Task: Find connections with filter location Gunupur with filter topic #femaleentrepreneurwith filter profile language English with filter current company Arm with filter school Jawahar Education Society's Institute of Technology Management and Research, Address: Servey No-48,Gowardhan, Gangapur Road, Nashik, Taluka: Nashik District: Nashik with filter industry Footwear and Leather Goods Repair with filter service category Administrative with filter keywords title Marketing Director
Action: Mouse moved to (647, 109)
Screenshot: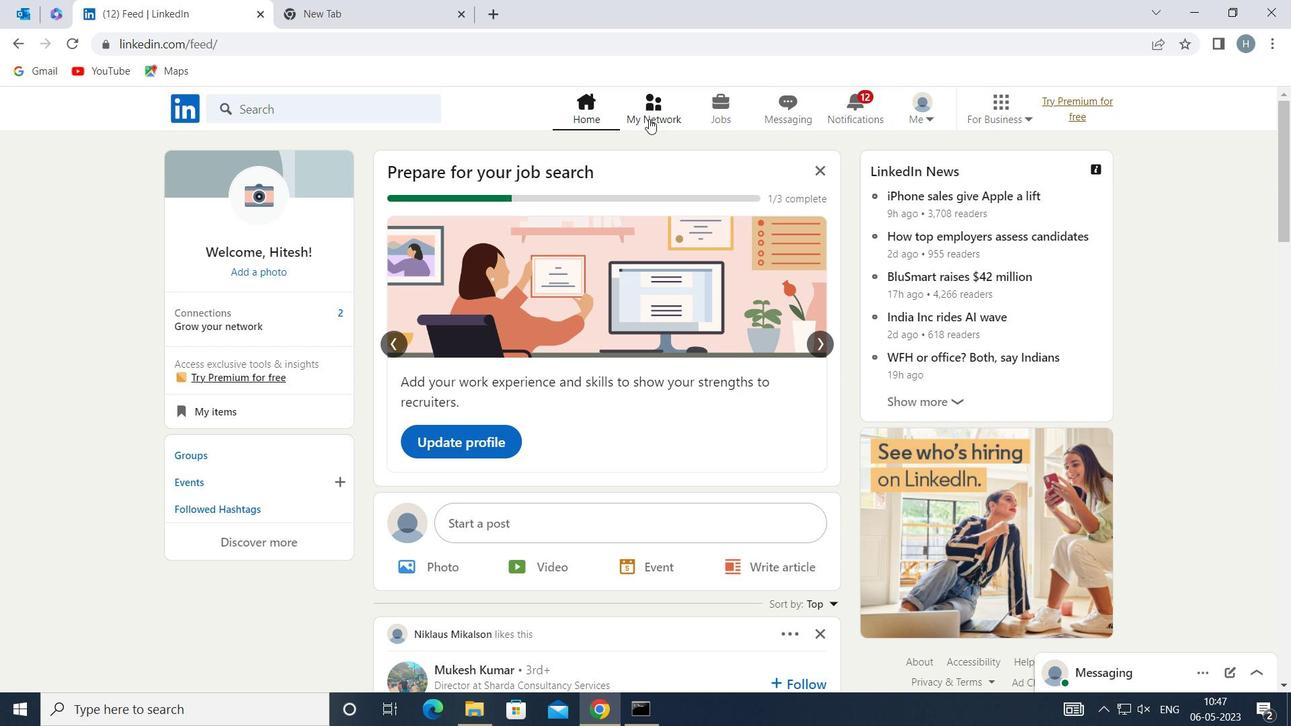
Action: Mouse pressed left at (647, 109)
Screenshot: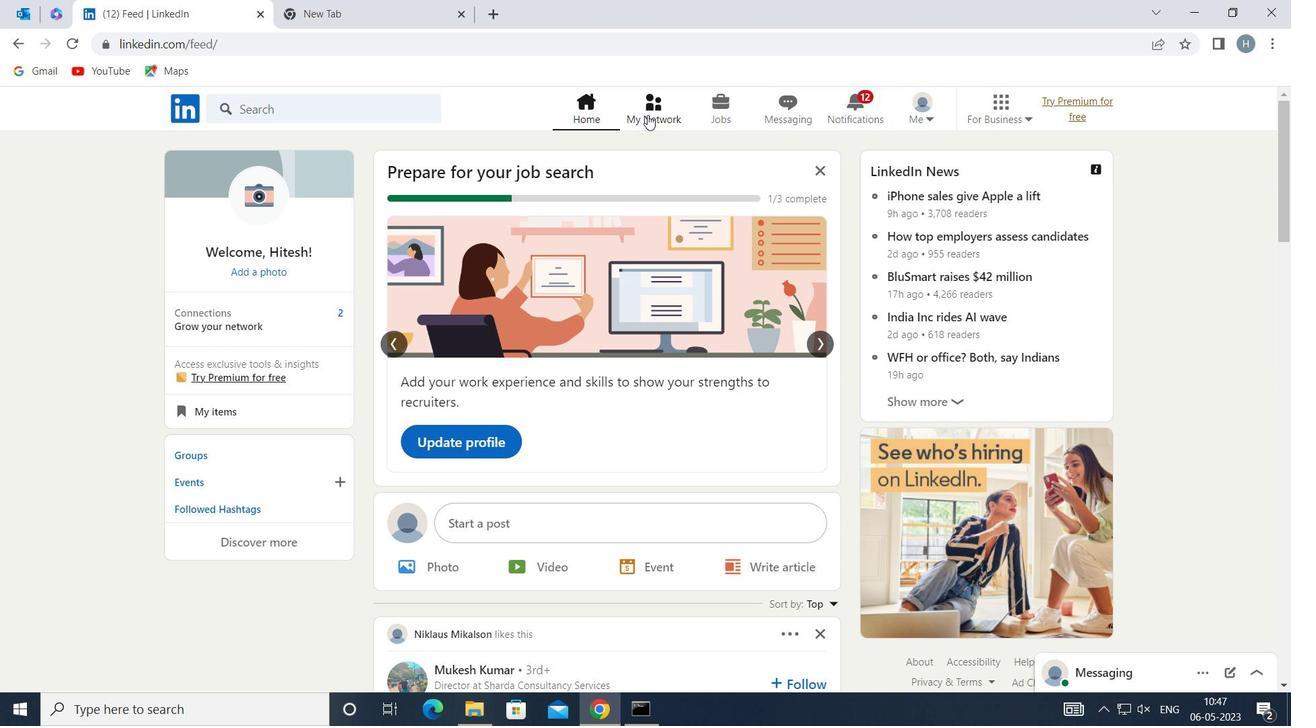 
Action: Mouse moved to (365, 192)
Screenshot: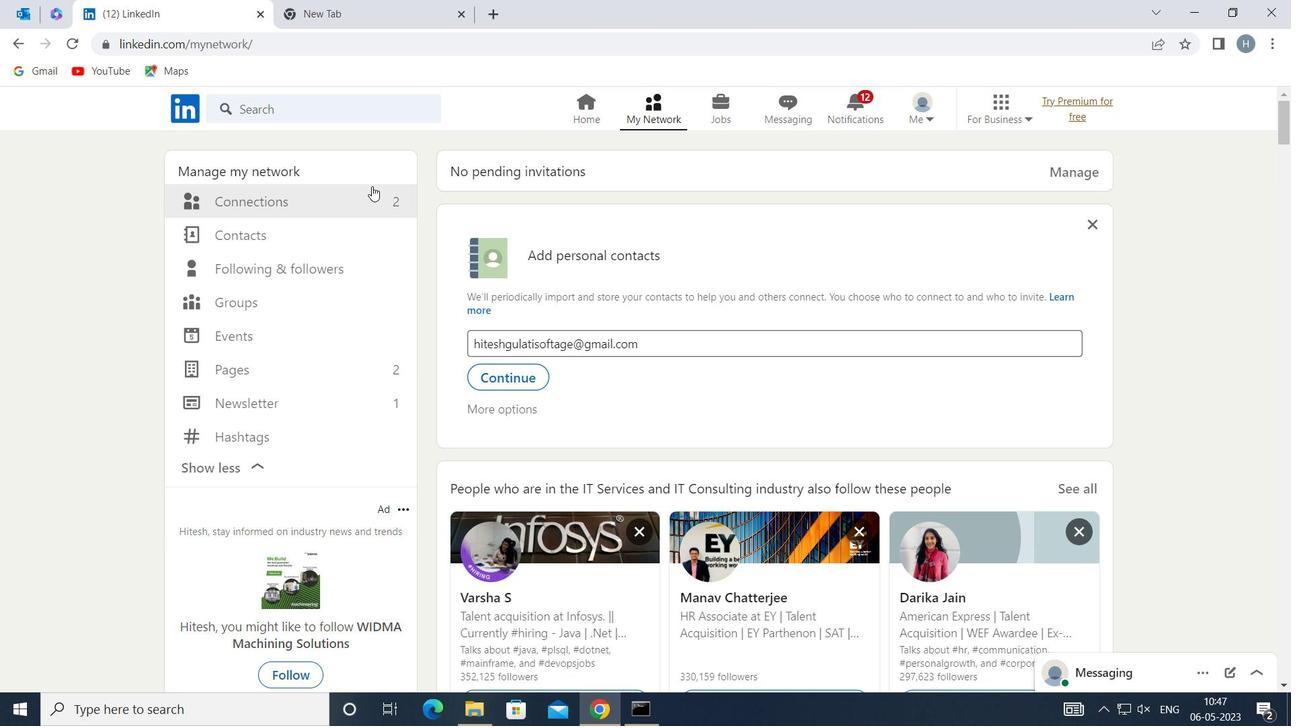 
Action: Mouse pressed left at (365, 192)
Screenshot: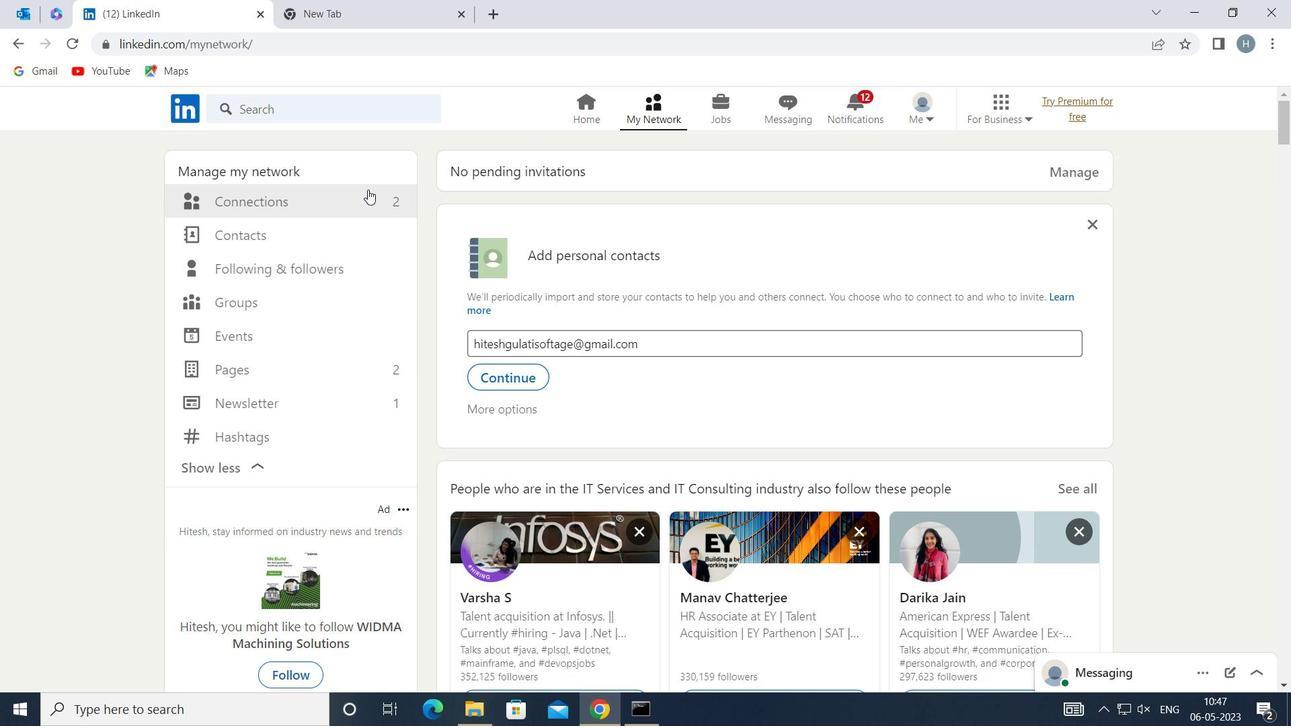 
Action: Mouse moved to (750, 204)
Screenshot: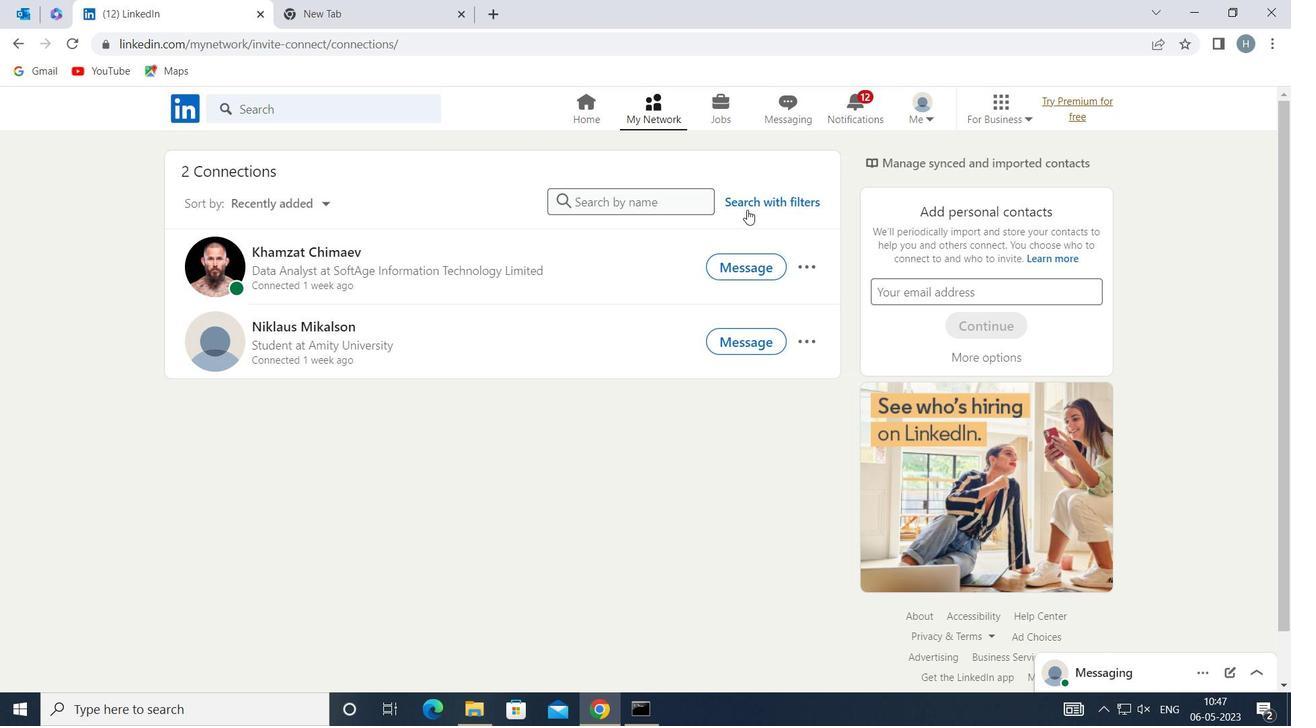 
Action: Mouse pressed left at (750, 204)
Screenshot: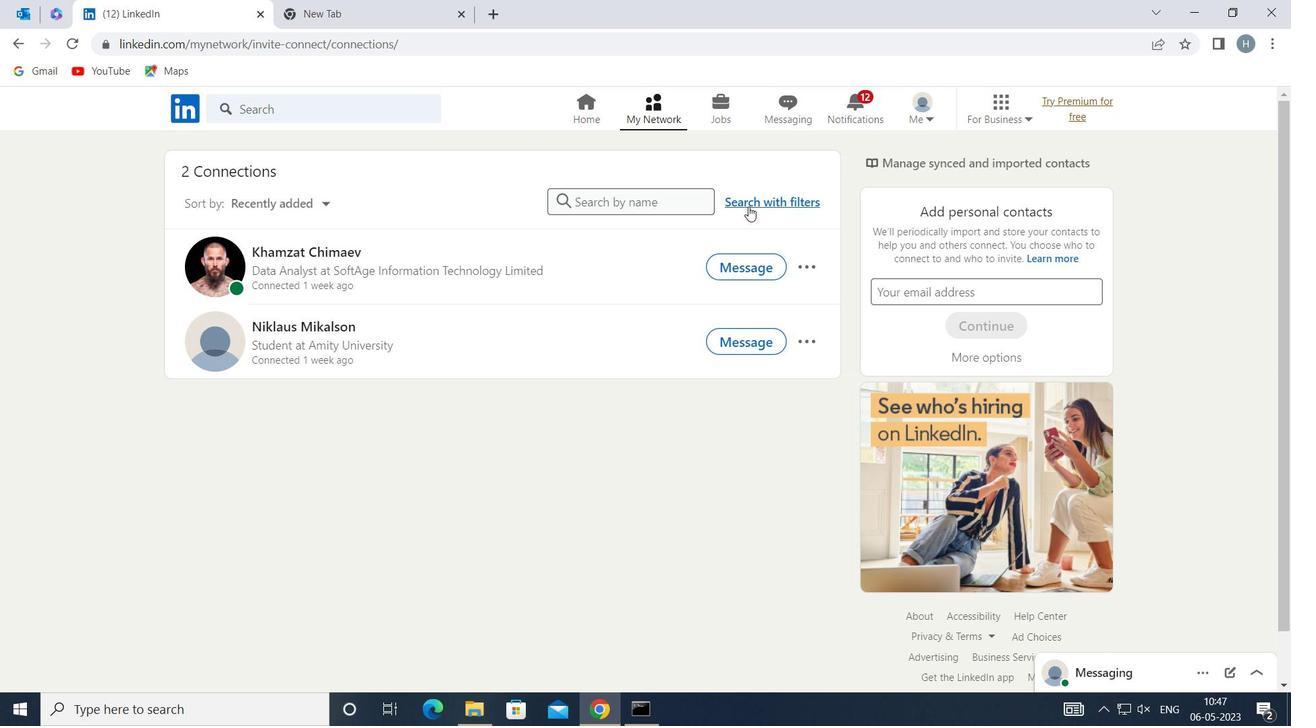 
Action: Mouse moved to (712, 160)
Screenshot: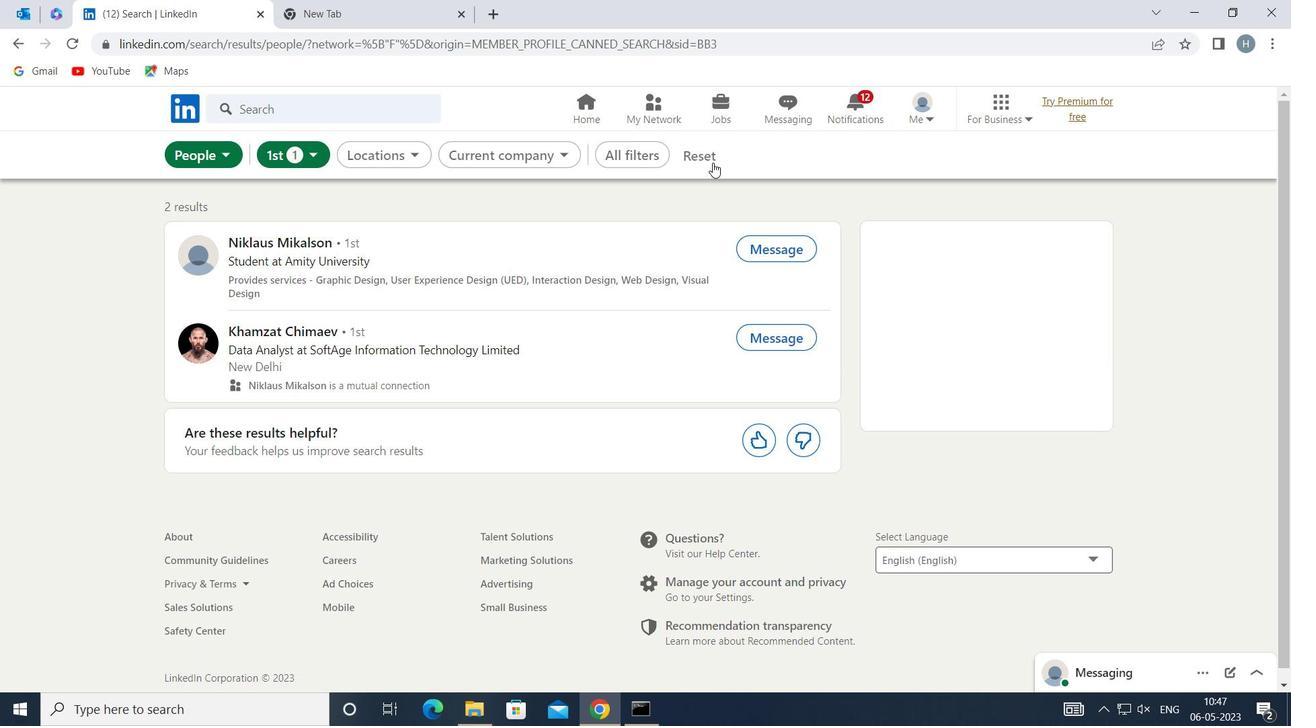 
Action: Mouse pressed left at (712, 160)
Screenshot: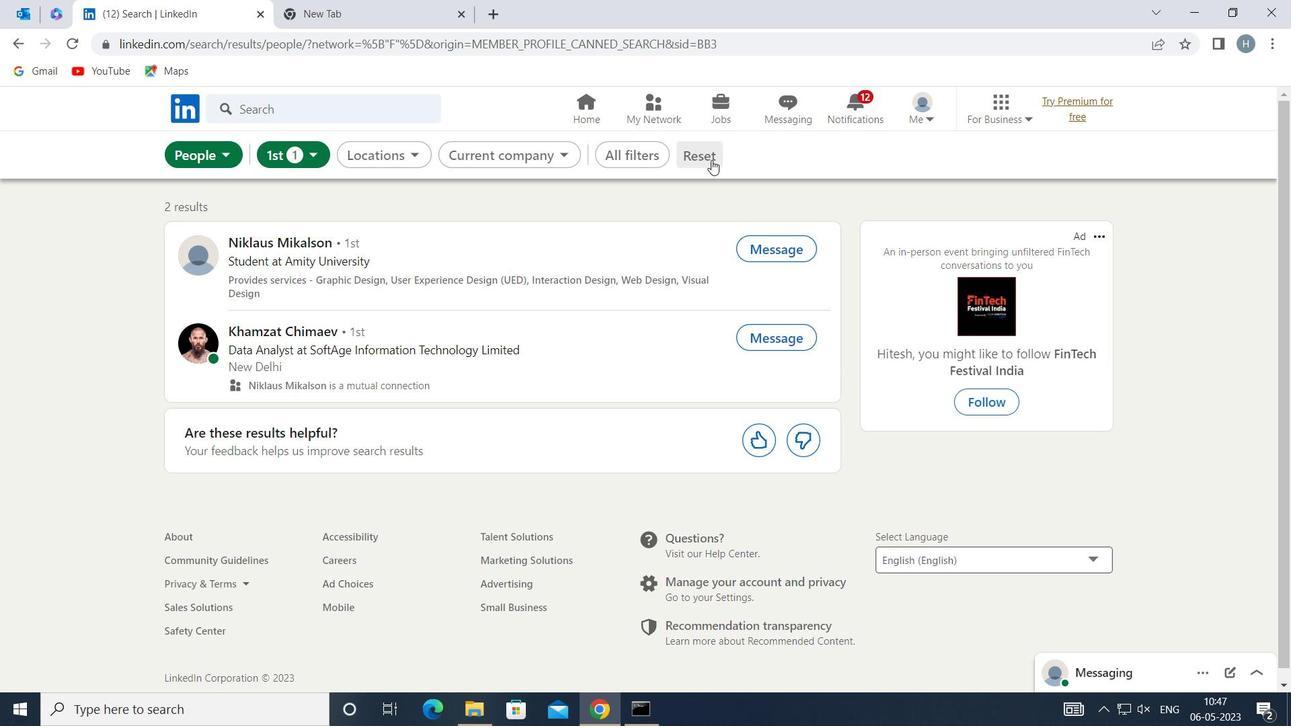 
Action: Mouse moved to (676, 152)
Screenshot: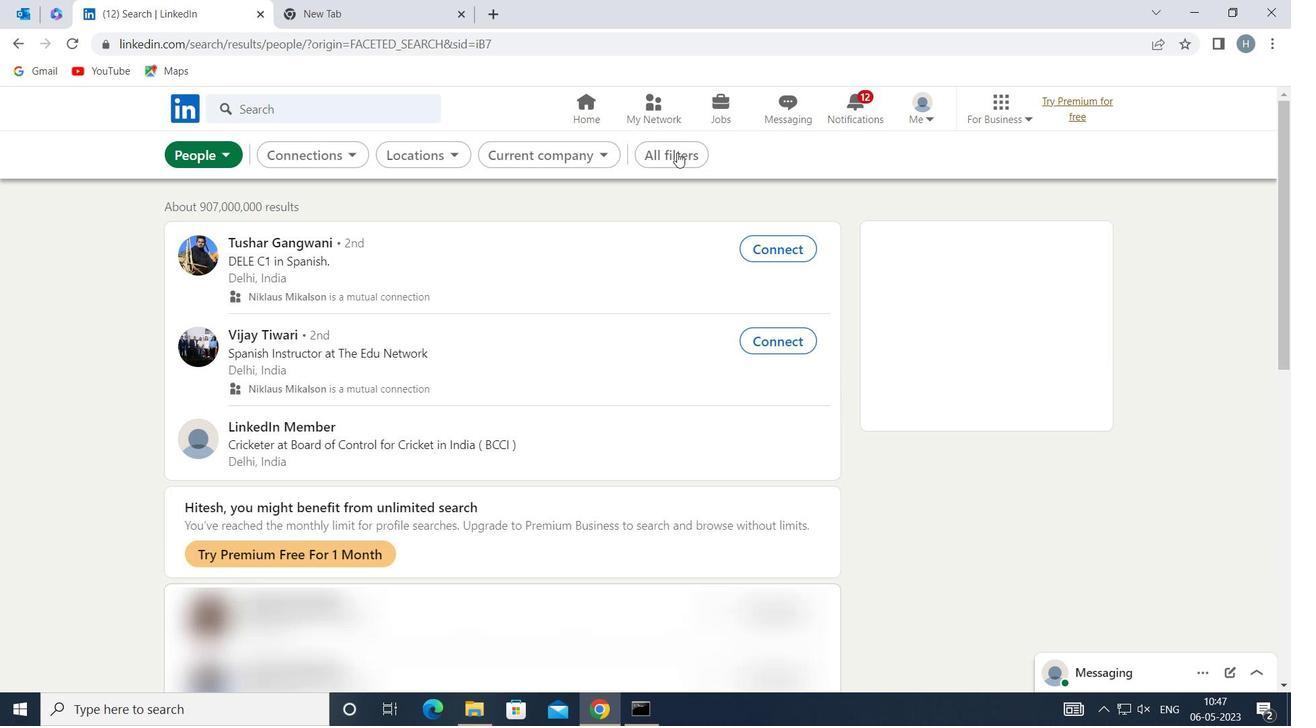 
Action: Mouse pressed left at (676, 152)
Screenshot: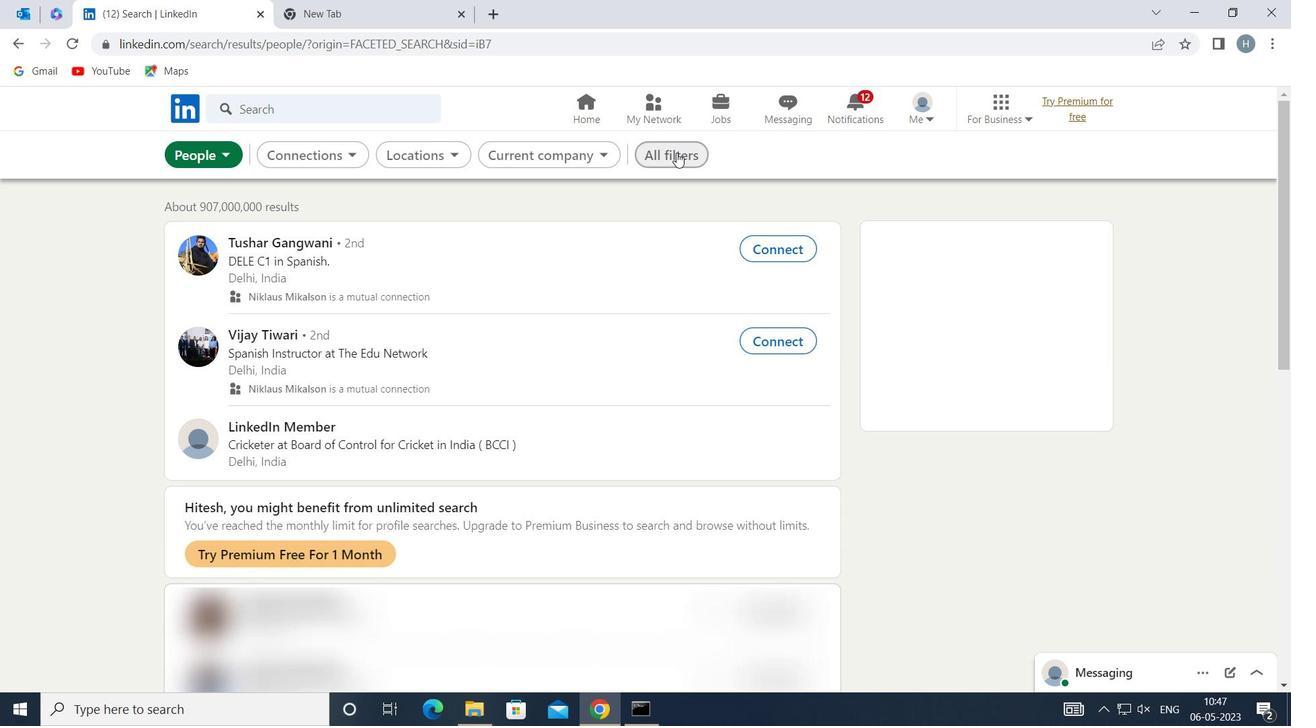 
Action: Mouse moved to (970, 360)
Screenshot: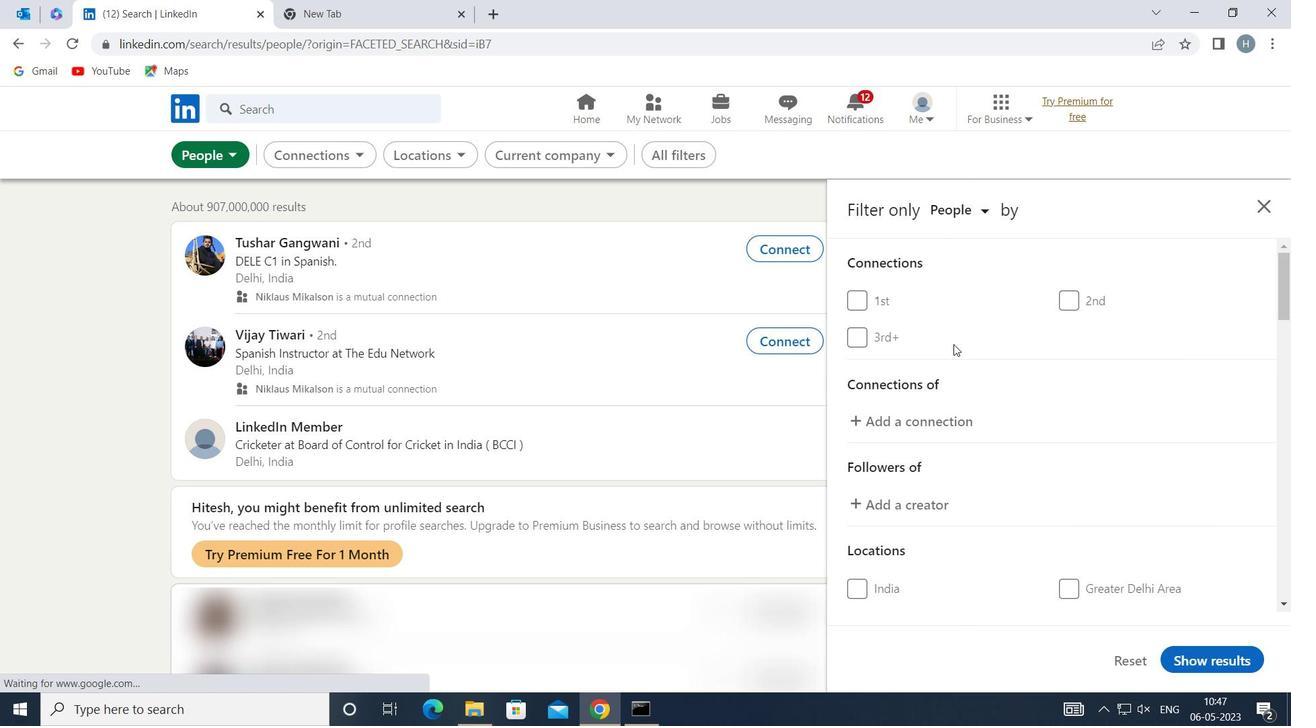 
Action: Mouse scrolled (970, 359) with delta (0, 0)
Screenshot: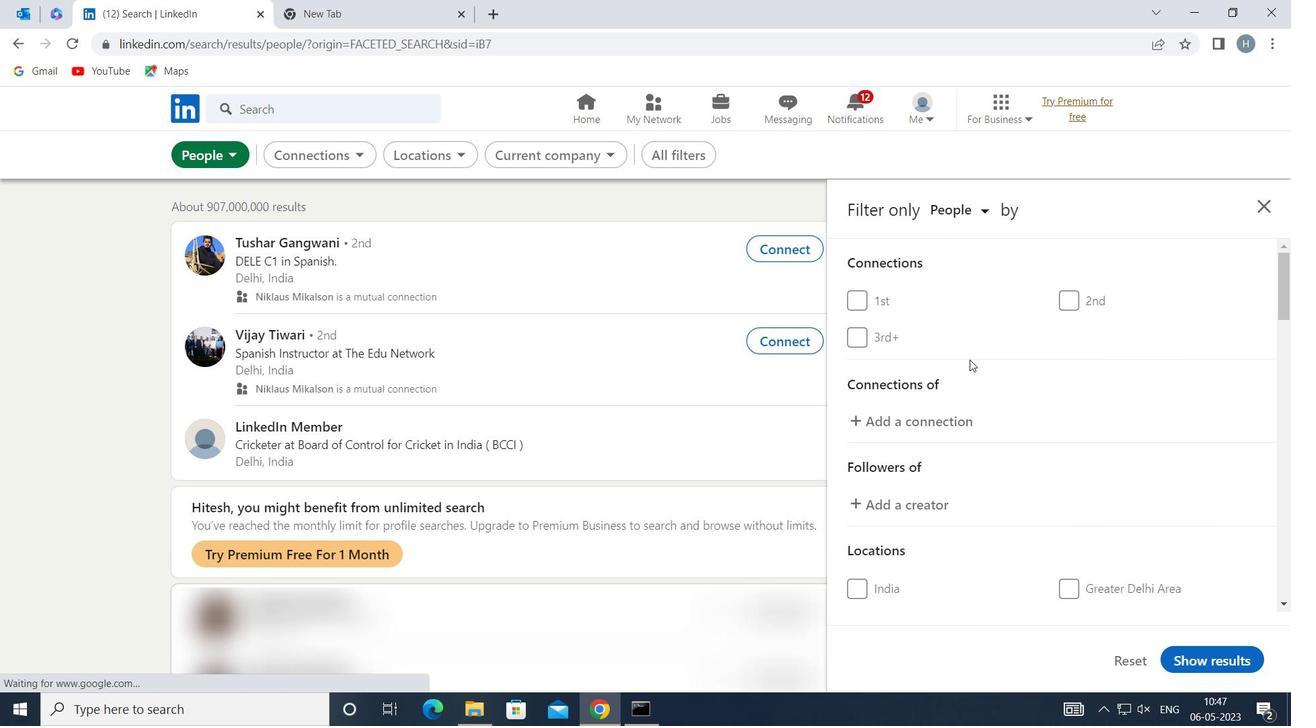 
Action: Mouse scrolled (970, 359) with delta (0, 0)
Screenshot: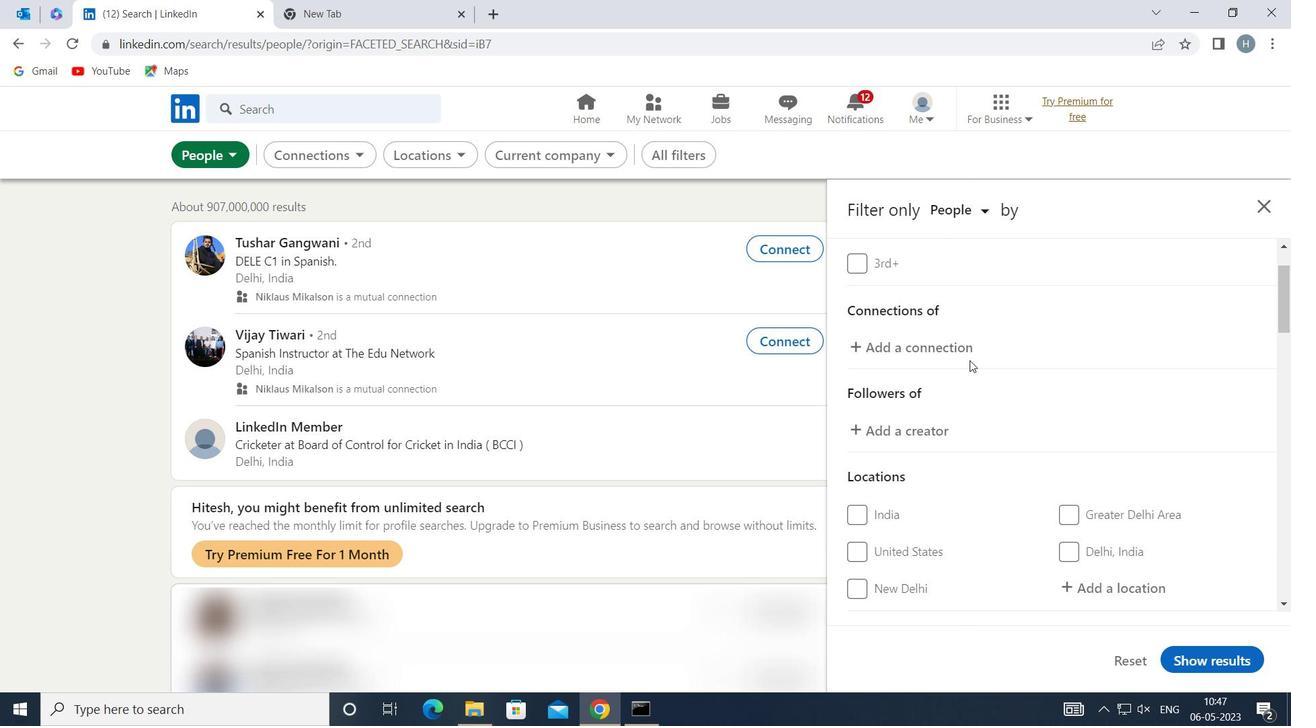 
Action: Mouse moved to (1098, 489)
Screenshot: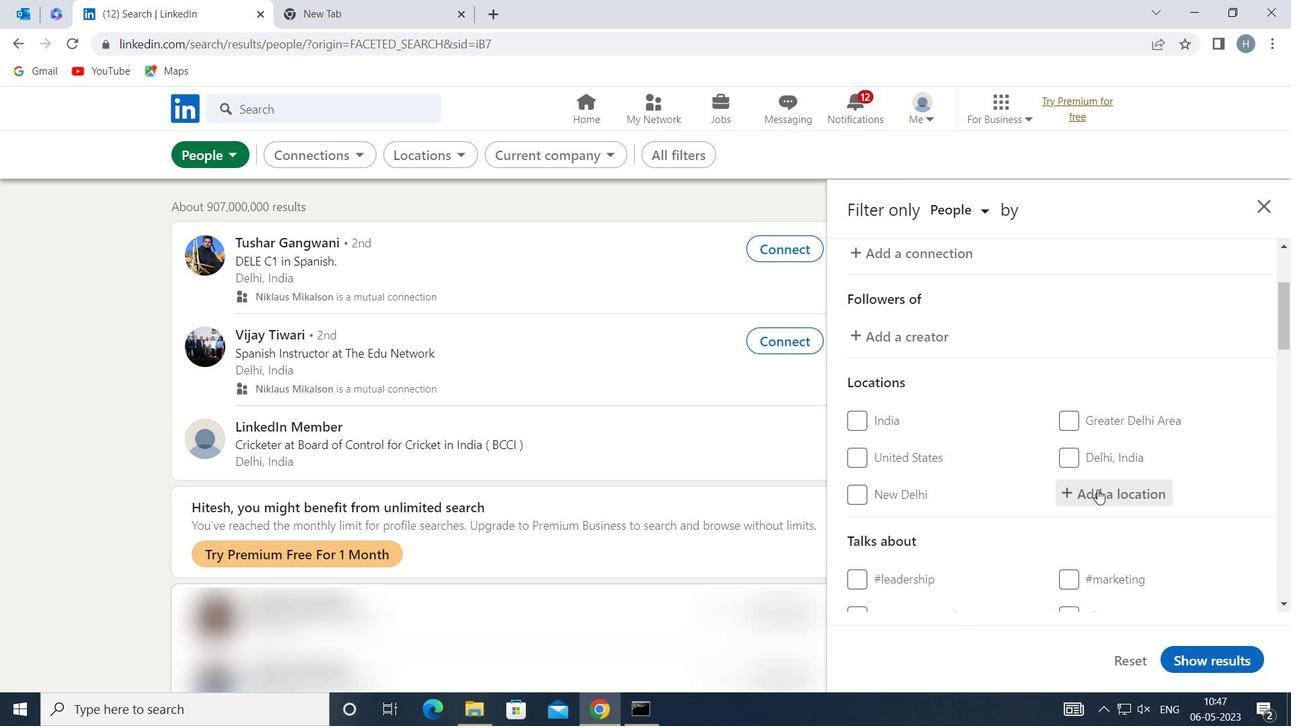 
Action: Mouse pressed left at (1098, 489)
Screenshot: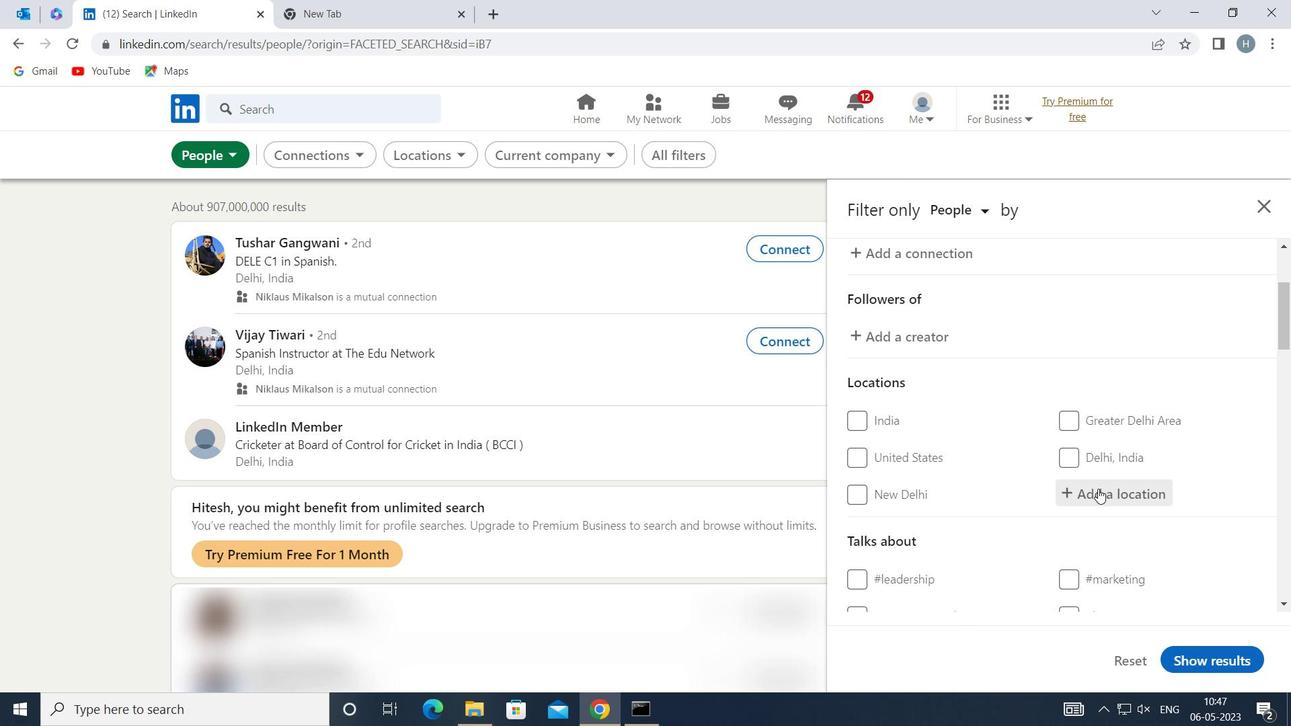 
Action: Key pressed <Key.shift>GUNUPUR
Screenshot: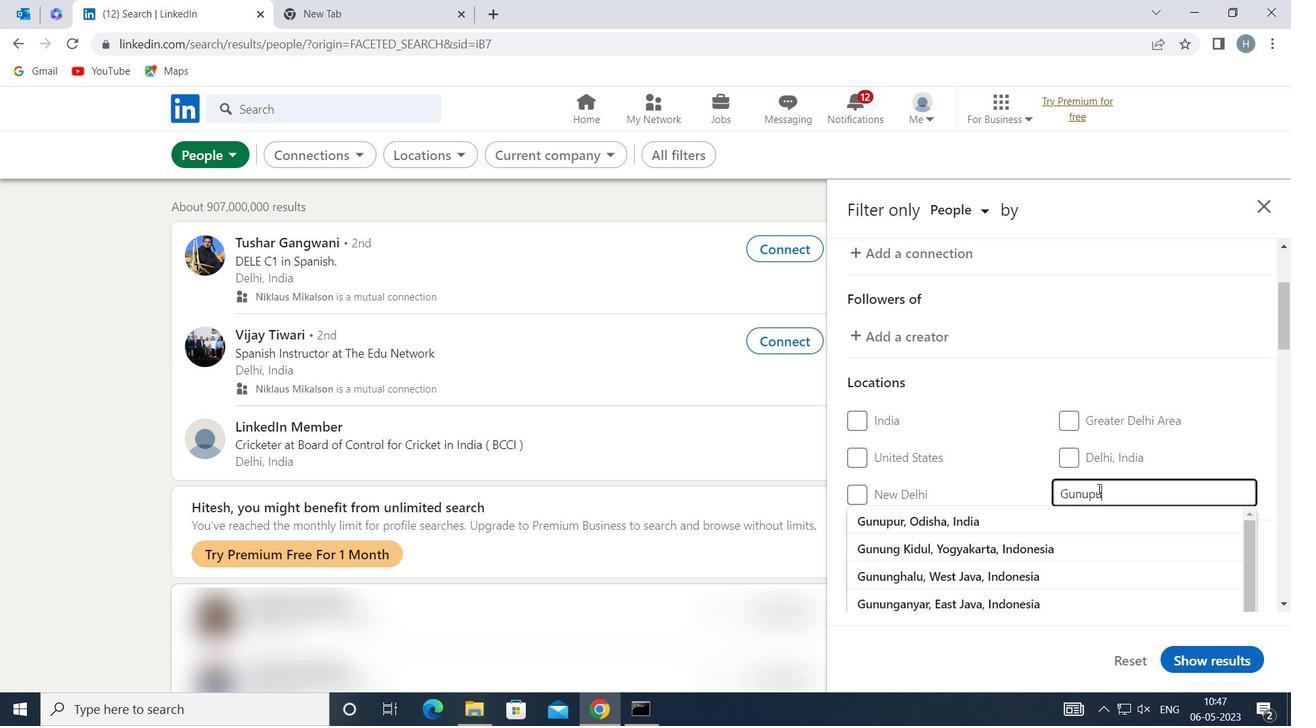 
Action: Mouse moved to (1016, 518)
Screenshot: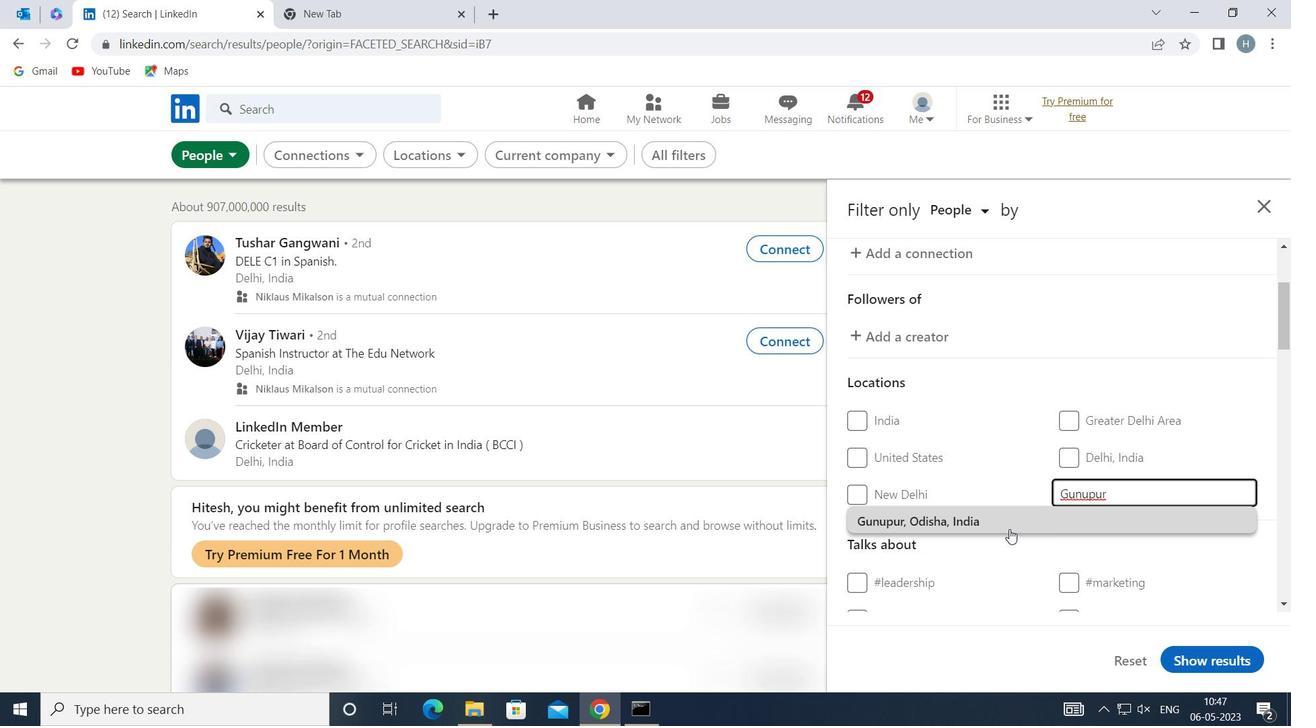 
Action: Mouse pressed left at (1016, 518)
Screenshot: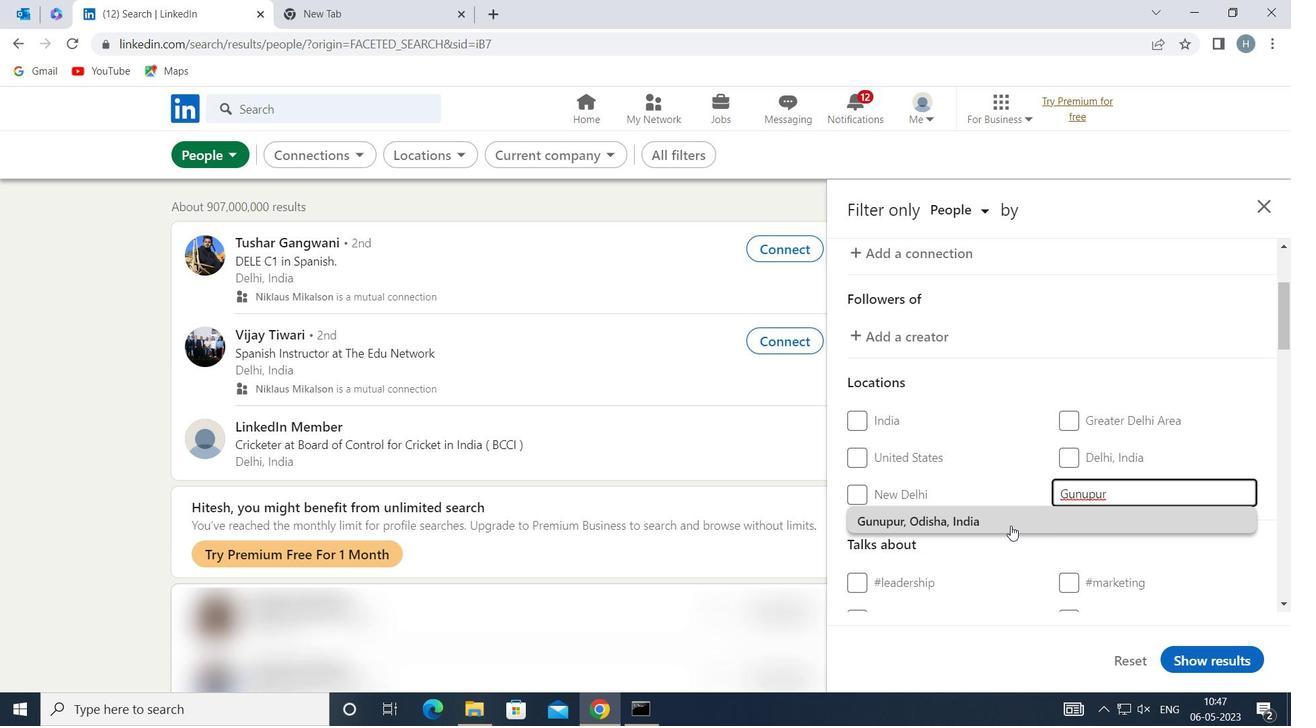 
Action: Mouse moved to (1016, 518)
Screenshot: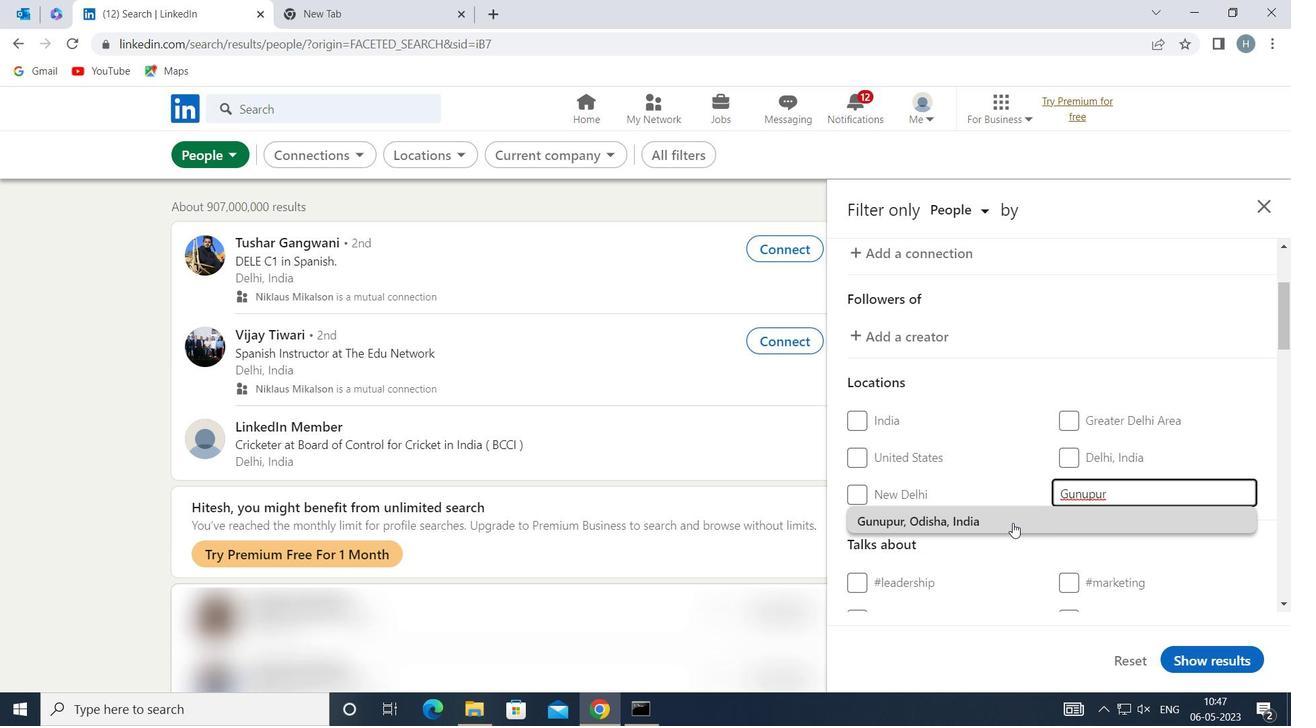 
Action: Mouse scrolled (1016, 517) with delta (0, 0)
Screenshot: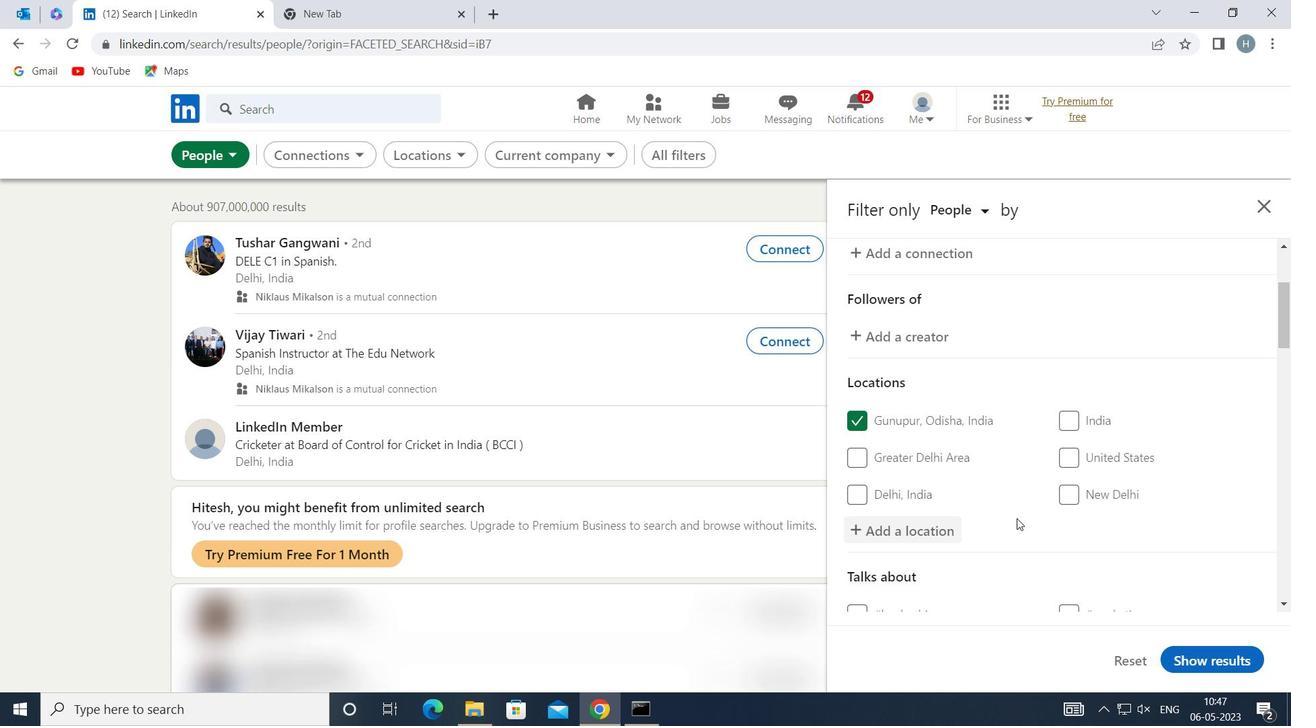 
Action: Mouse scrolled (1016, 517) with delta (0, 0)
Screenshot: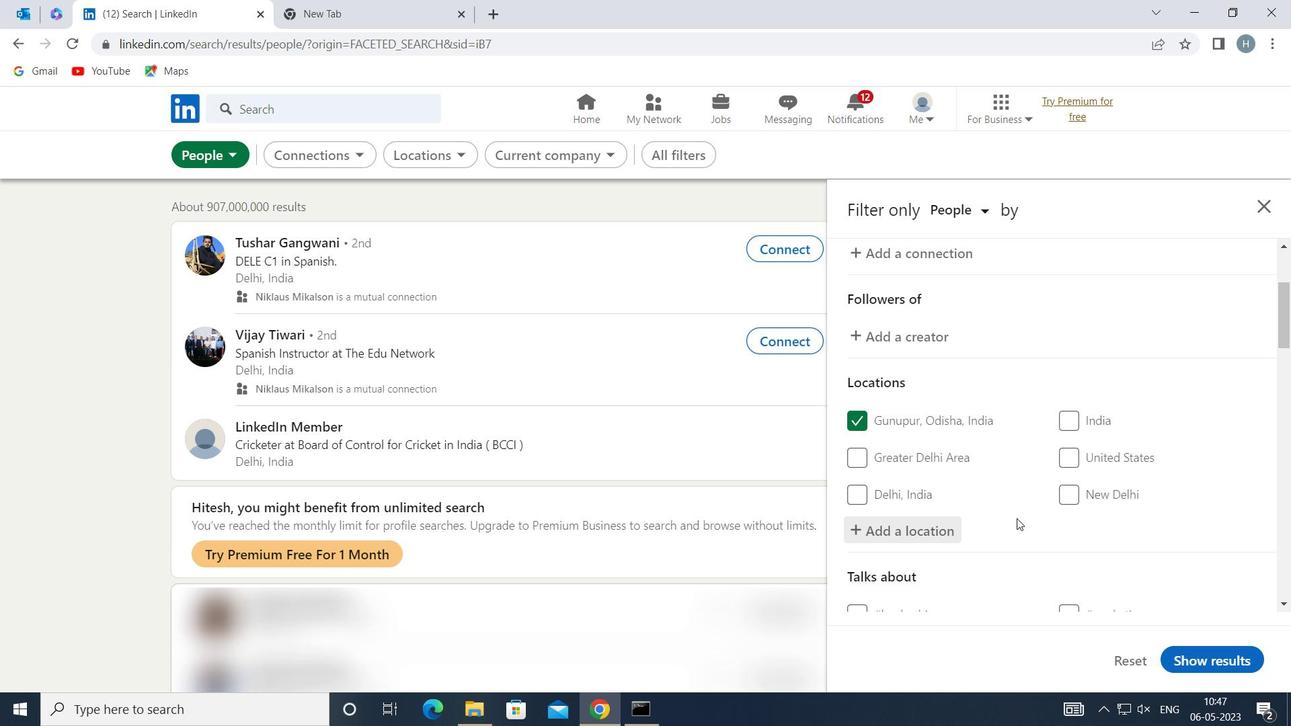
Action: Mouse moved to (1017, 518)
Screenshot: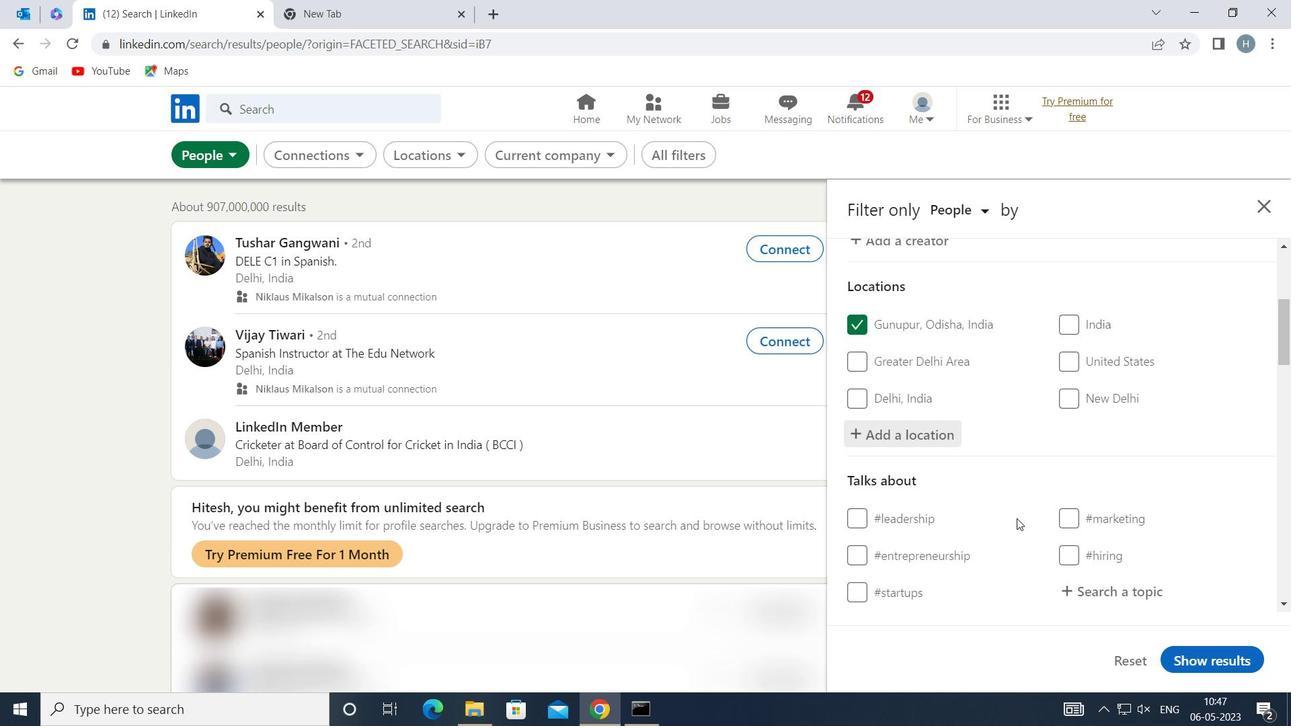 
Action: Mouse scrolled (1017, 517) with delta (0, 0)
Screenshot: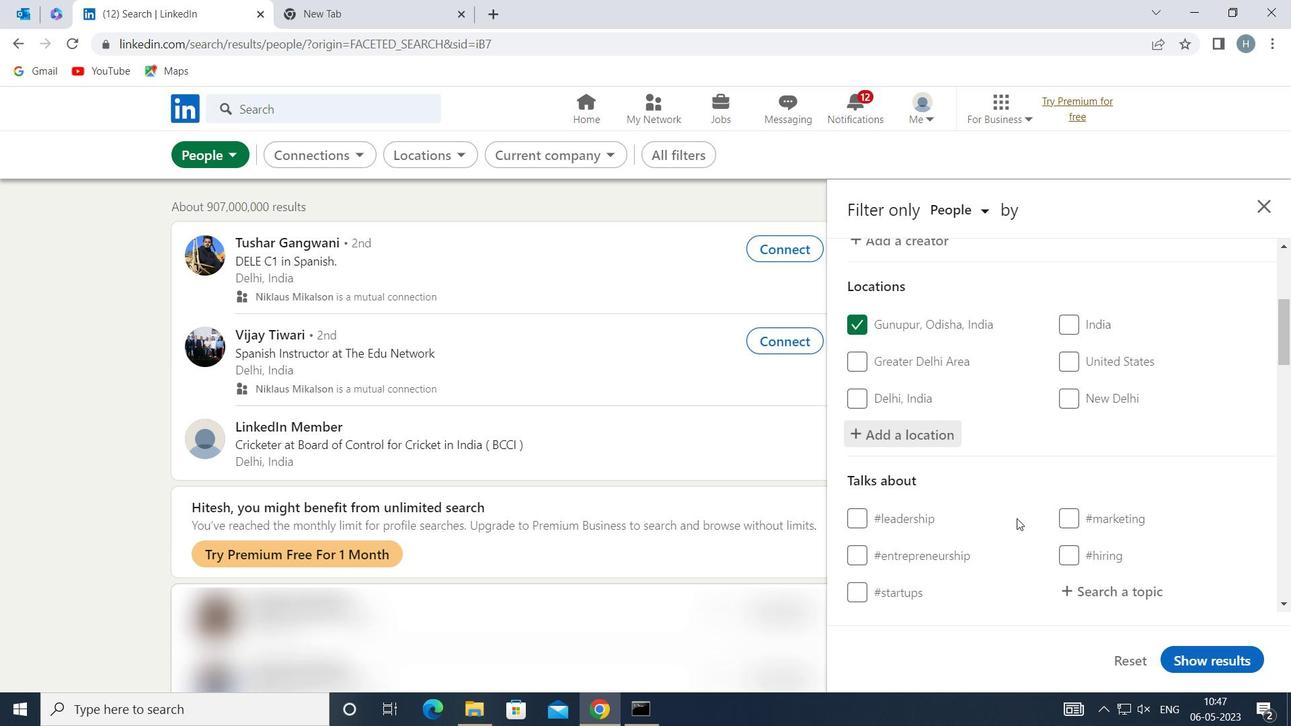 
Action: Mouse moved to (1144, 422)
Screenshot: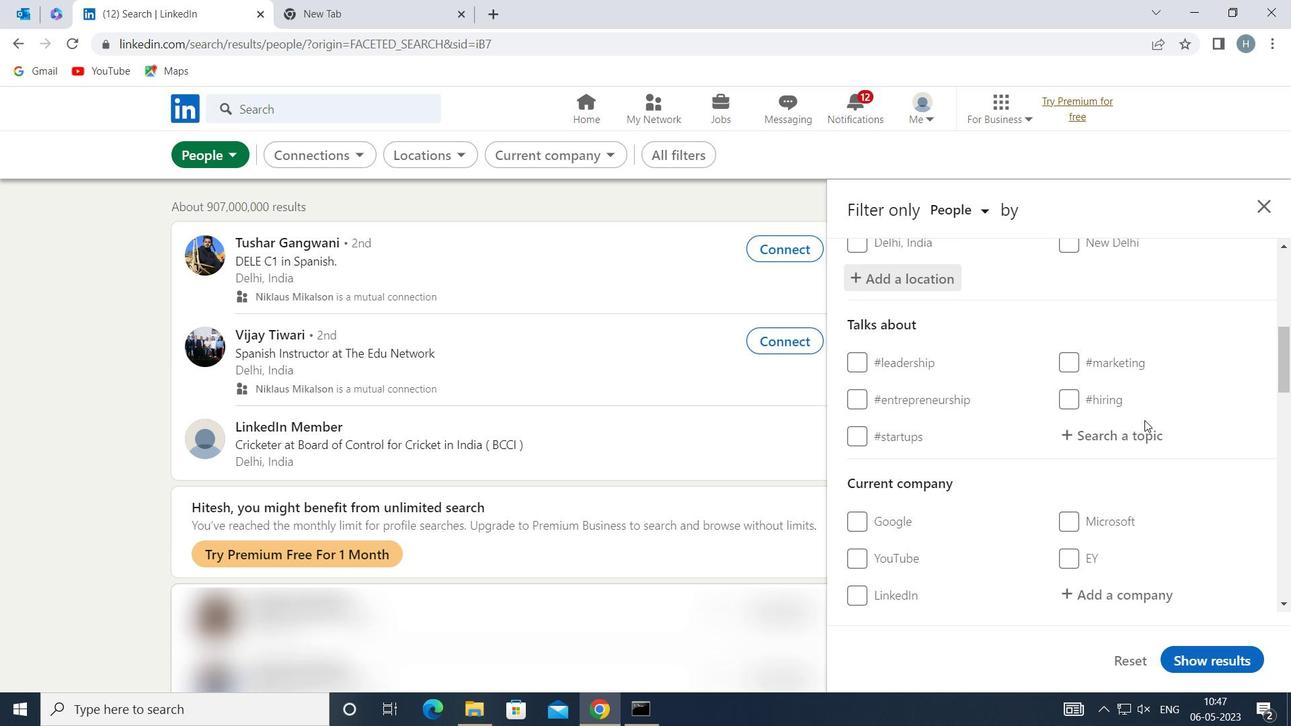 
Action: Mouse pressed left at (1144, 422)
Screenshot: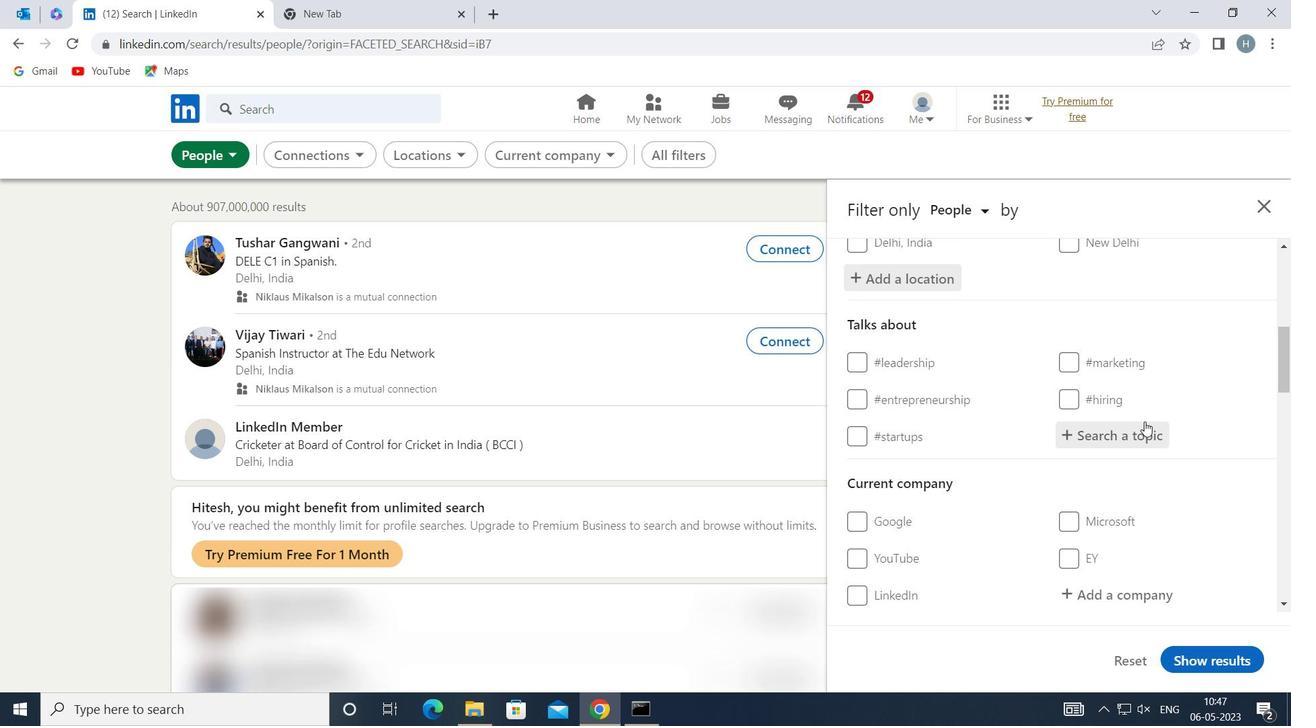 
Action: Key pressed FEMALEENTREPRENE
Screenshot: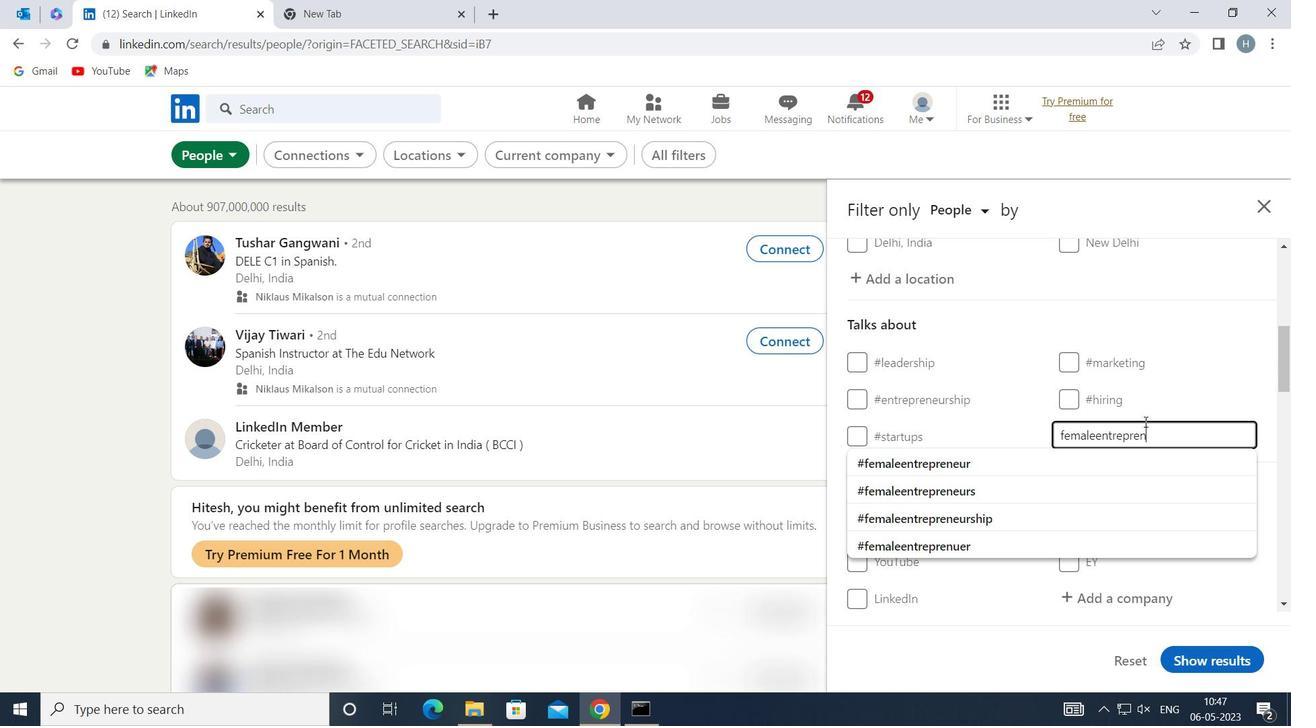
Action: Mouse moved to (1048, 456)
Screenshot: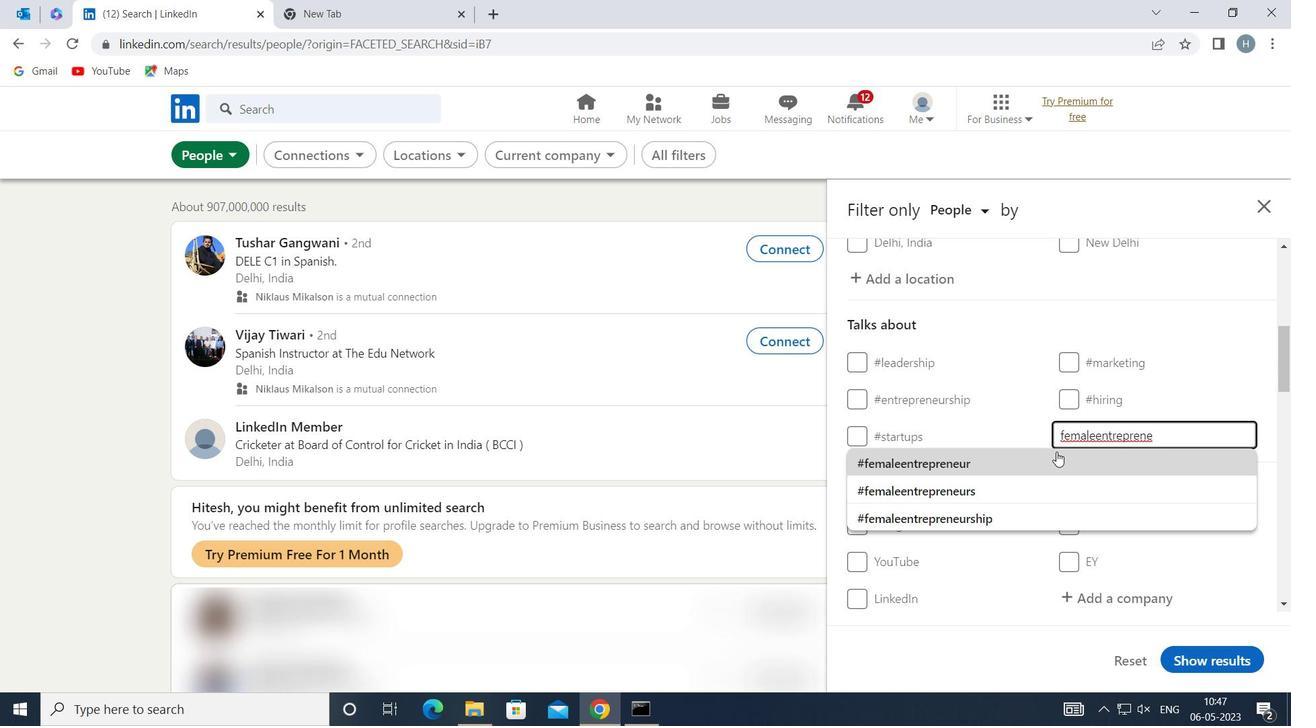 
Action: Mouse pressed left at (1048, 456)
Screenshot: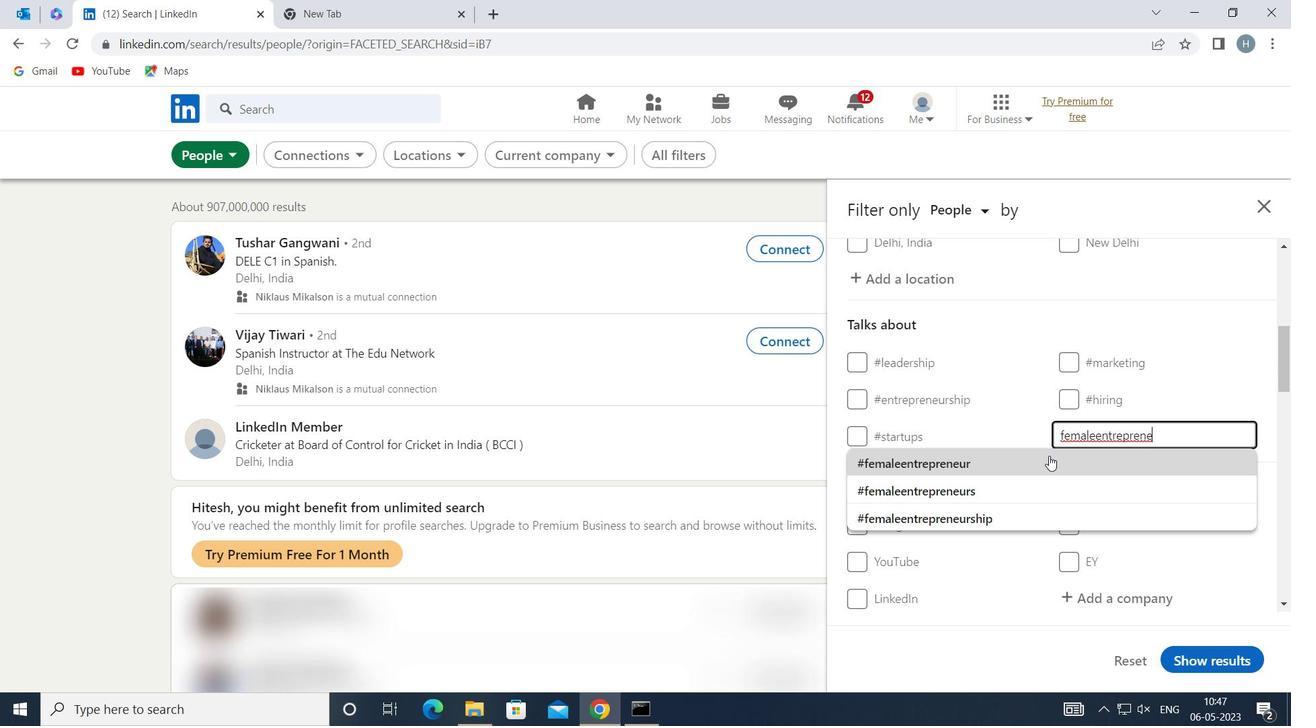 
Action: Mouse moved to (1014, 450)
Screenshot: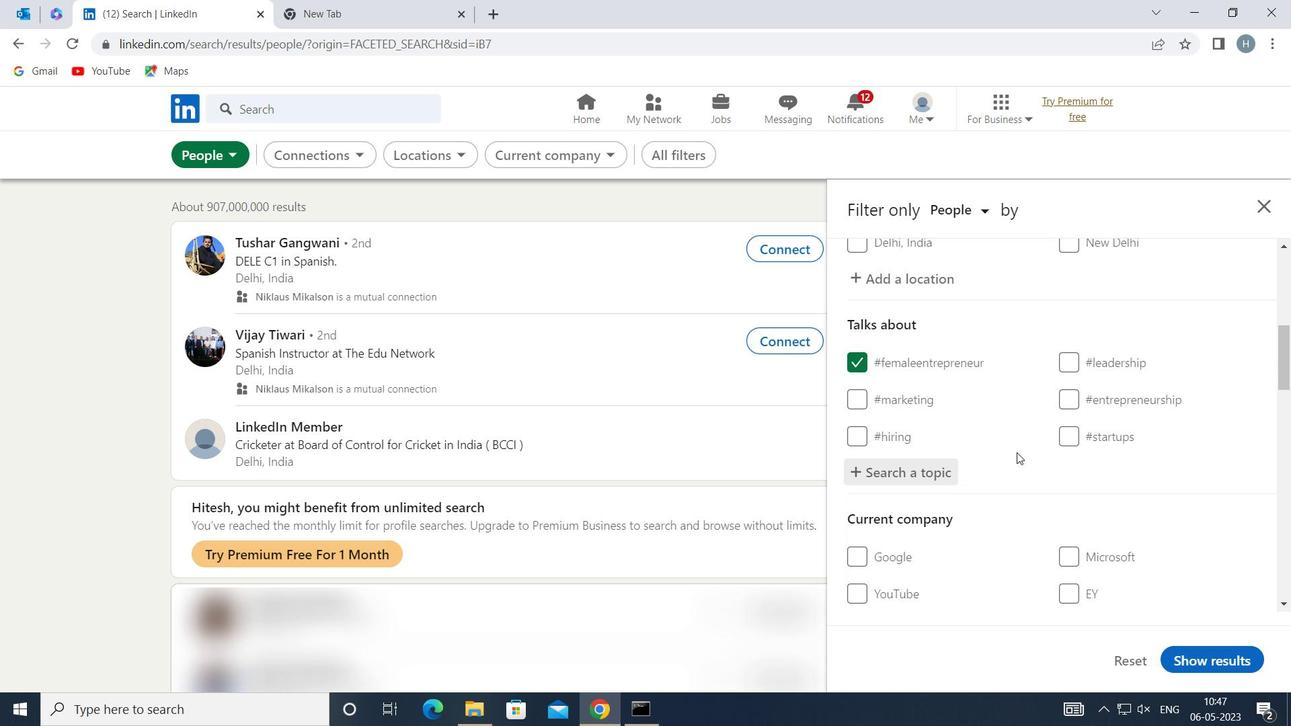 
Action: Mouse scrolled (1014, 449) with delta (0, 0)
Screenshot: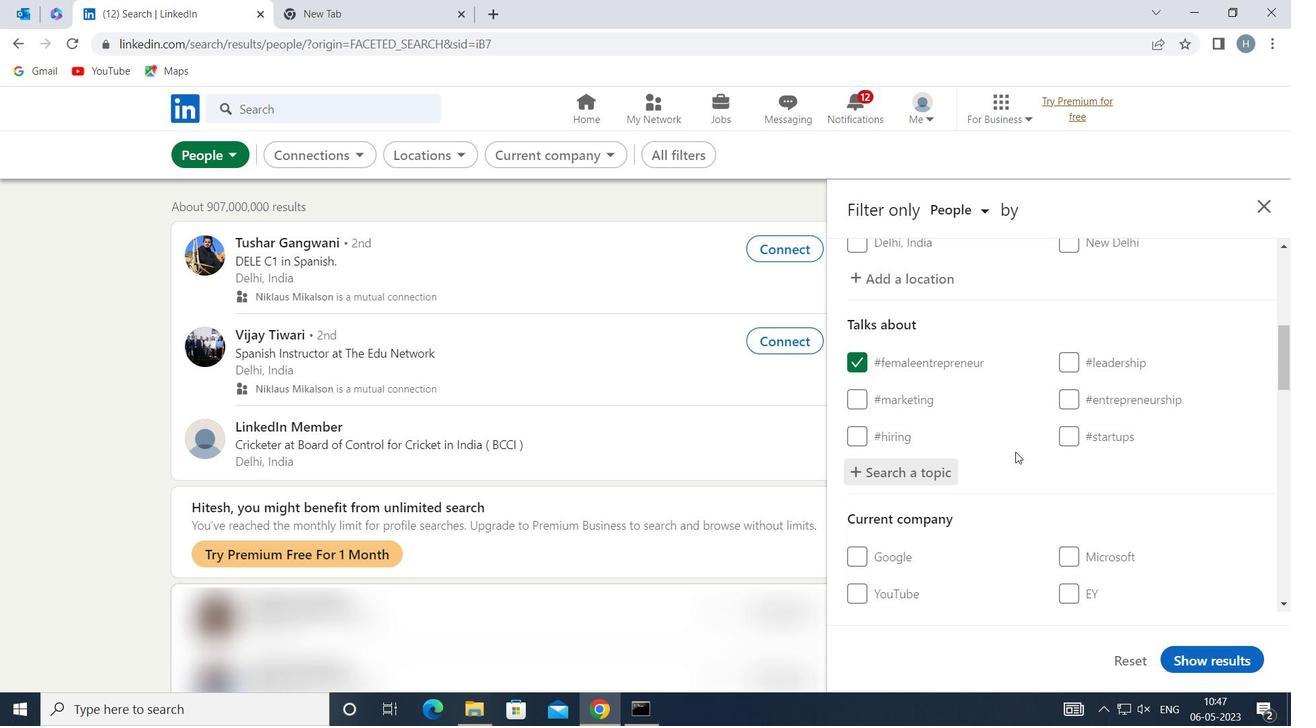 
Action: Mouse scrolled (1014, 449) with delta (0, 0)
Screenshot: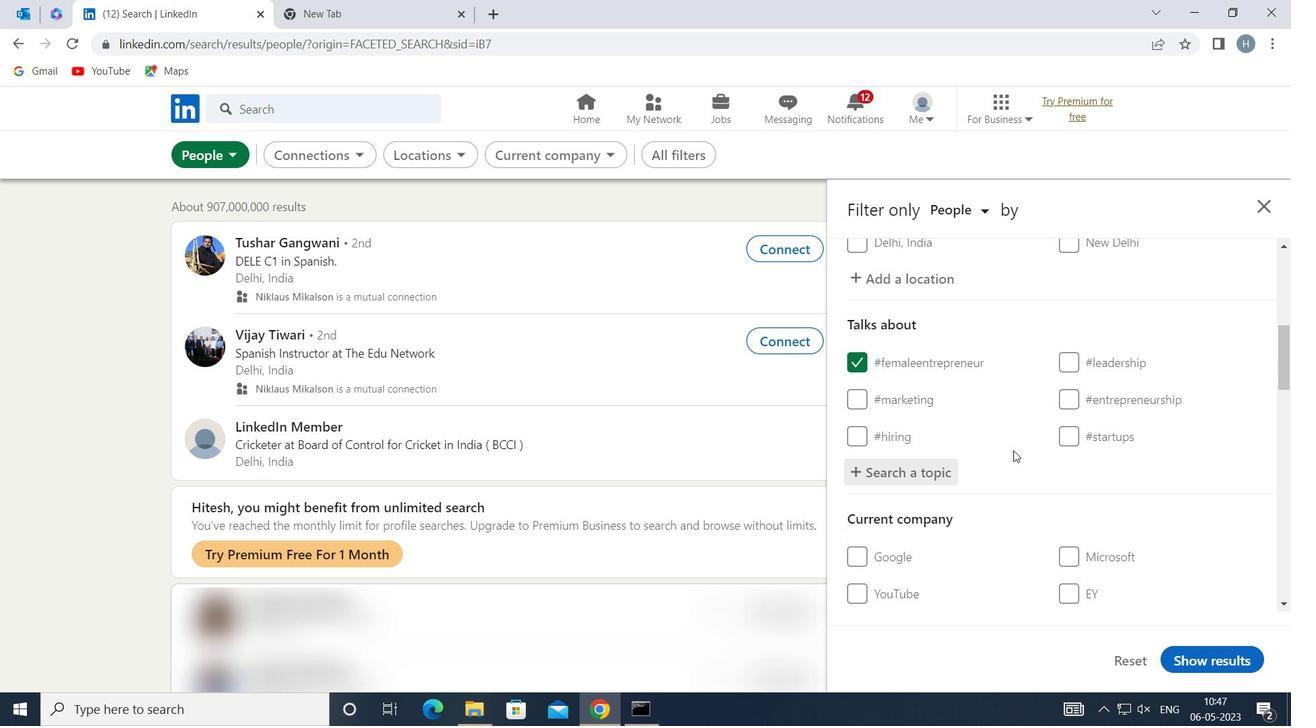 
Action: Mouse moved to (1014, 449)
Screenshot: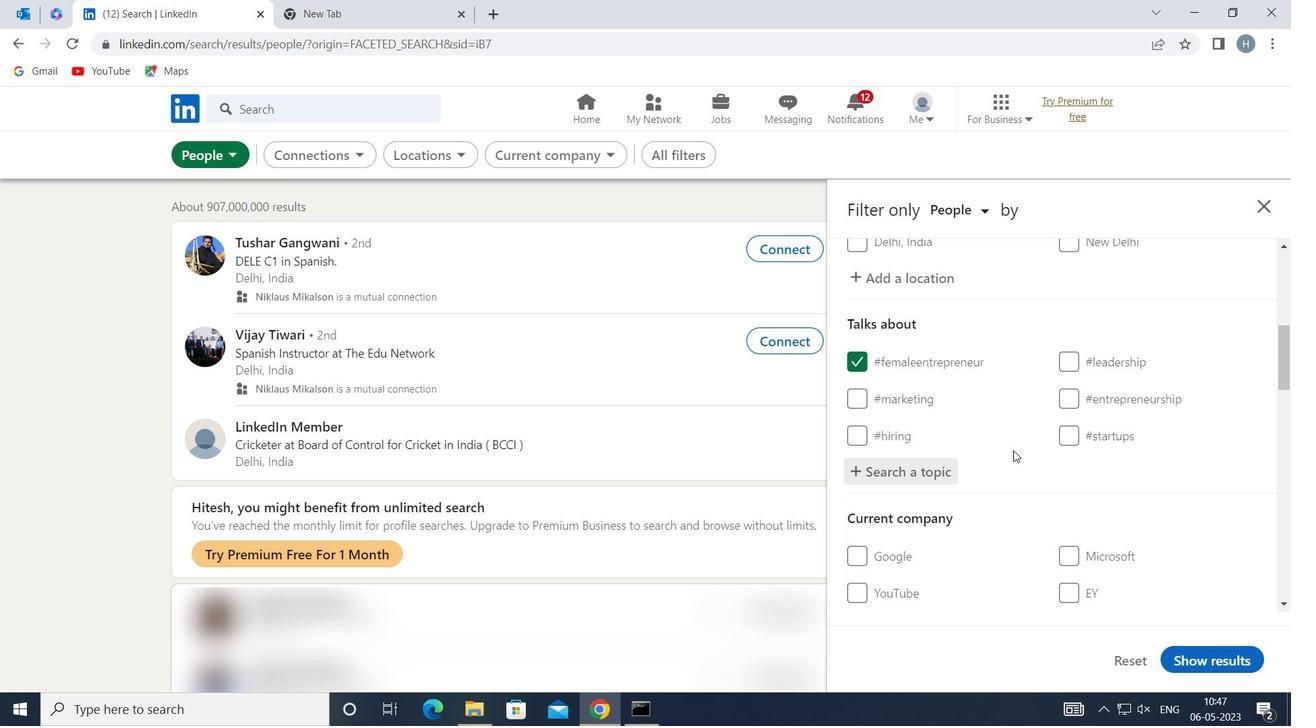 
Action: Mouse scrolled (1014, 449) with delta (0, 0)
Screenshot: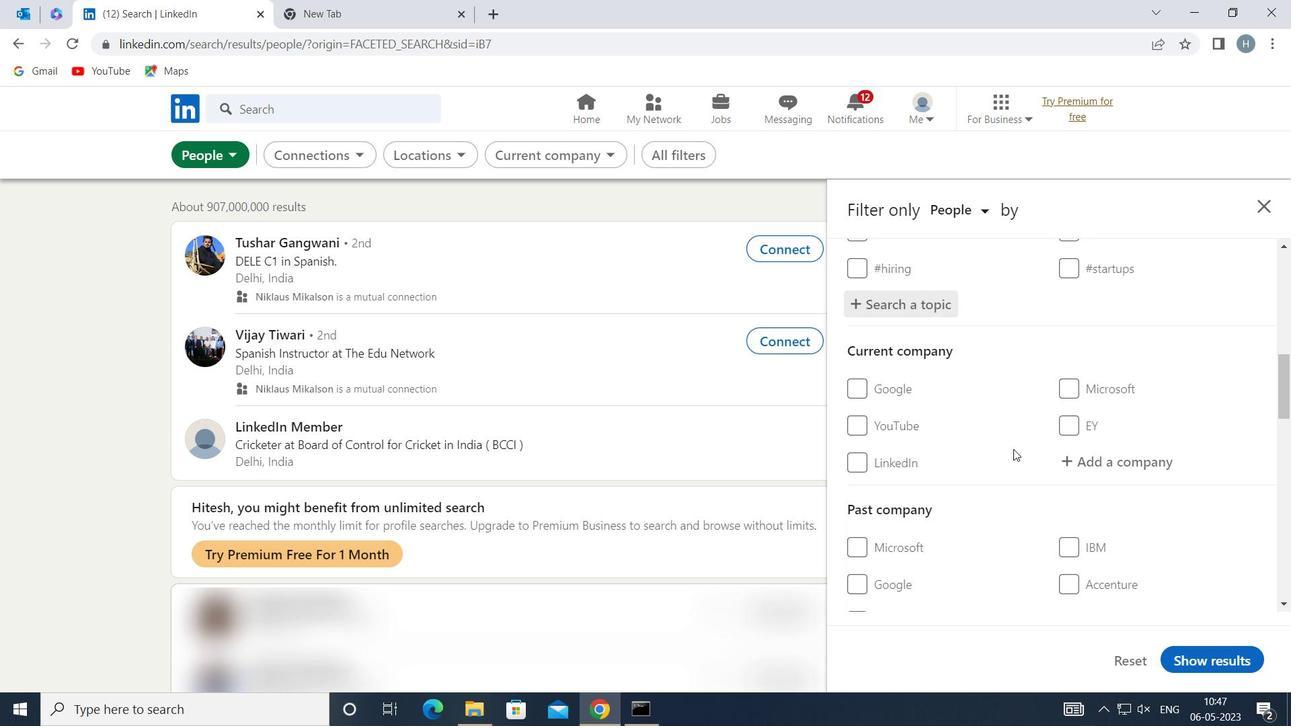 
Action: Mouse scrolled (1014, 449) with delta (0, 0)
Screenshot: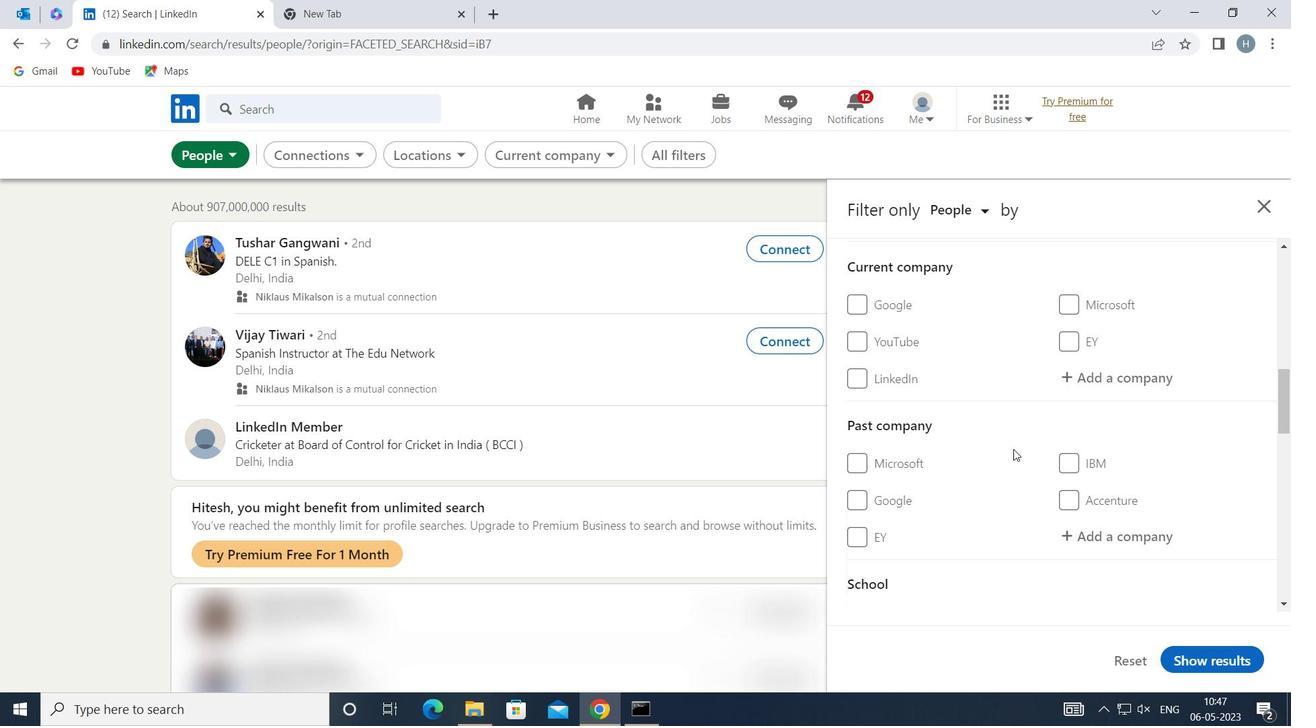 
Action: Mouse scrolled (1014, 449) with delta (0, 0)
Screenshot: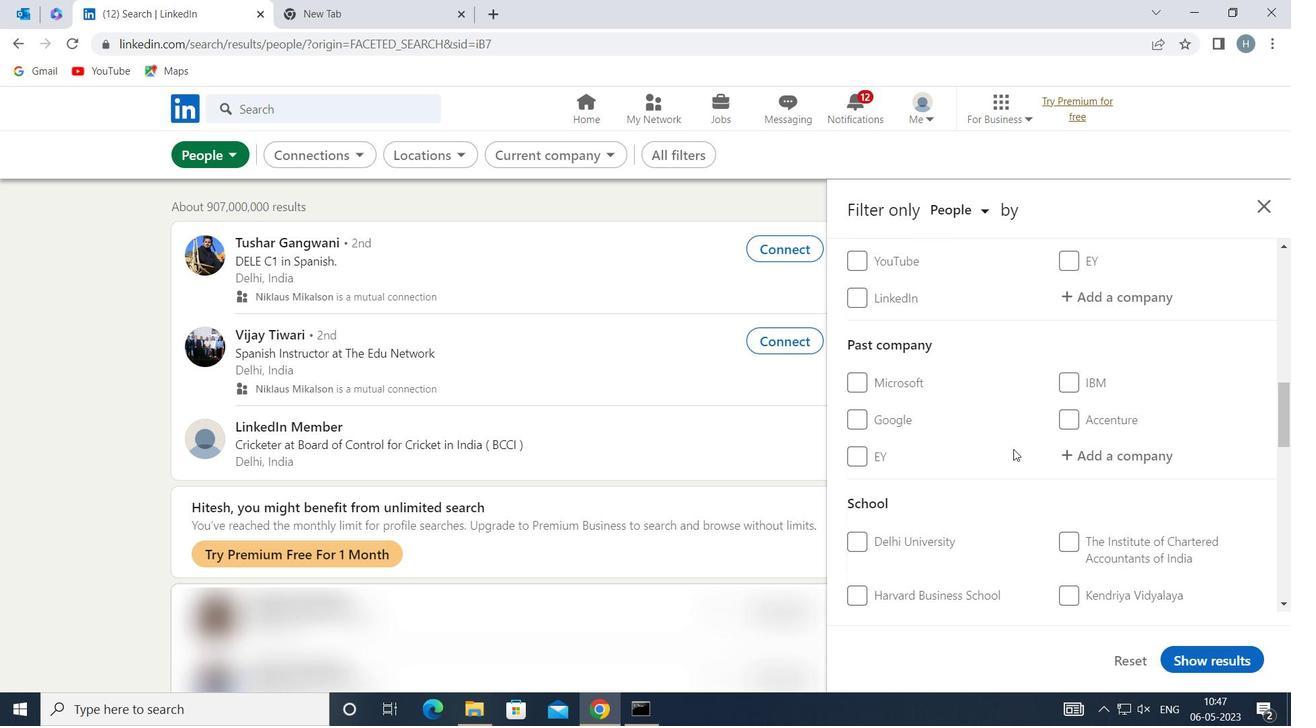 
Action: Mouse scrolled (1014, 449) with delta (0, 0)
Screenshot: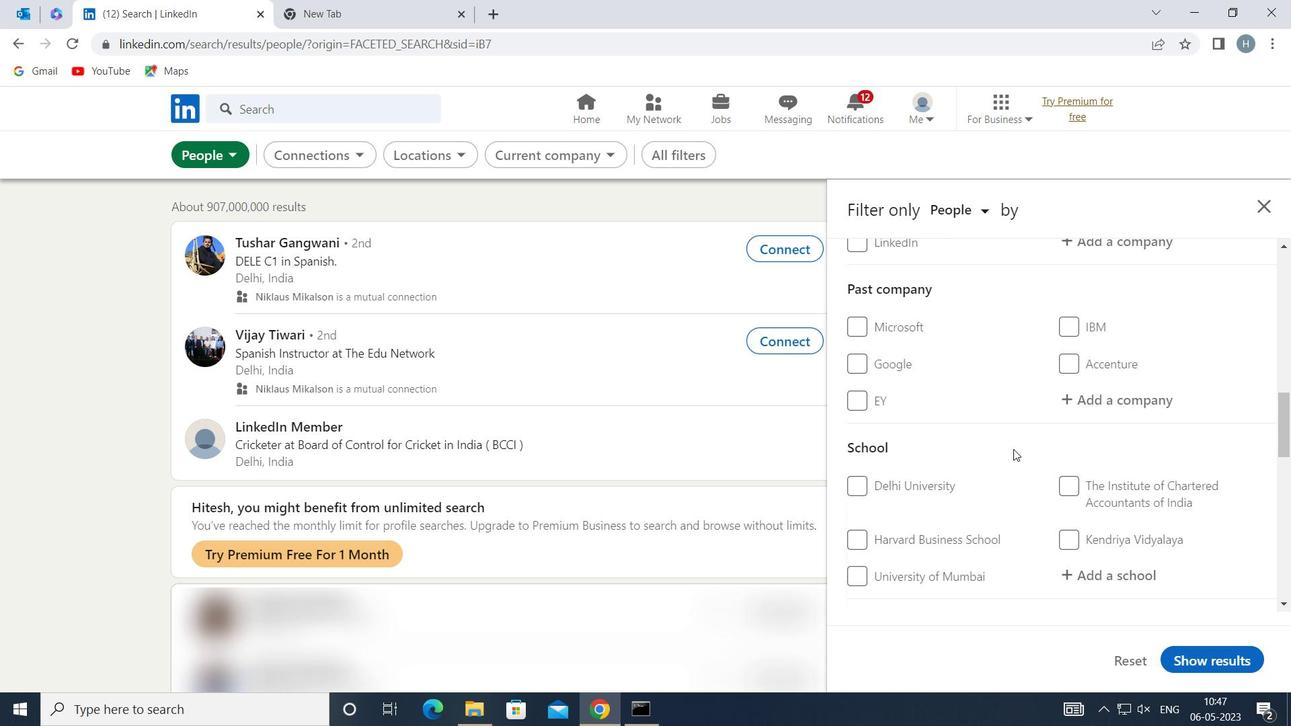 
Action: Mouse scrolled (1014, 449) with delta (0, 0)
Screenshot: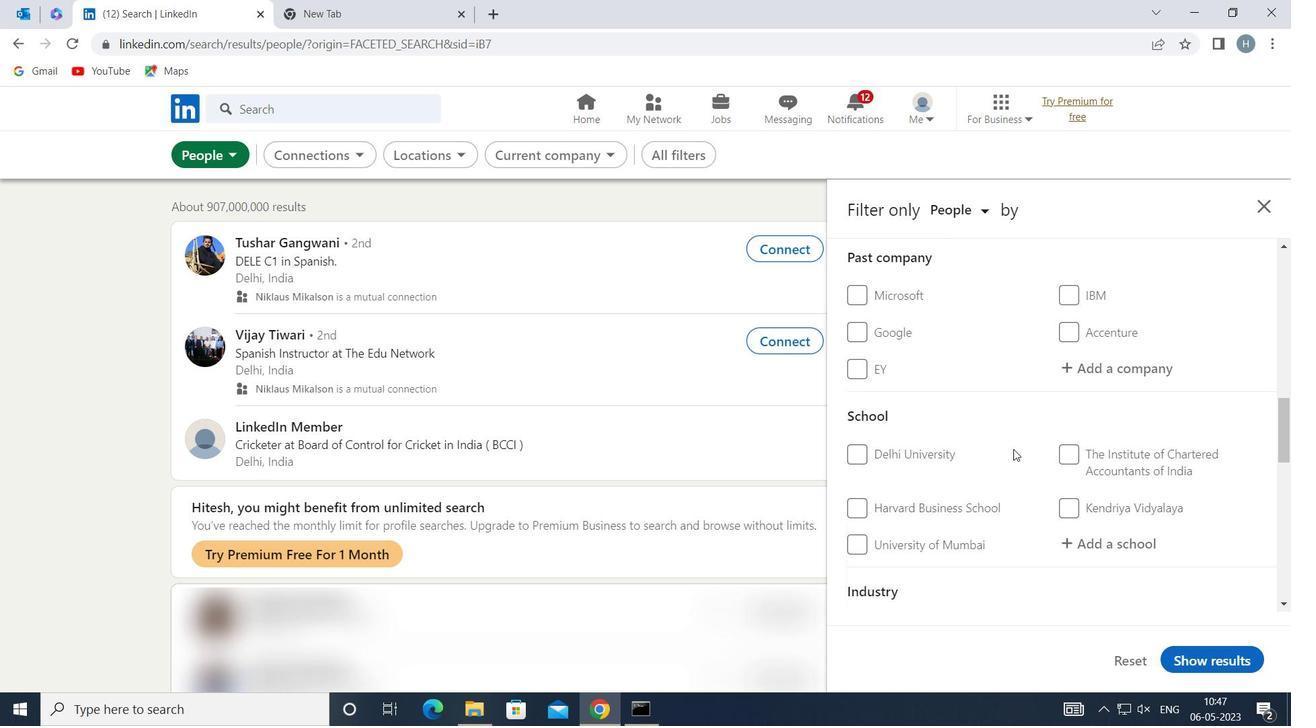 
Action: Mouse scrolled (1014, 449) with delta (0, 0)
Screenshot: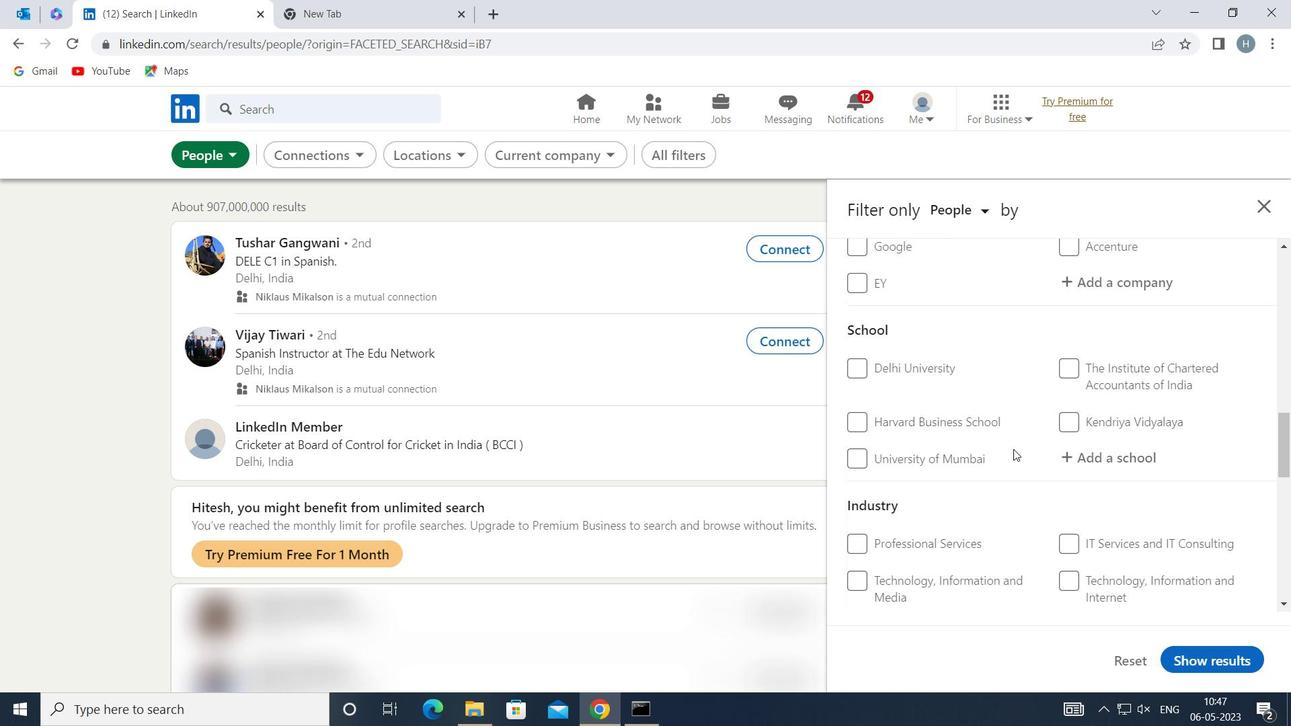 
Action: Mouse scrolled (1014, 449) with delta (0, 0)
Screenshot: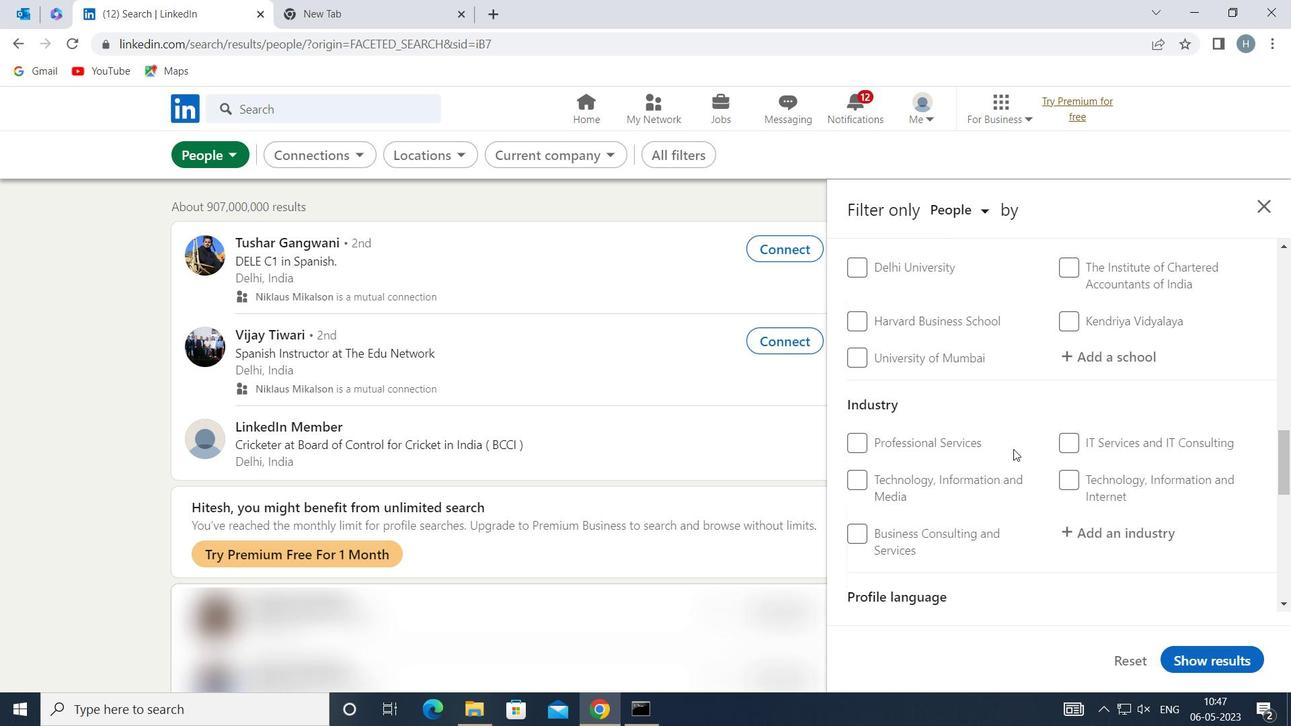 
Action: Mouse moved to (885, 478)
Screenshot: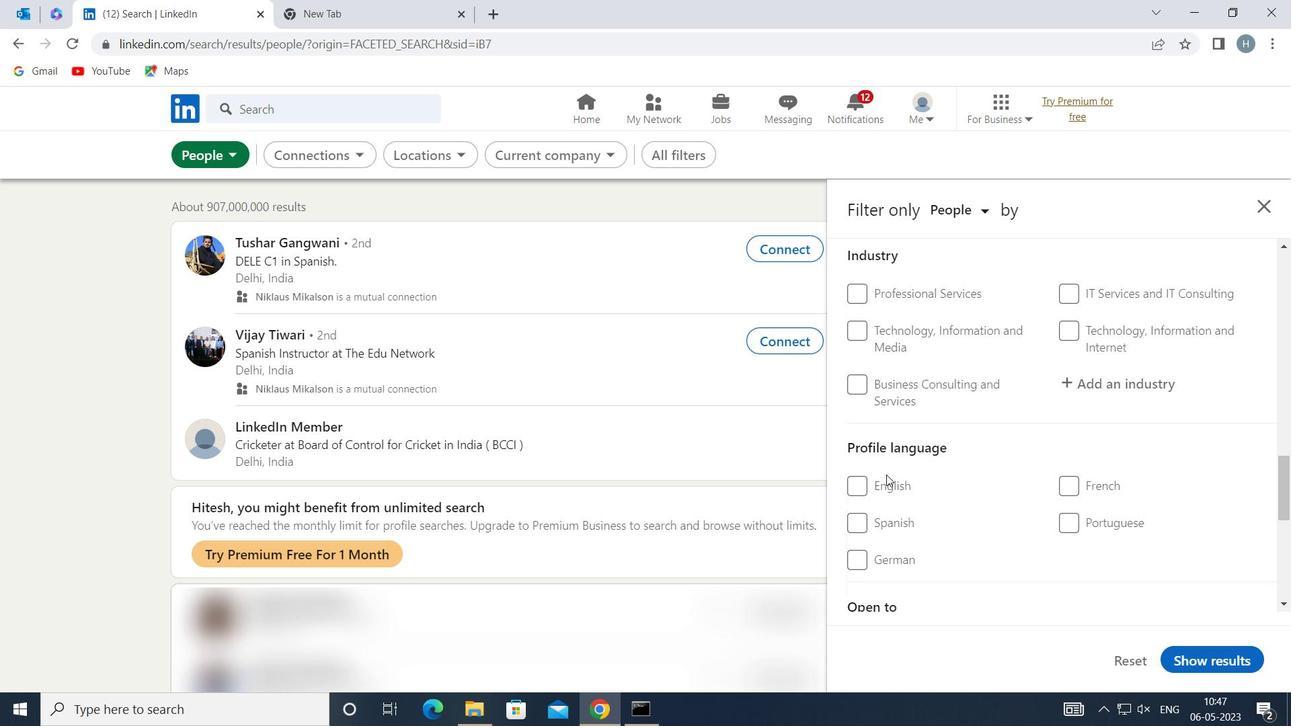 
Action: Mouse pressed left at (885, 478)
Screenshot: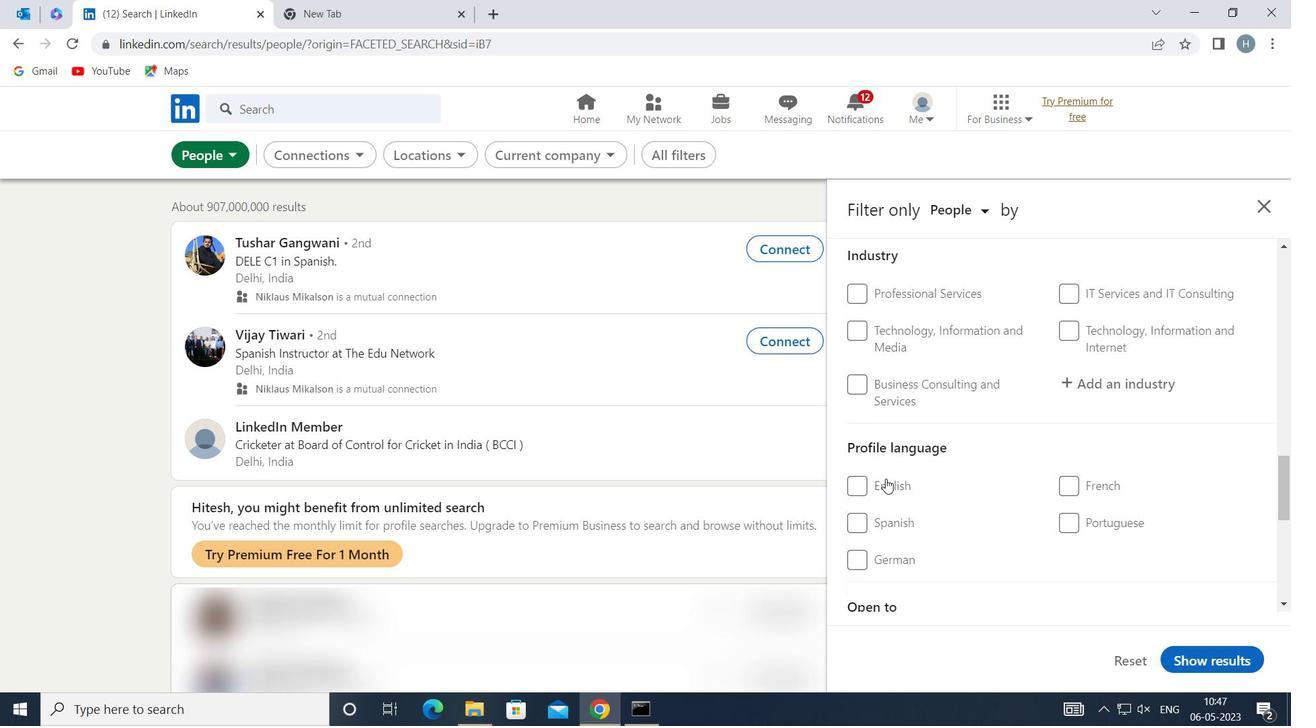 
Action: Mouse moved to (968, 478)
Screenshot: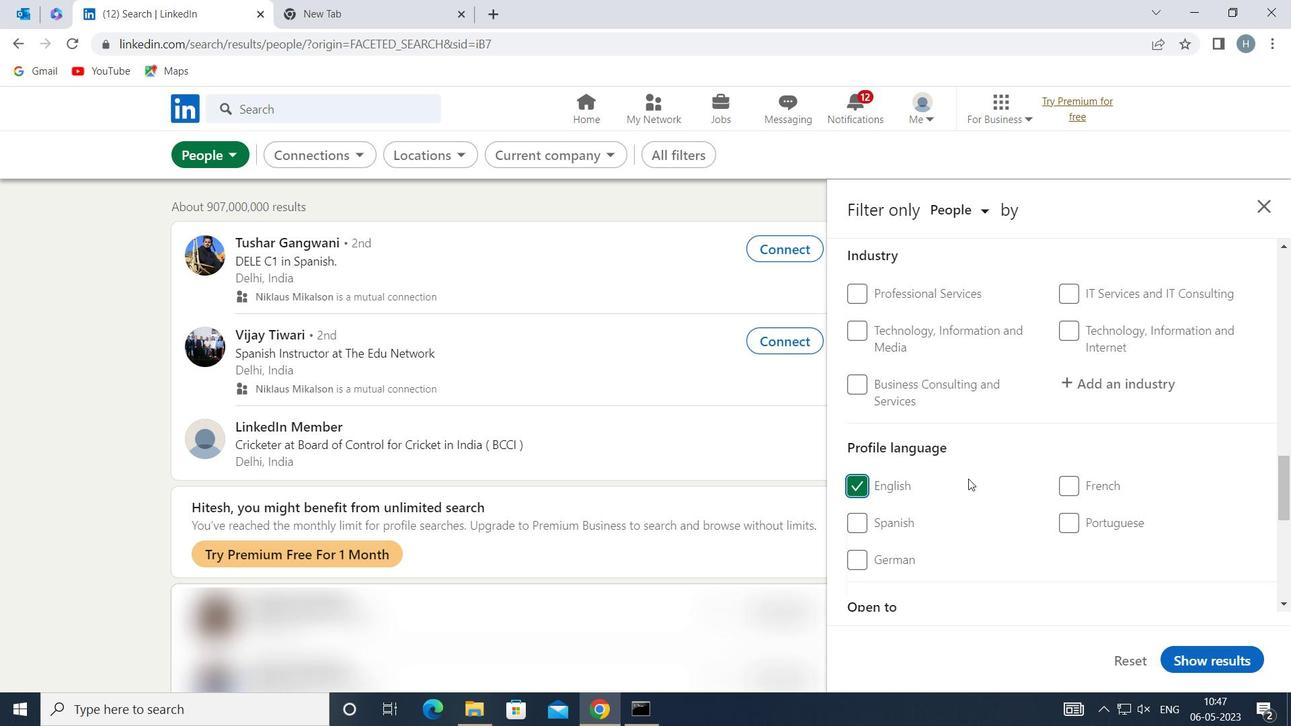 
Action: Mouse scrolled (968, 479) with delta (0, 0)
Screenshot: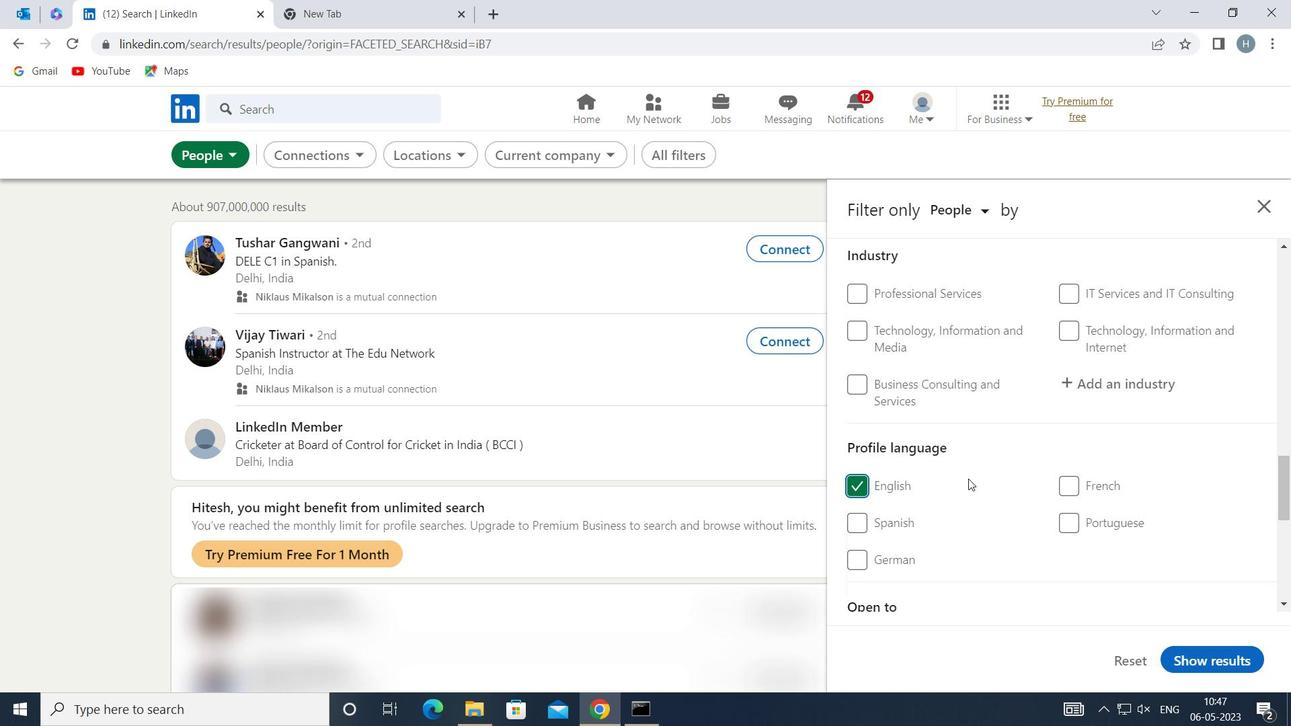 
Action: Mouse moved to (976, 467)
Screenshot: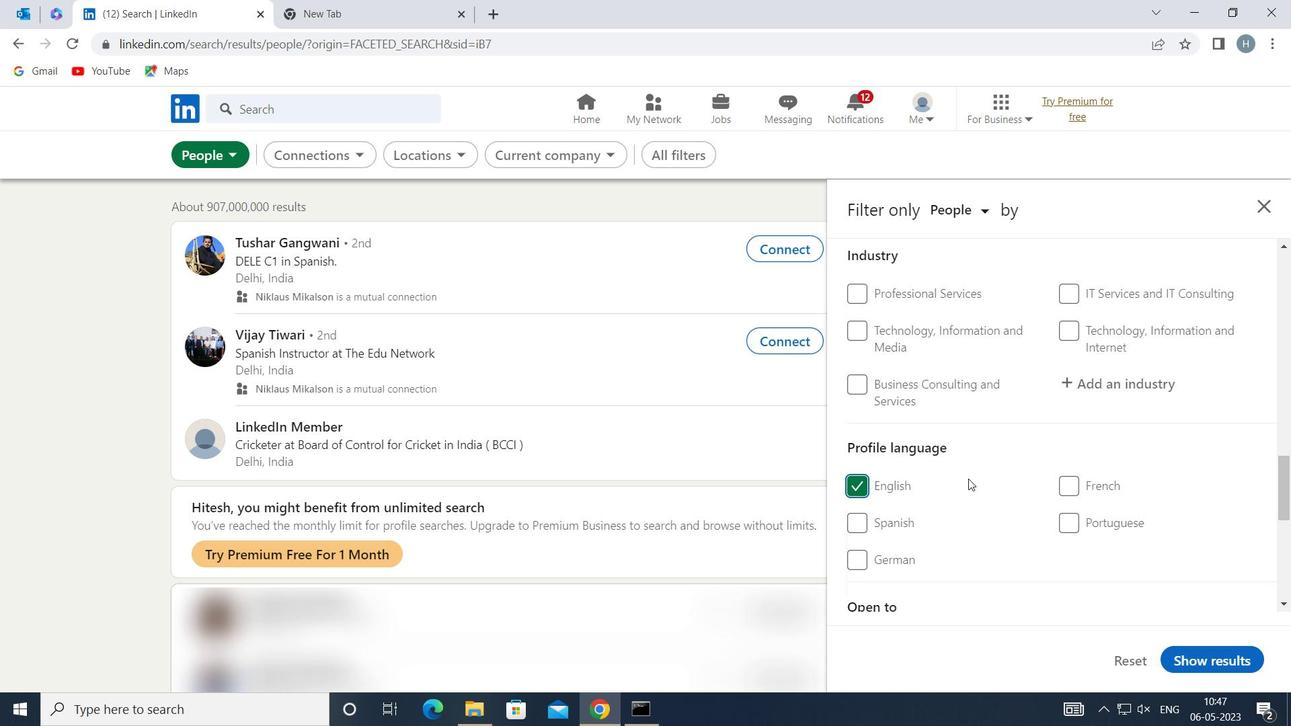 
Action: Mouse scrolled (976, 468) with delta (0, 0)
Screenshot: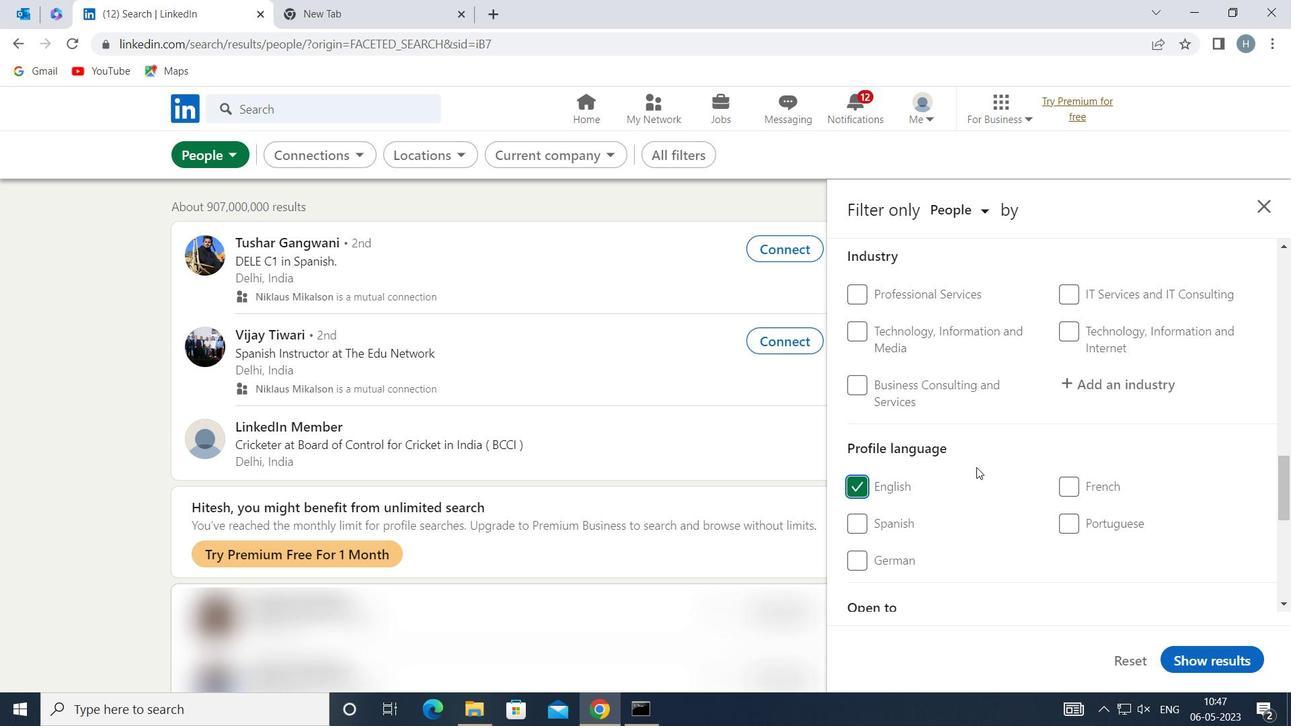 
Action: Mouse scrolled (976, 468) with delta (0, 0)
Screenshot: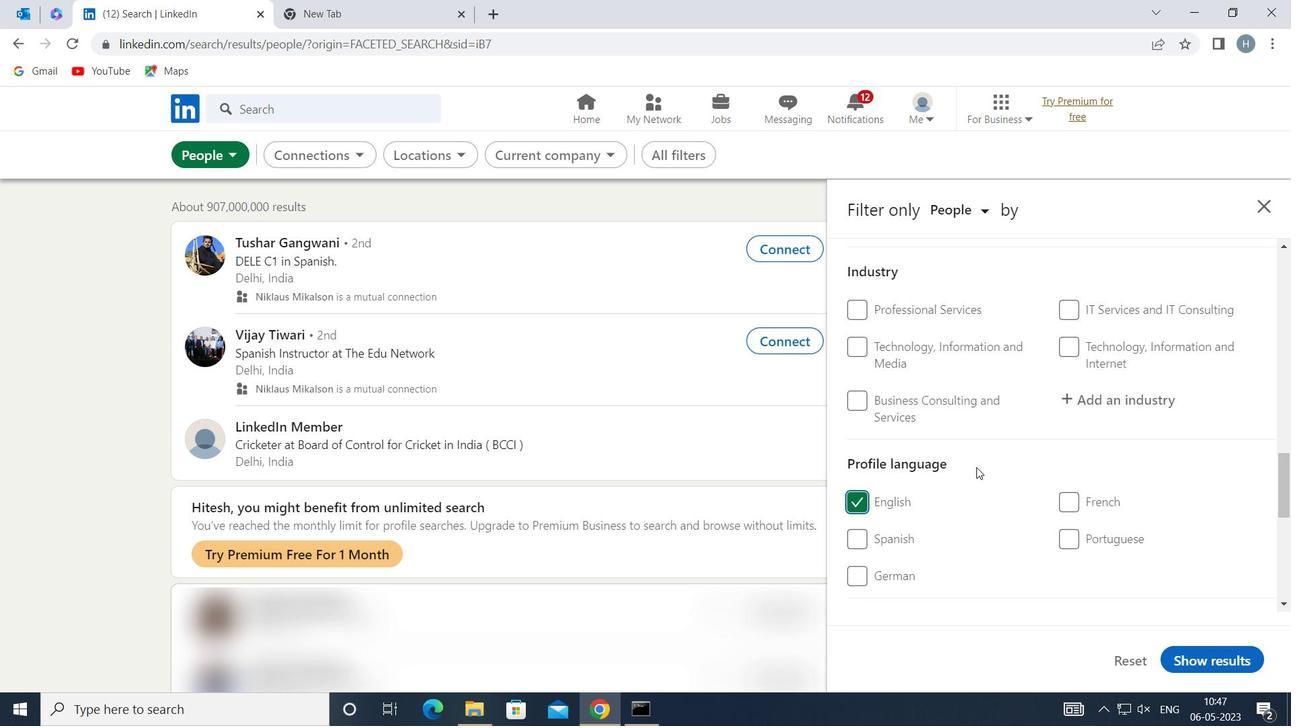 
Action: Mouse scrolled (976, 468) with delta (0, 0)
Screenshot: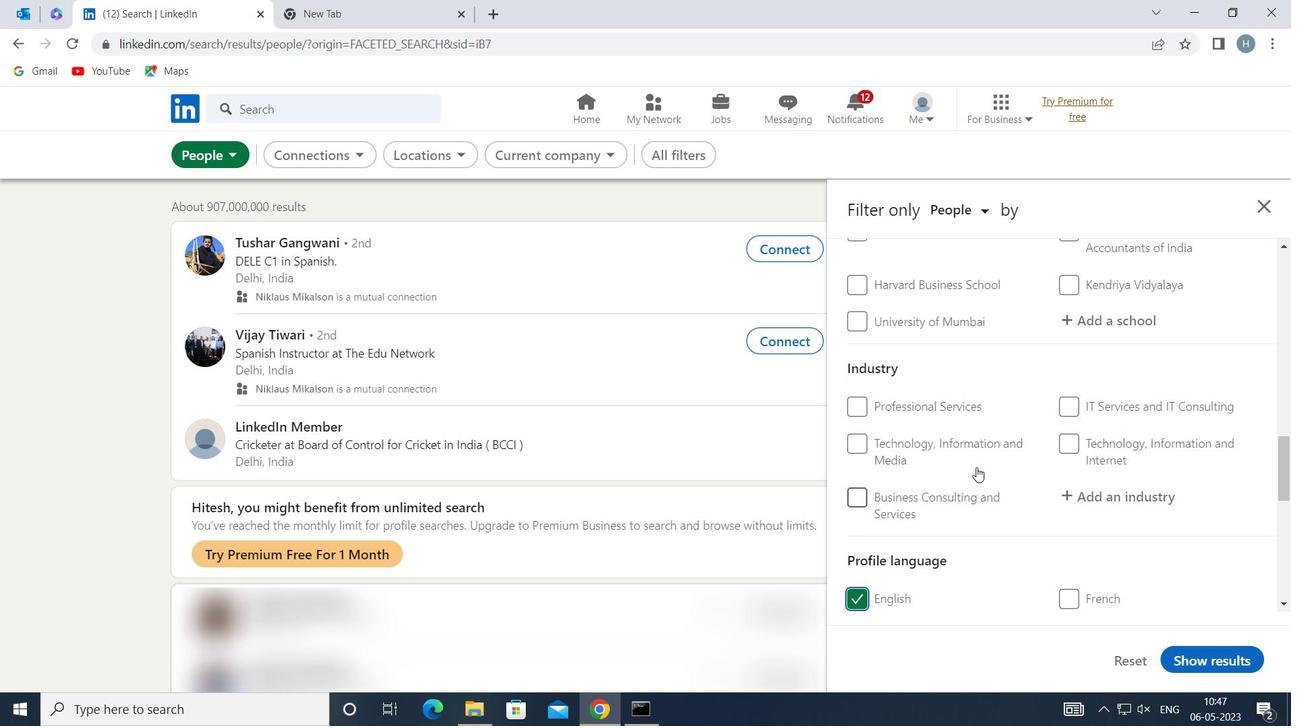 
Action: Mouse scrolled (976, 468) with delta (0, 0)
Screenshot: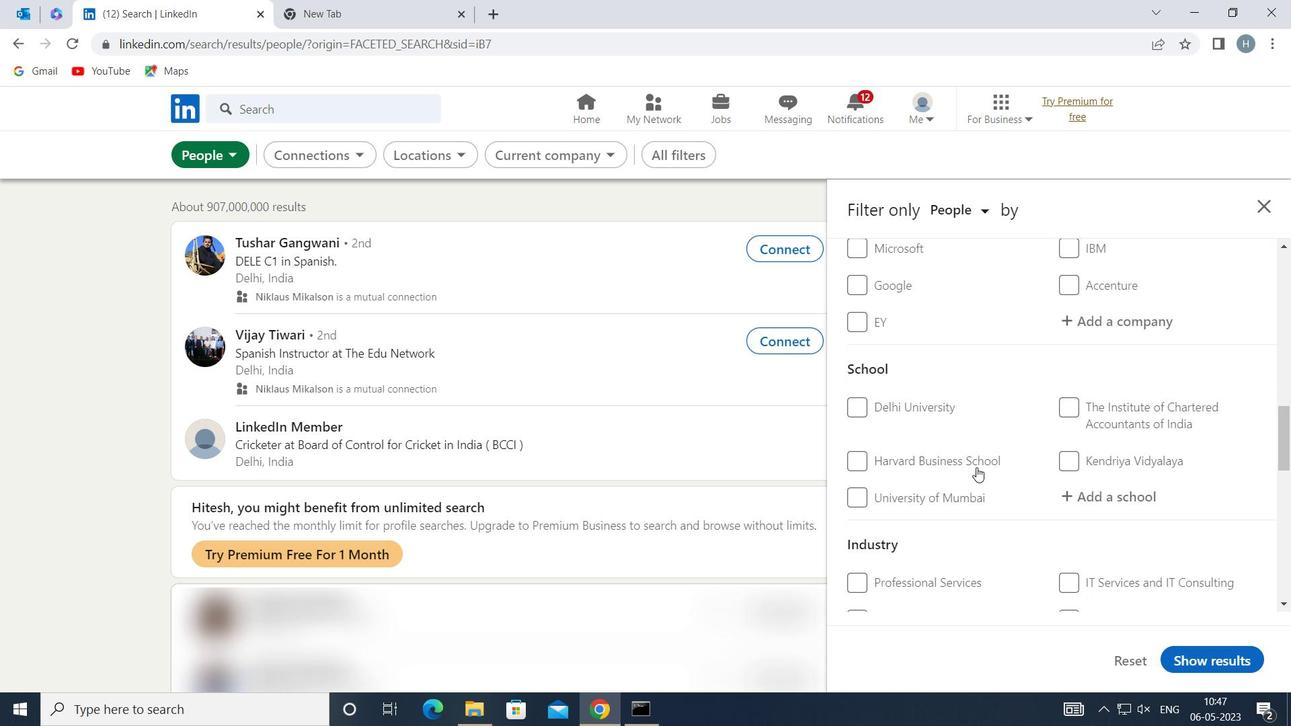 
Action: Mouse scrolled (976, 468) with delta (0, 0)
Screenshot: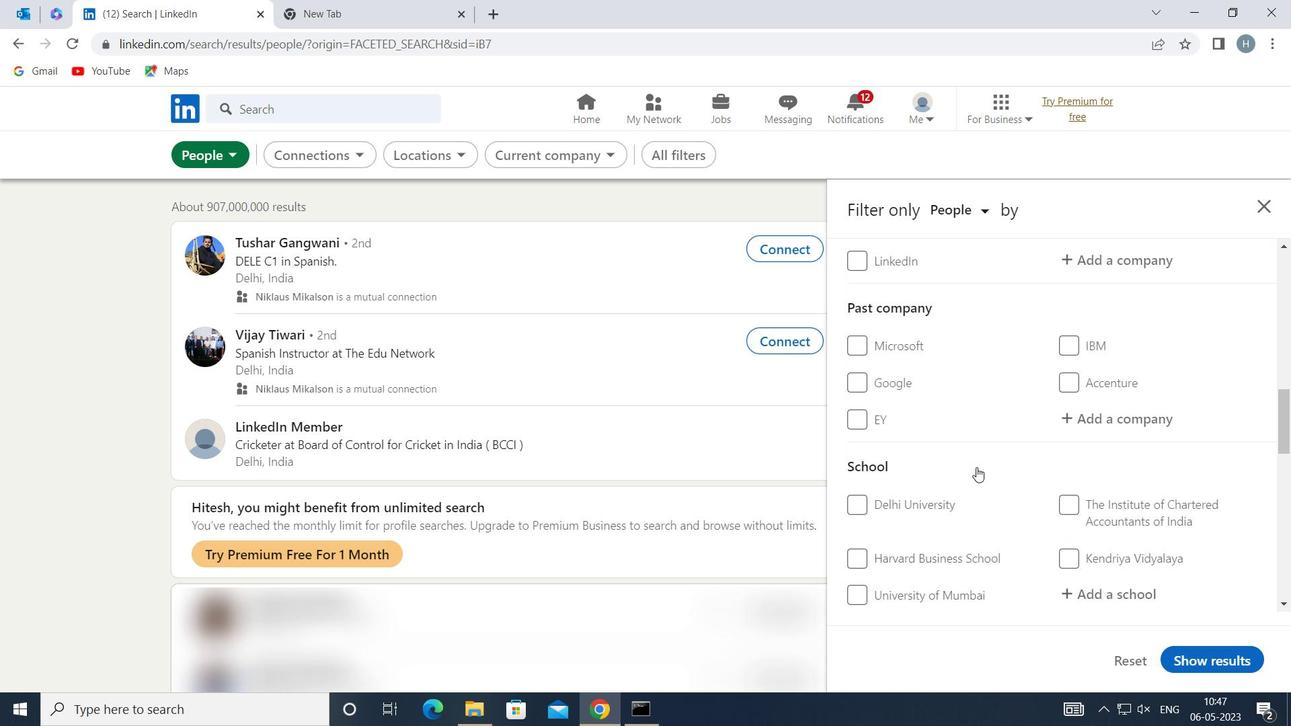 
Action: Mouse scrolled (976, 468) with delta (0, 0)
Screenshot: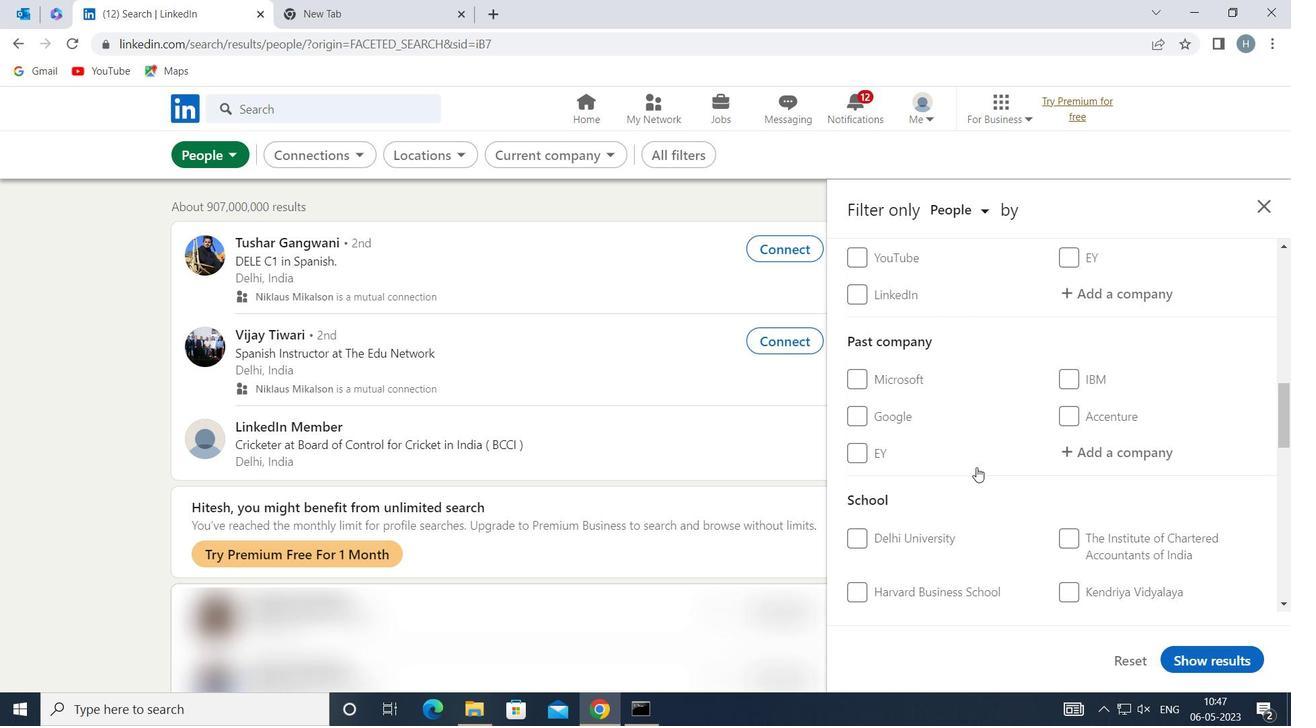 
Action: Mouse moved to (1071, 461)
Screenshot: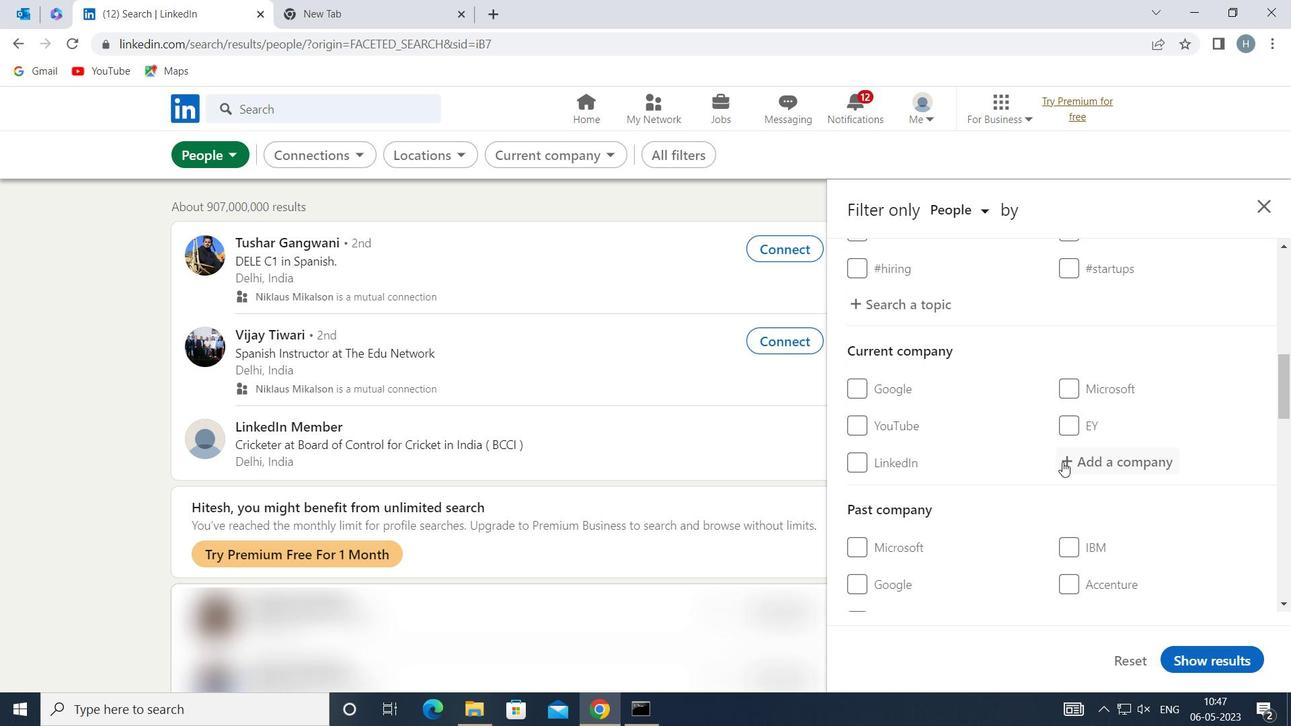 
Action: Mouse pressed left at (1071, 461)
Screenshot: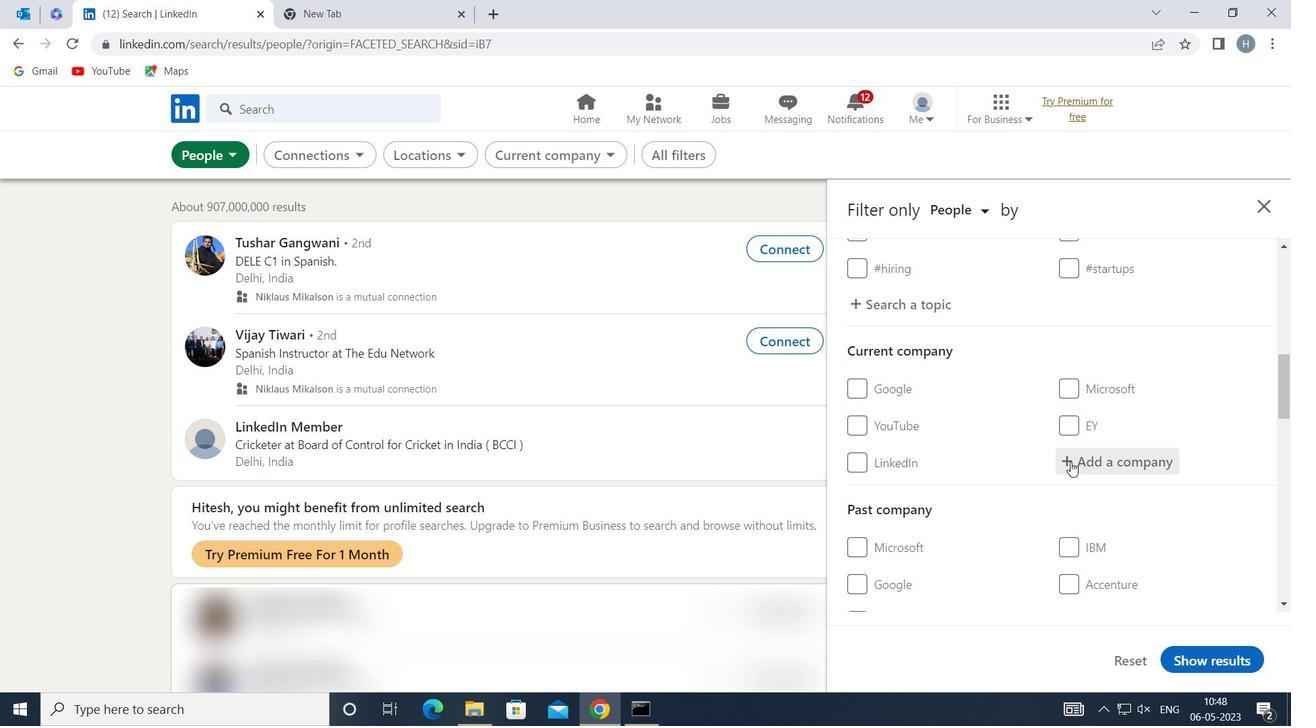 
Action: Key pressed <Key.shift>ARM
Screenshot: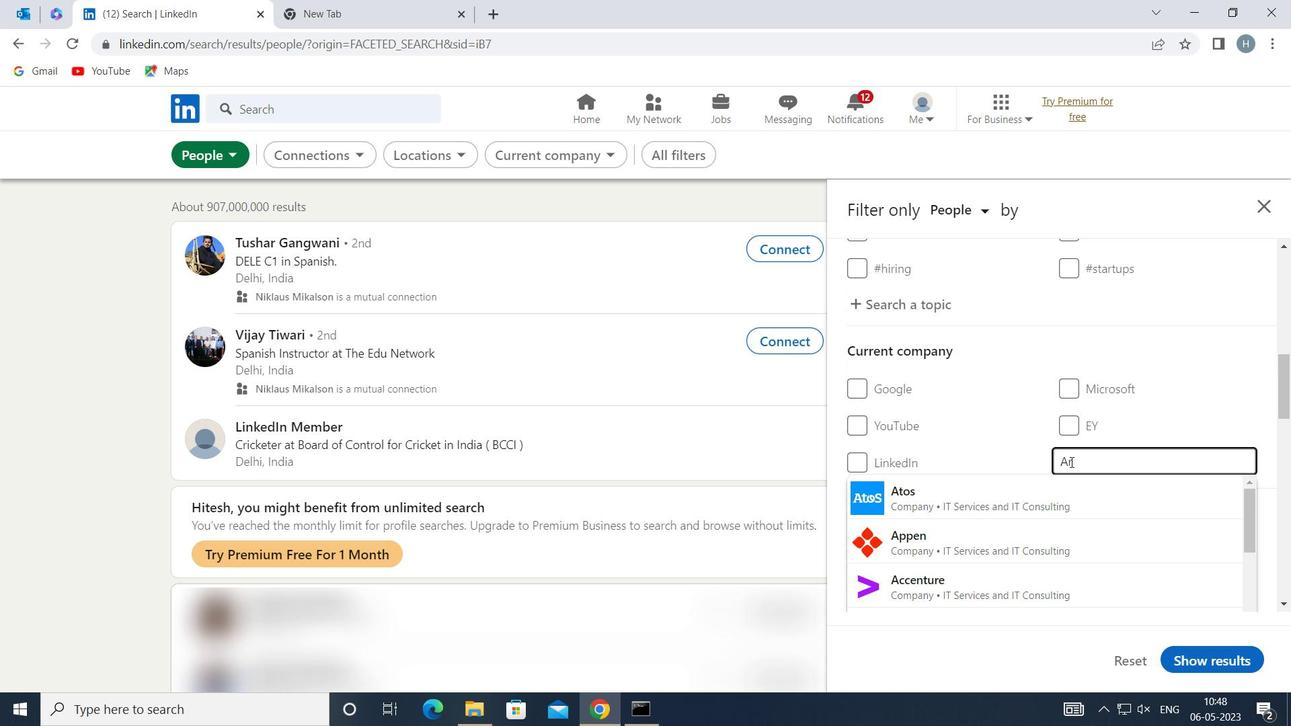 
Action: Mouse moved to (1018, 492)
Screenshot: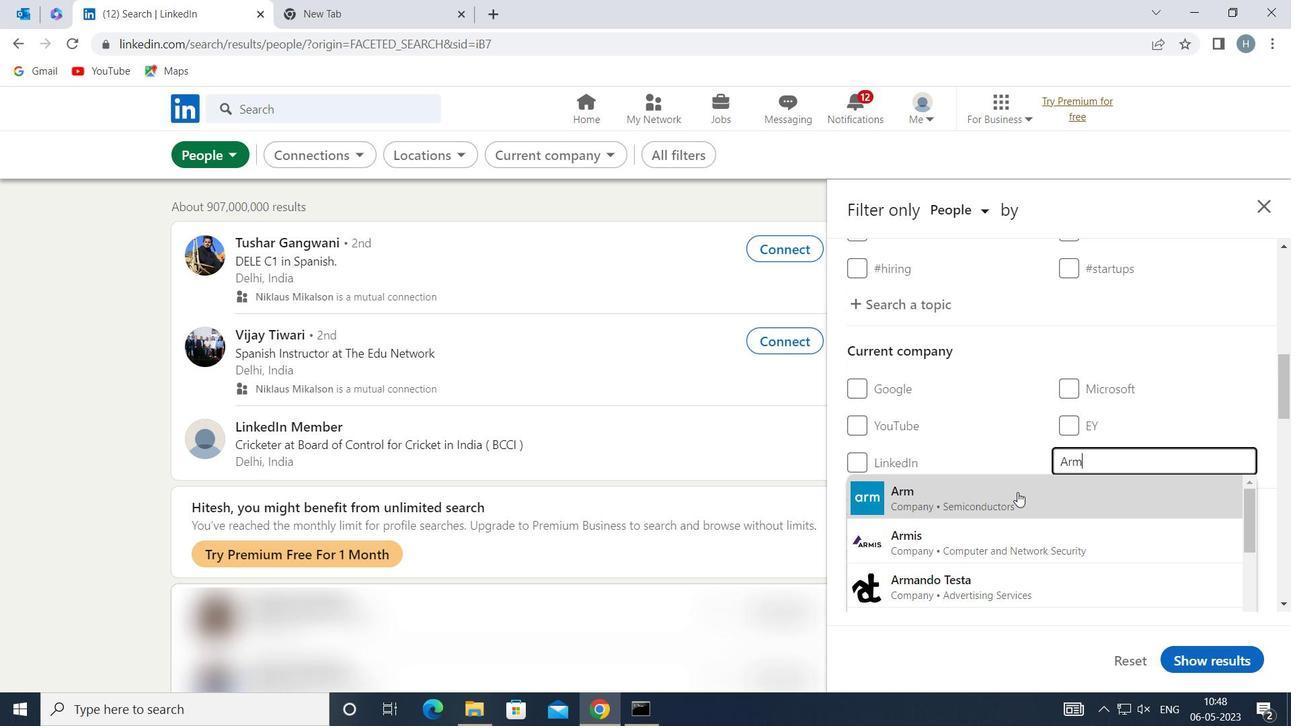 
Action: Mouse pressed left at (1018, 492)
Screenshot: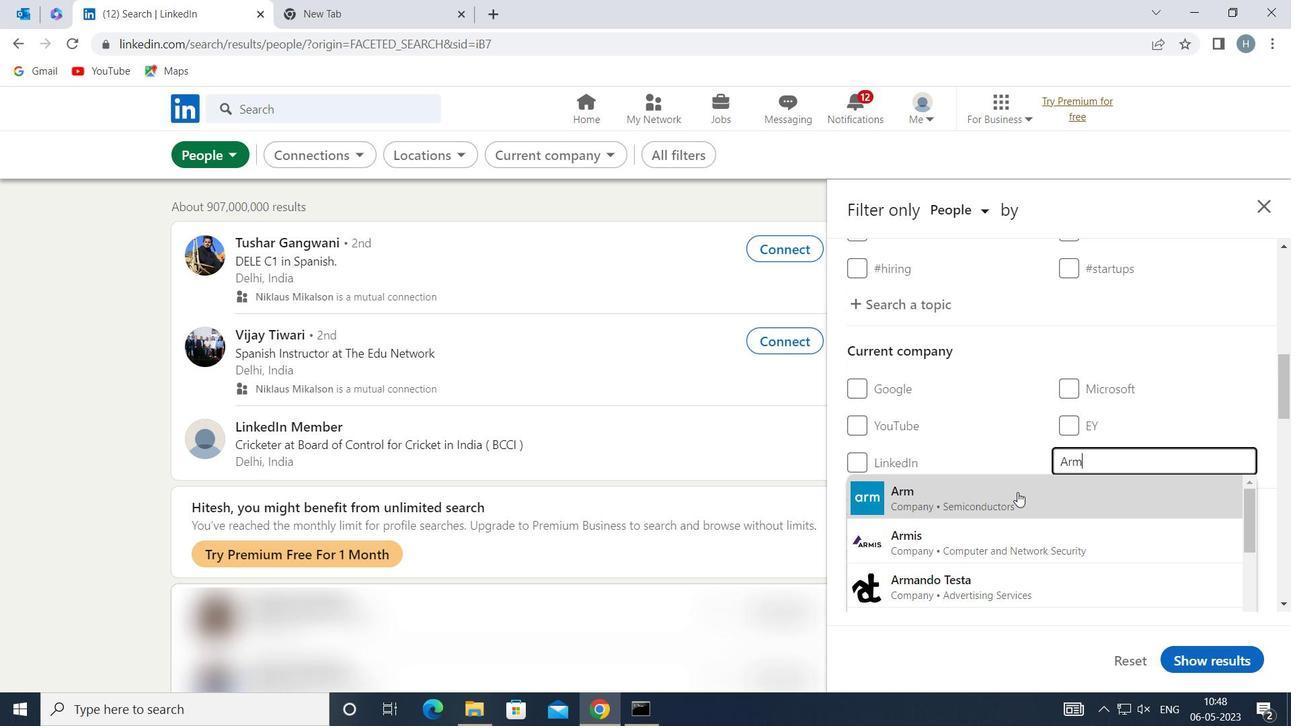 
Action: Mouse moved to (1008, 465)
Screenshot: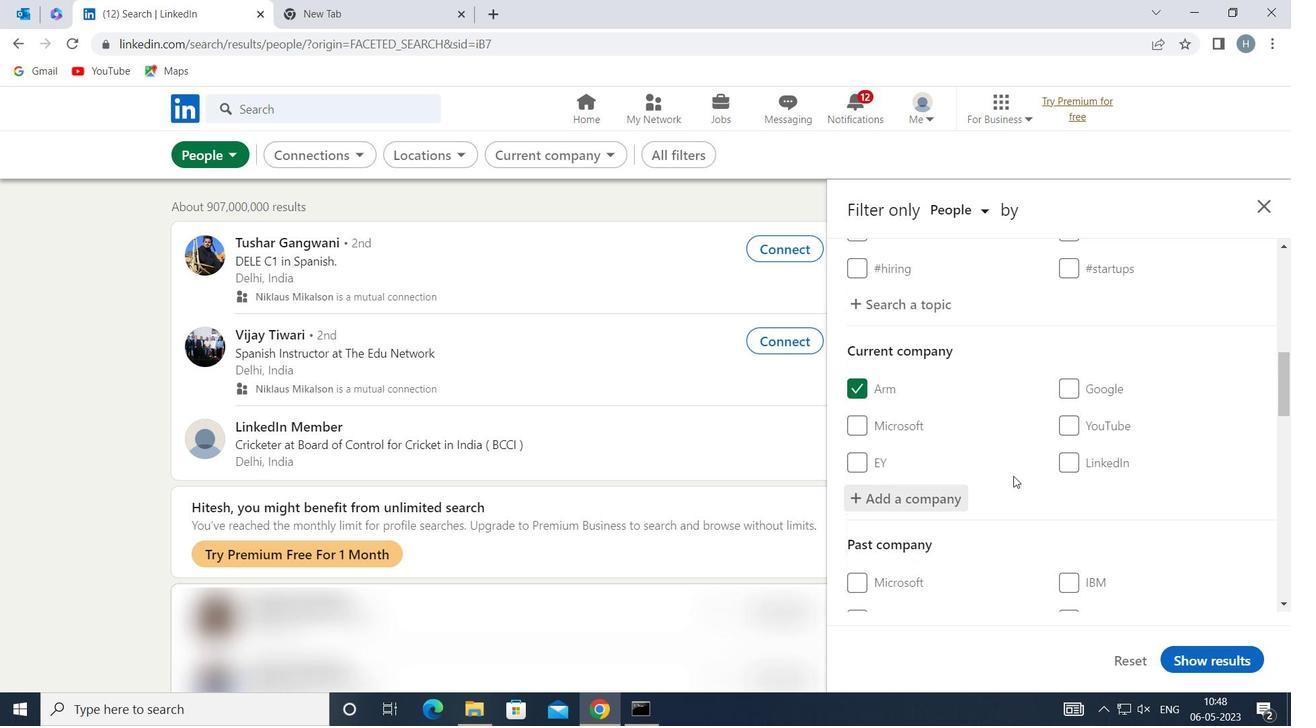 
Action: Mouse scrolled (1008, 464) with delta (0, 0)
Screenshot: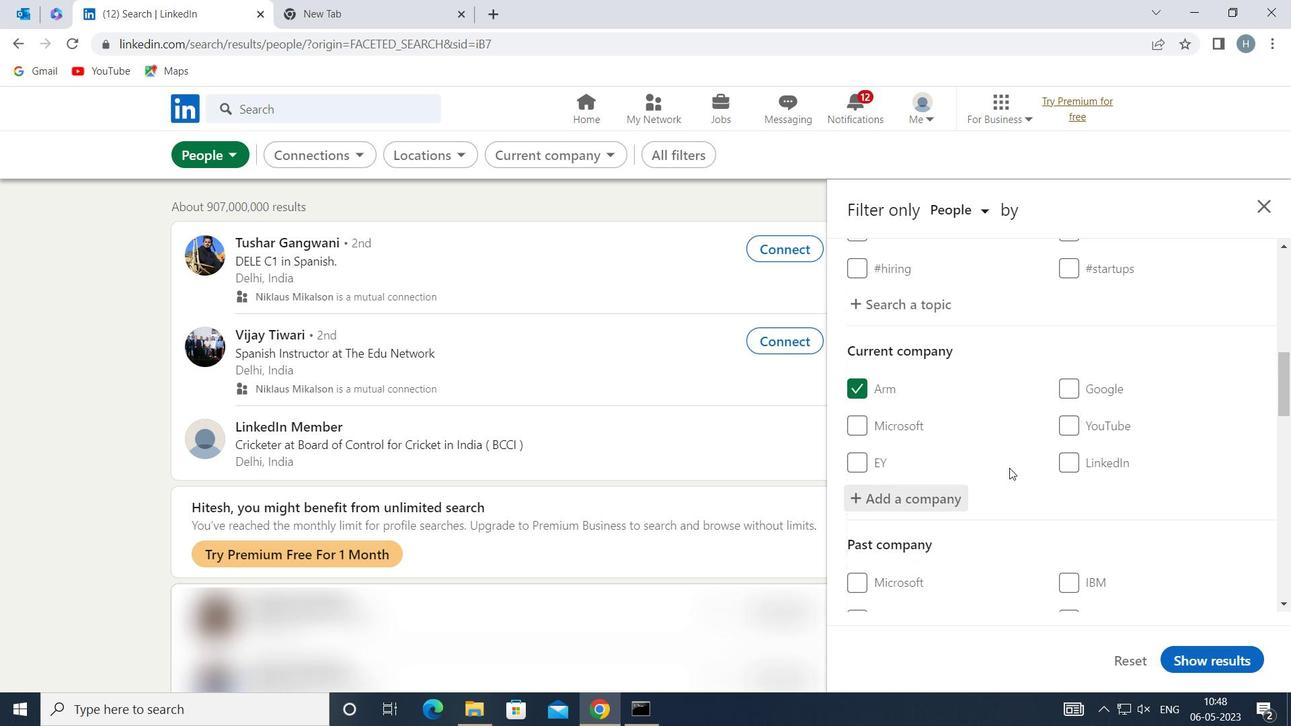 
Action: Mouse moved to (1007, 465)
Screenshot: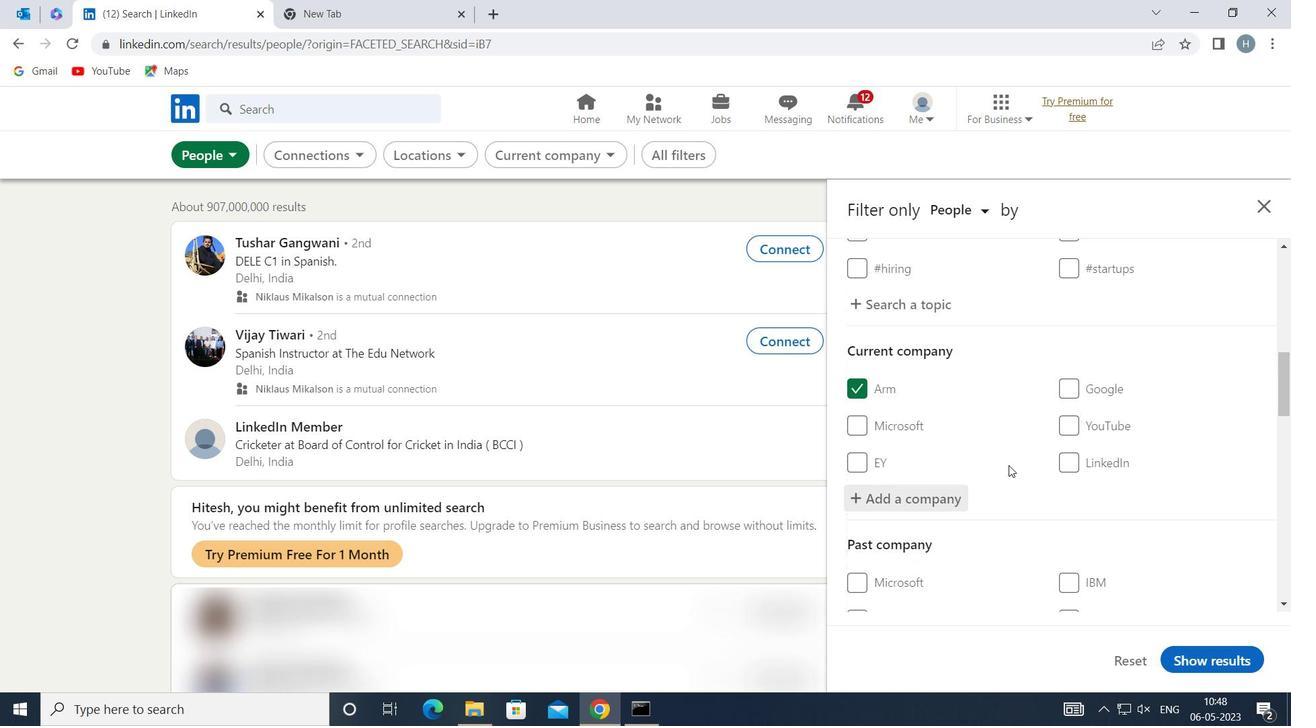 
Action: Mouse scrolled (1007, 464) with delta (0, 0)
Screenshot: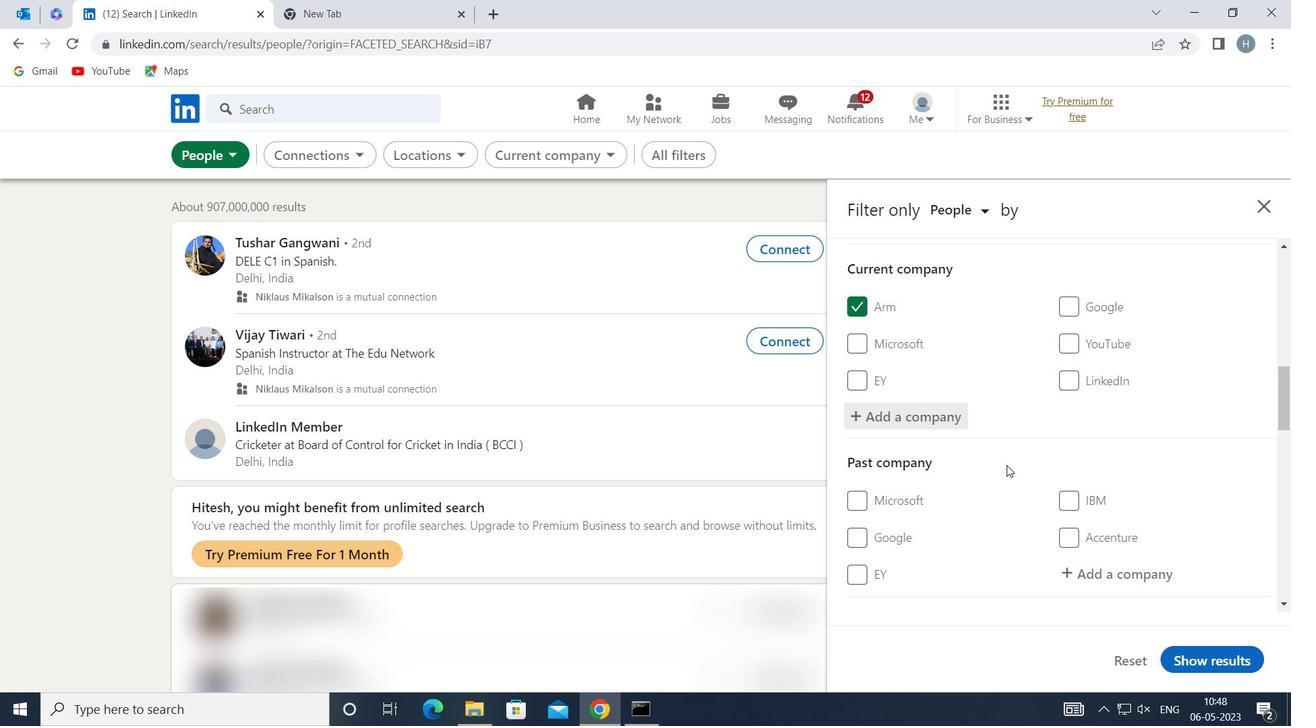 
Action: Mouse scrolled (1007, 464) with delta (0, 0)
Screenshot: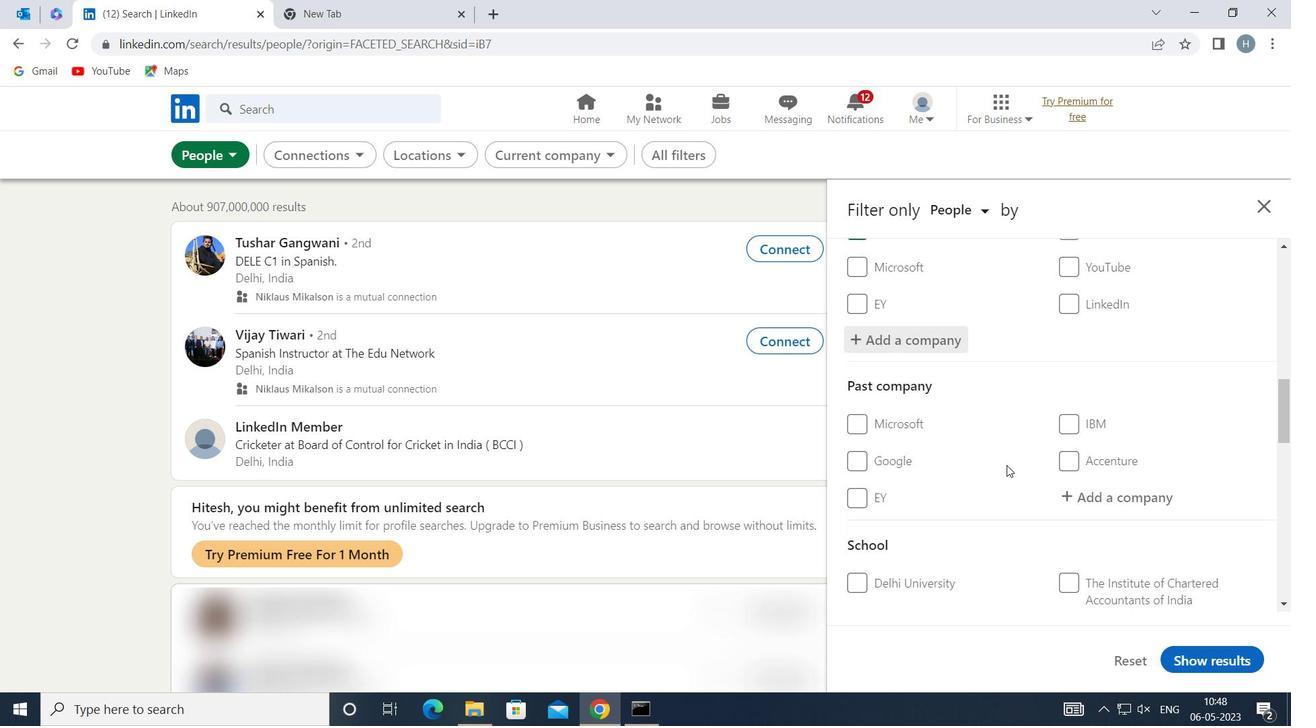 
Action: Mouse scrolled (1007, 464) with delta (0, 0)
Screenshot: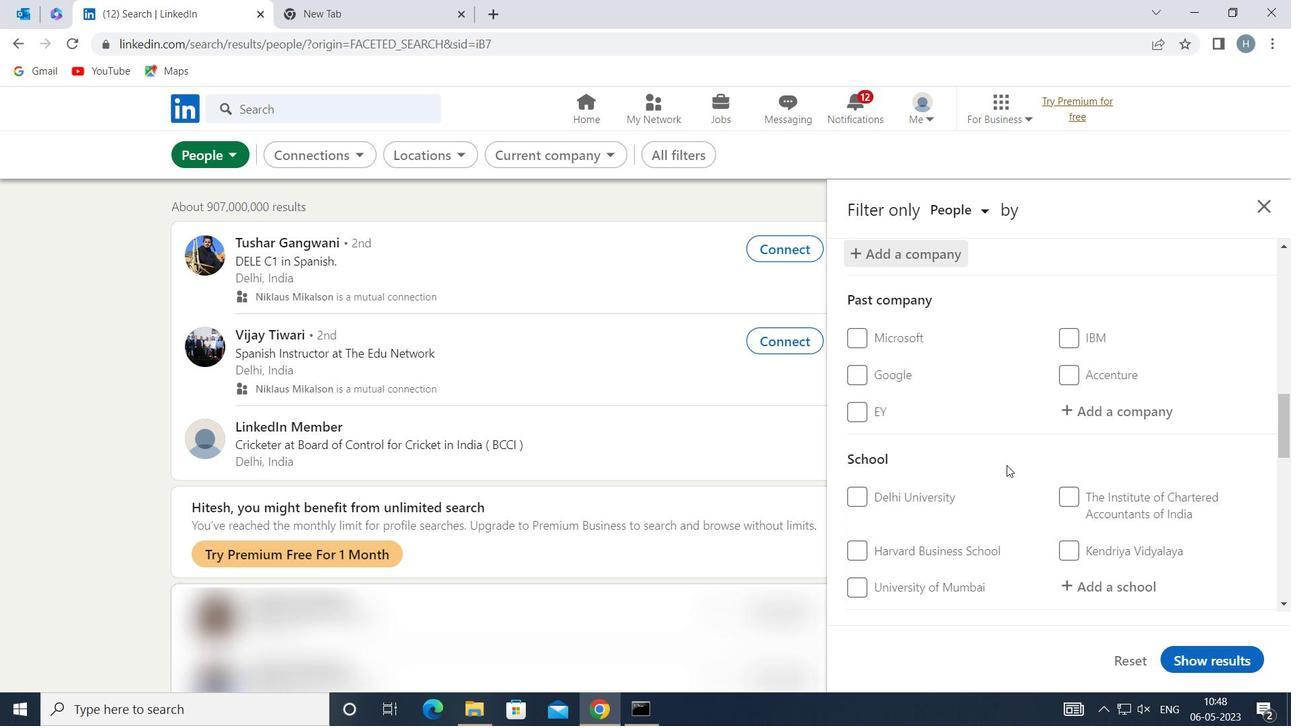 
Action: Mouse moved to (1087, 490)
Screenshot: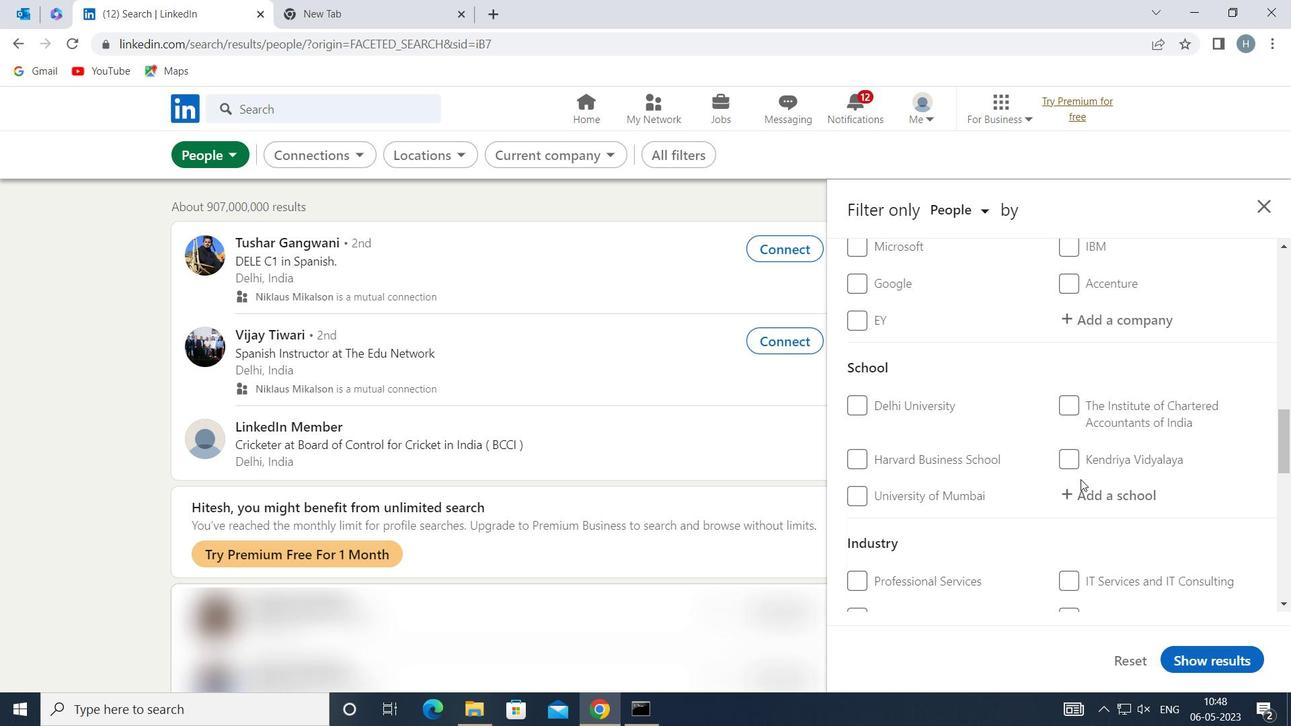 
Action: Mouse pressed left at (1087, 490)
Screenshot: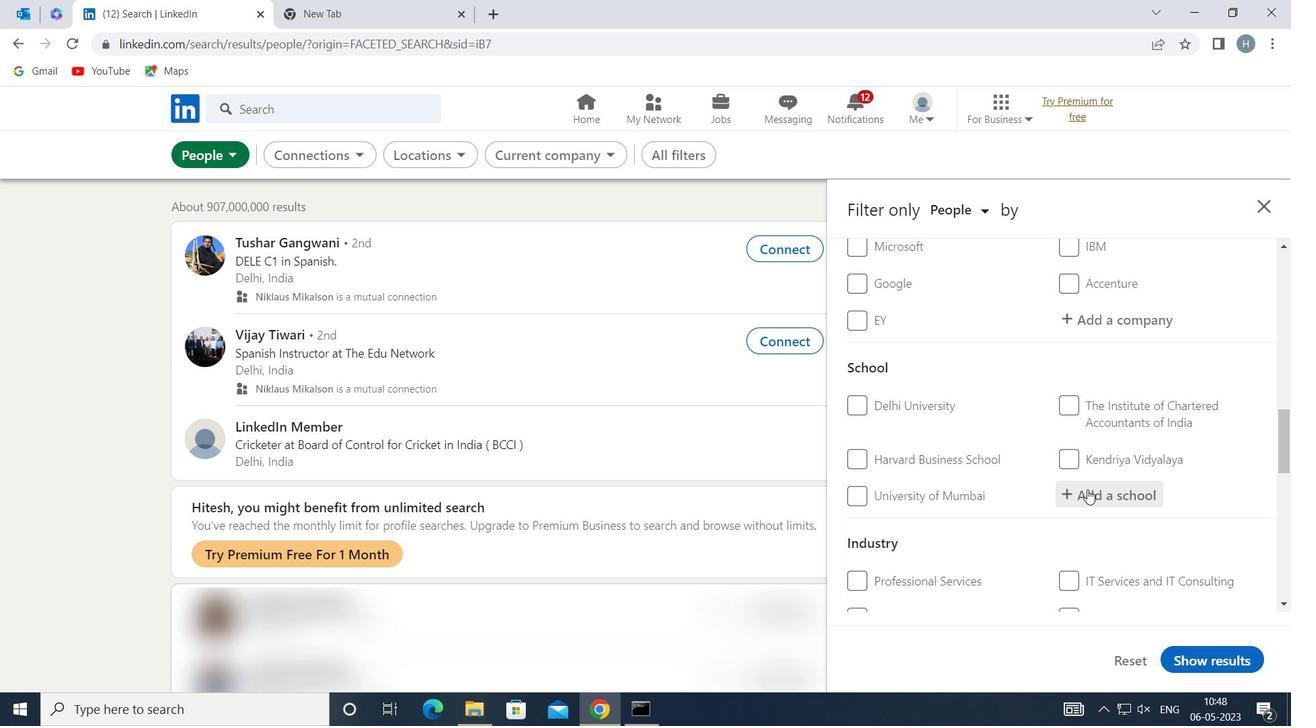 
Action: Key pressed <Key.shift>JAWAHAR<Key.space><Key.shift>EDUC
Screenshot: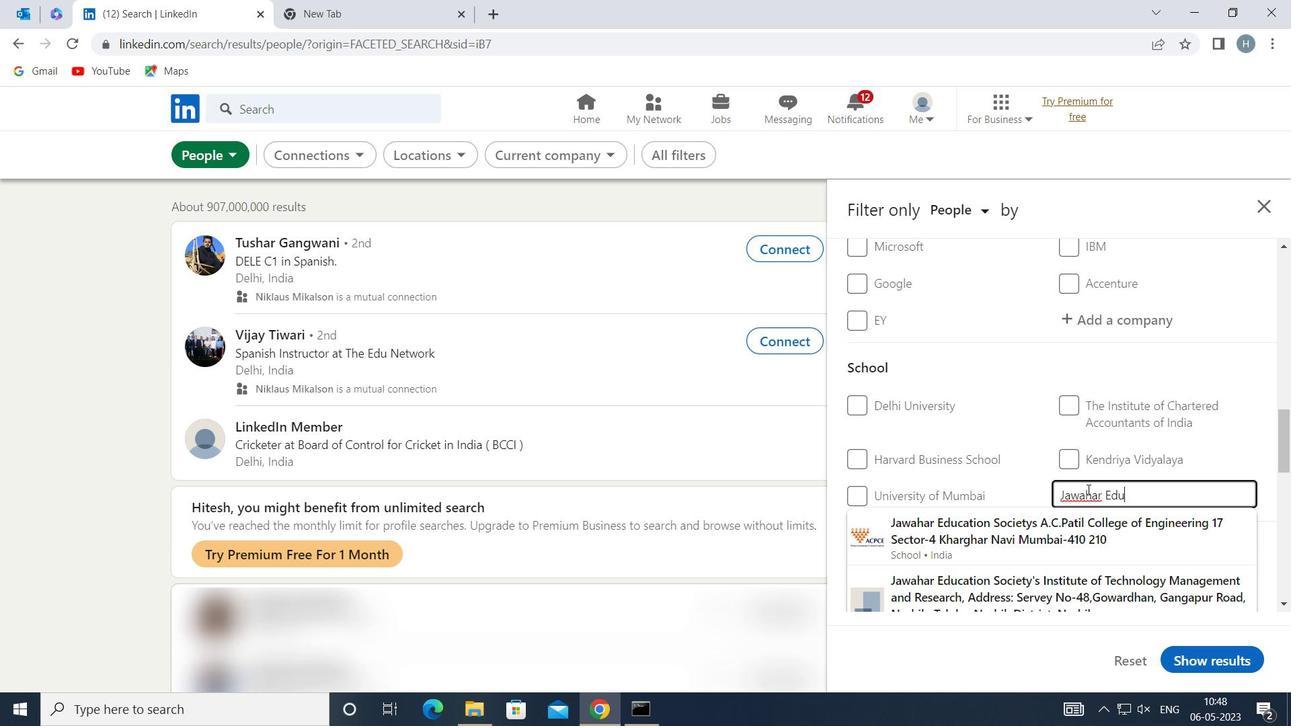 
Action: Mouse moved to (1095, 529)
Screenshot: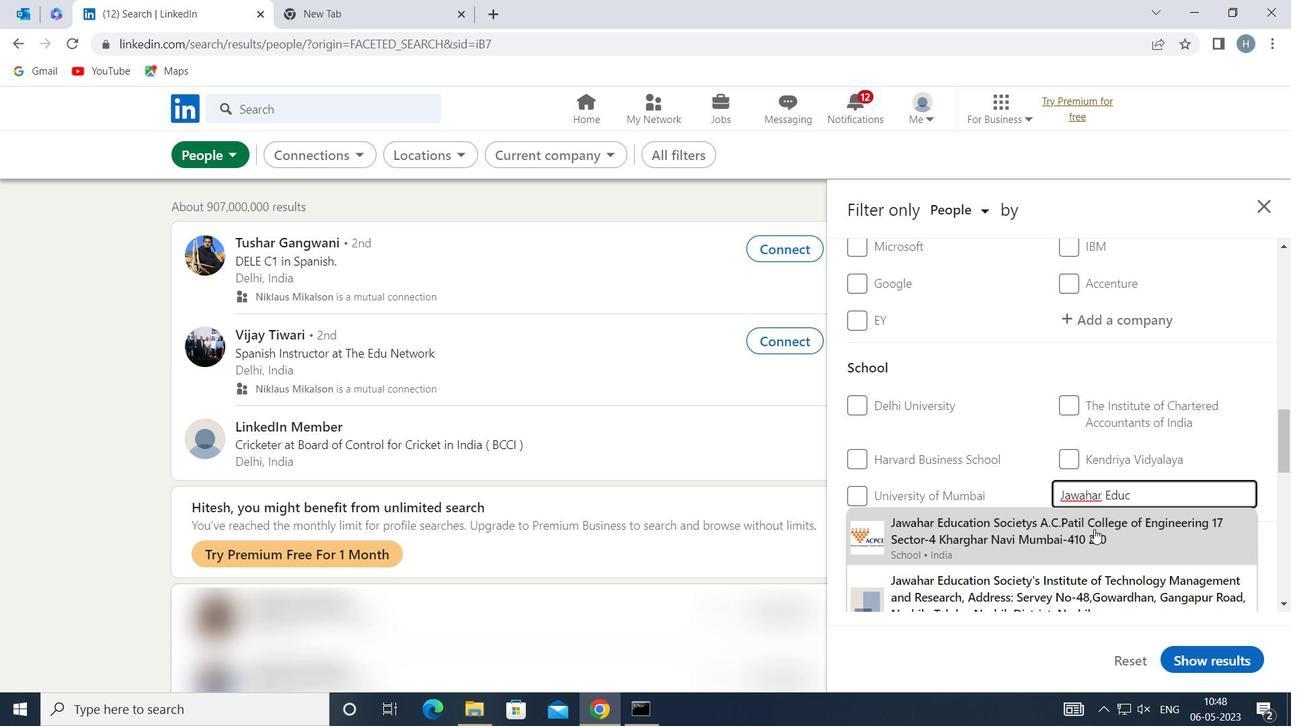 
Action: Mouse scrolled (1095, 529) with delta (0, 0)
Screenshot: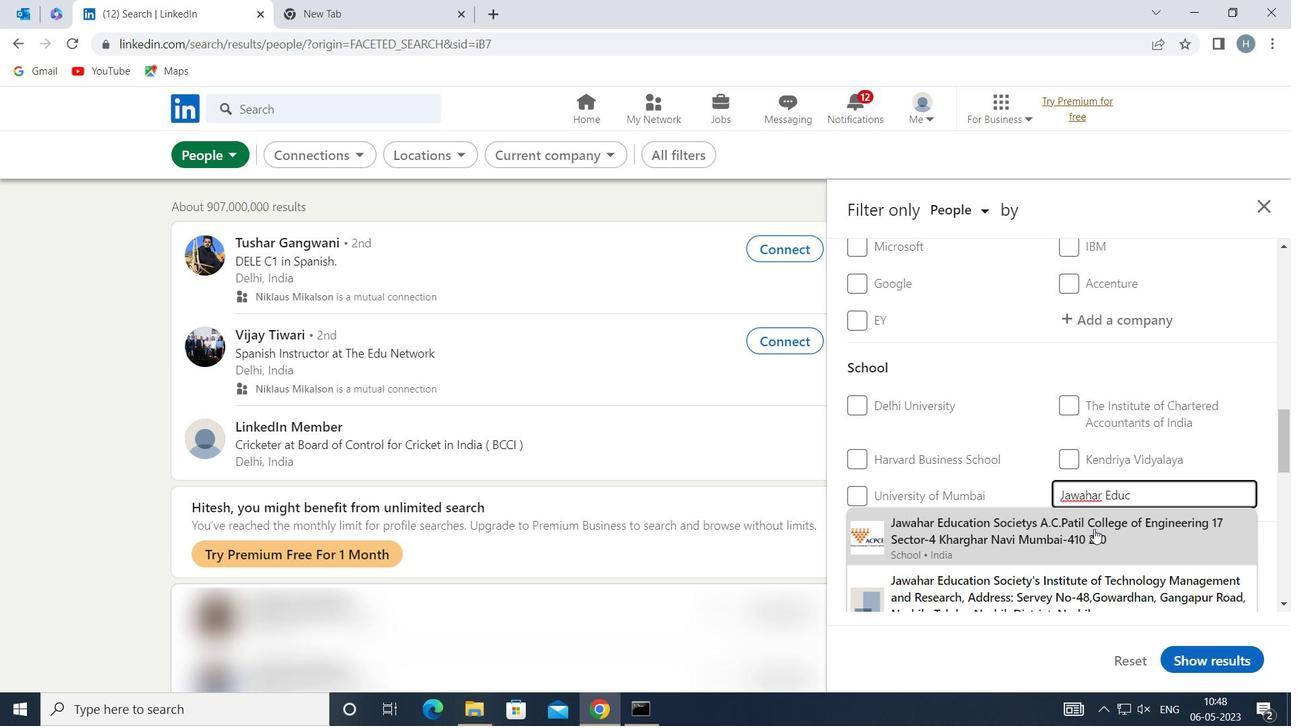 
Action: Mouse moved to (1112, 505)
Screenshot: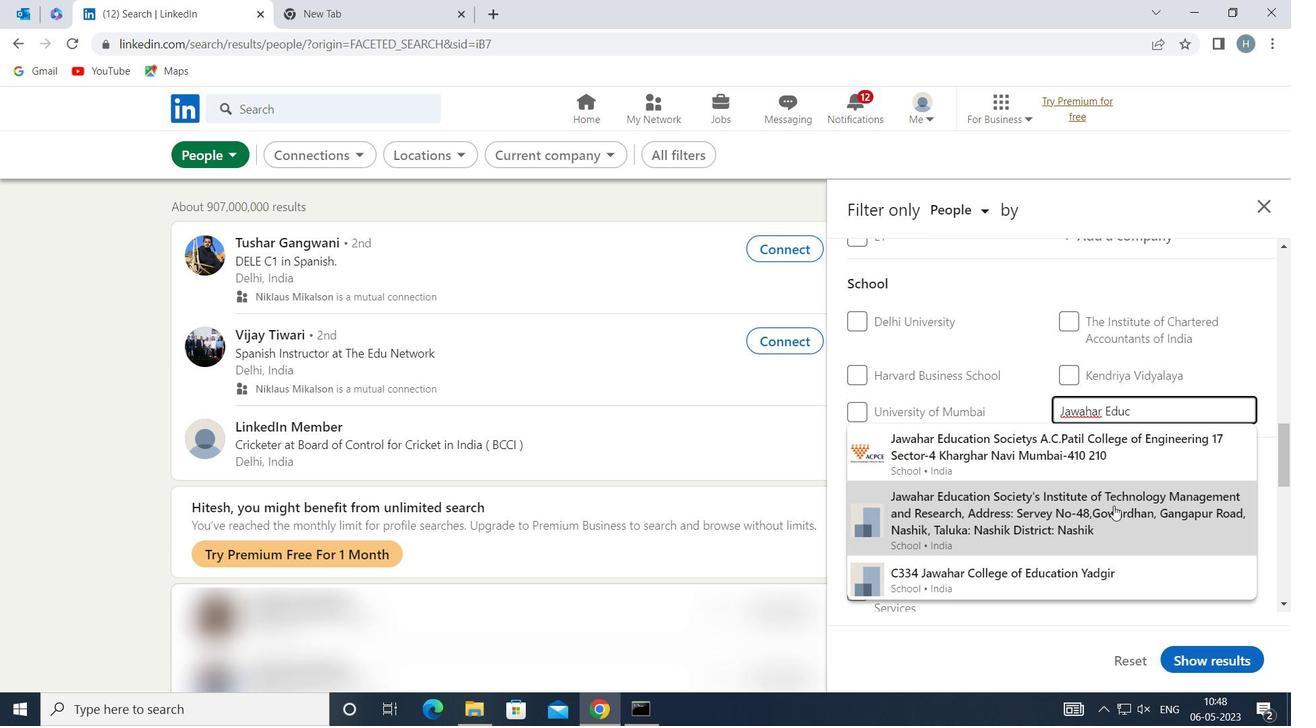 
Action: Mouse pressed left at (1112, 505)
Screenshot: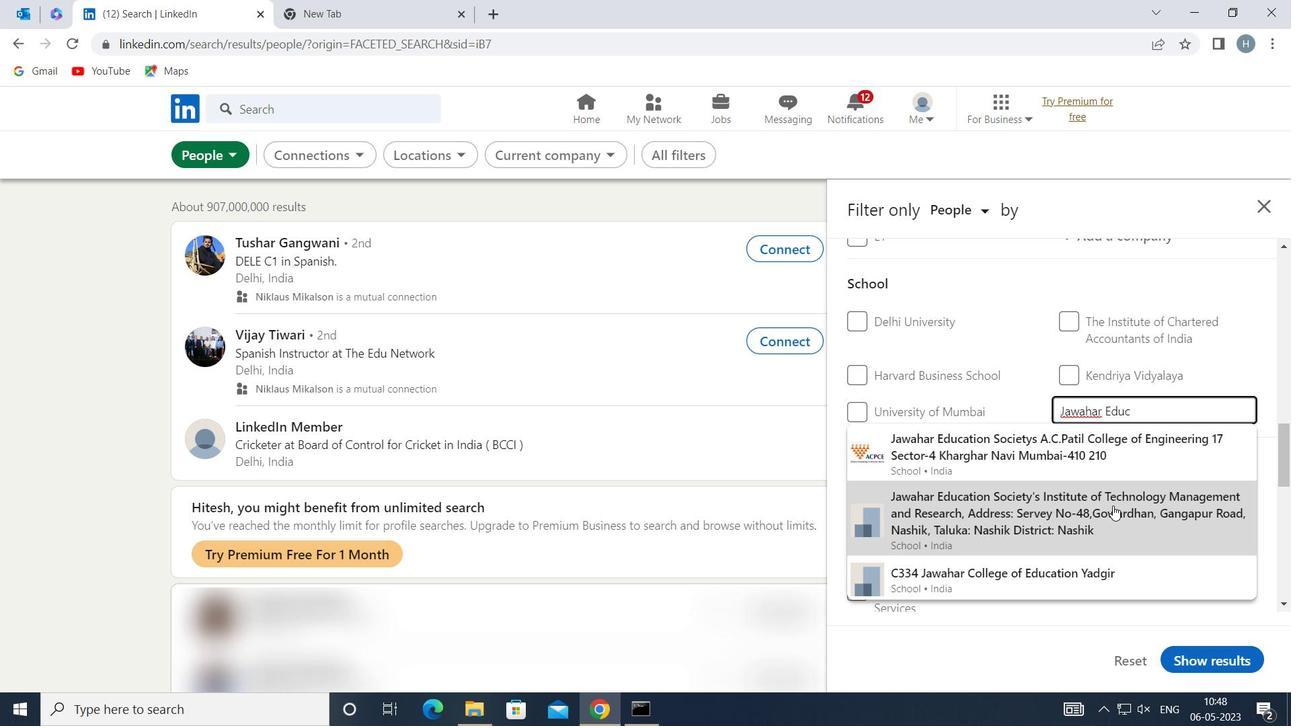 
Action: Mouse moved to (1050, 457)
Screenshot: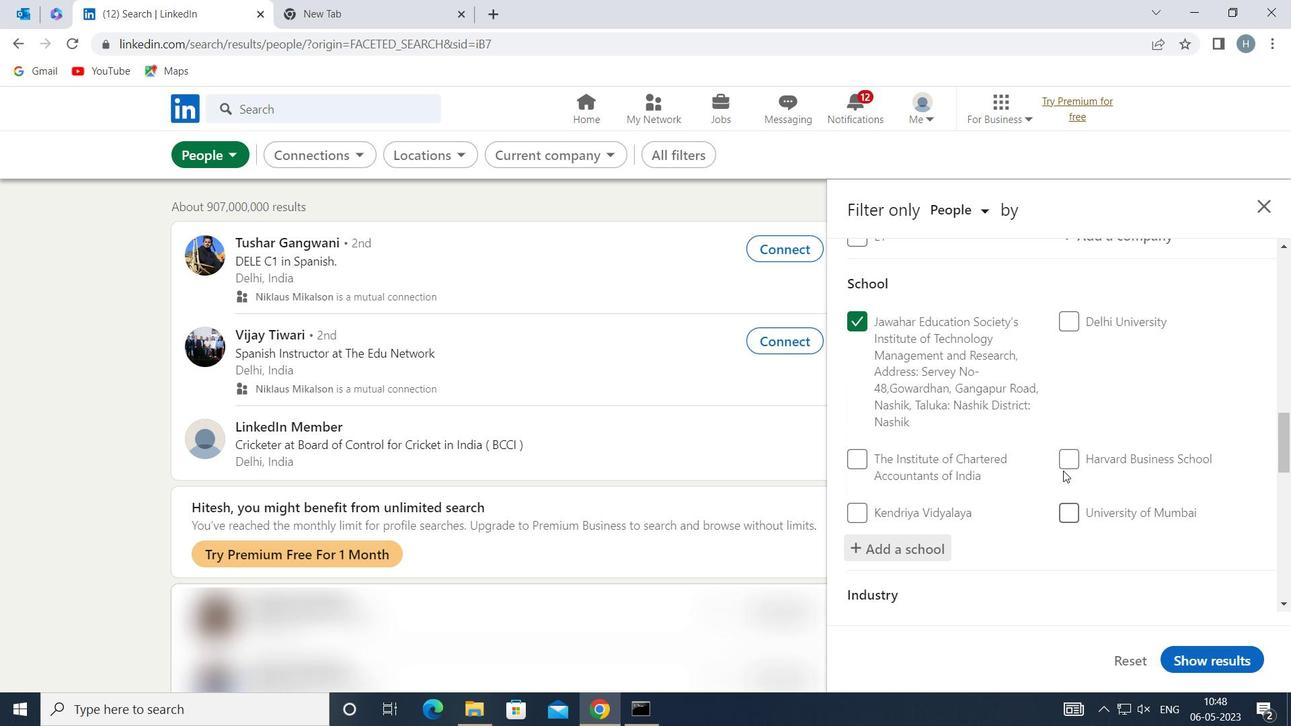 
Action: Mouse scrolled (1050, 456) with delta (0, 0)
Screenshot: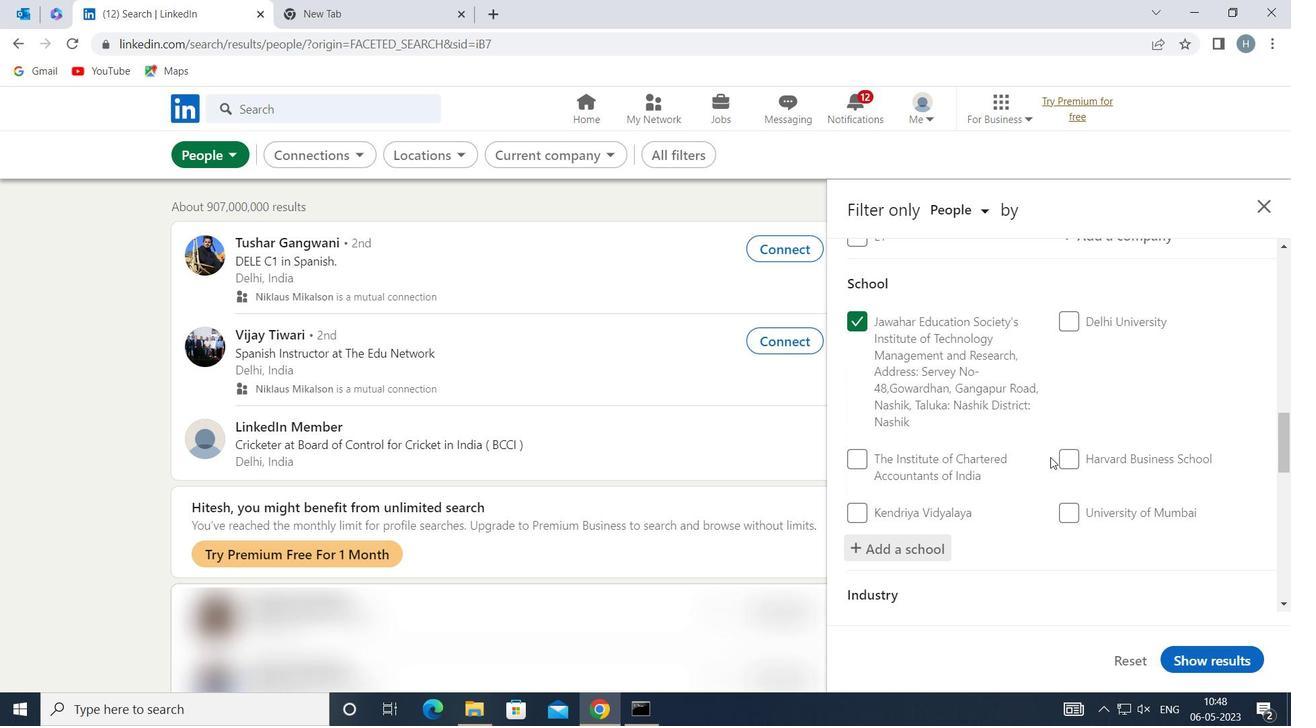 
Action: Mouse scrolled (1050, 456) with delta (0, 0)
Screenshot: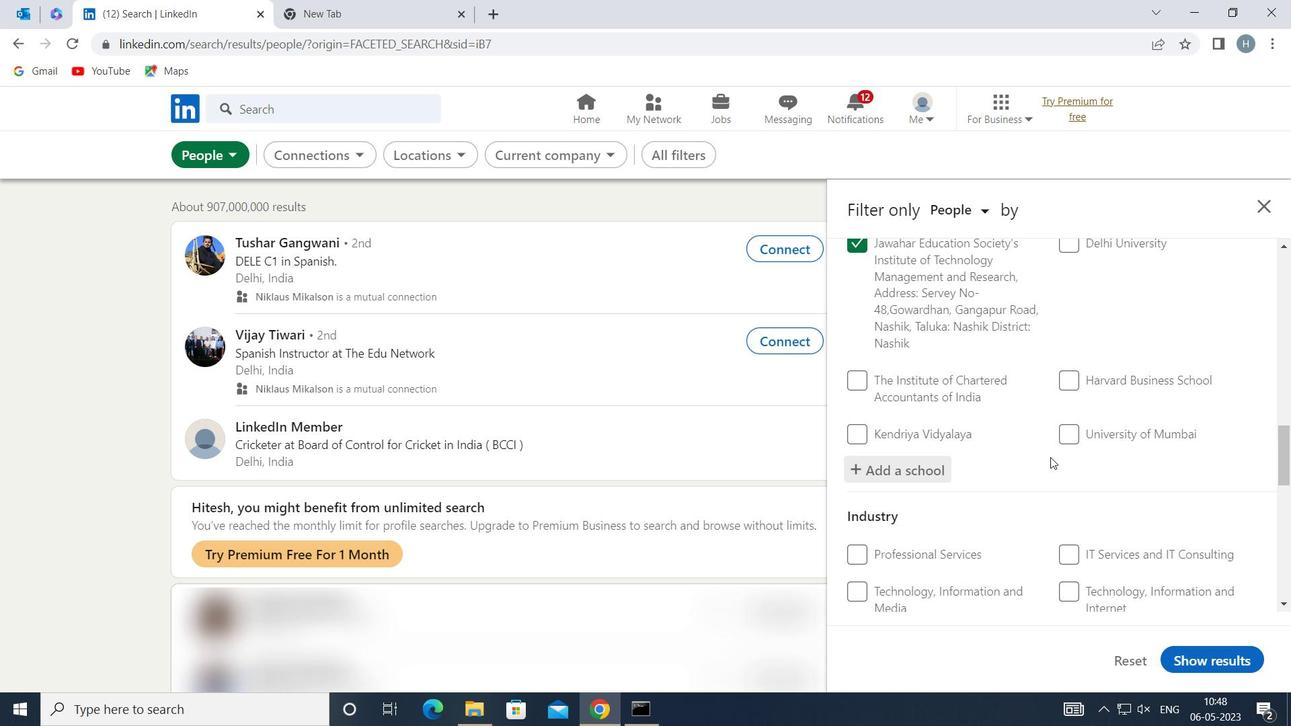 
Action: Mouse scrolled (1050, 456) with delta (0, 0)
Screenshot: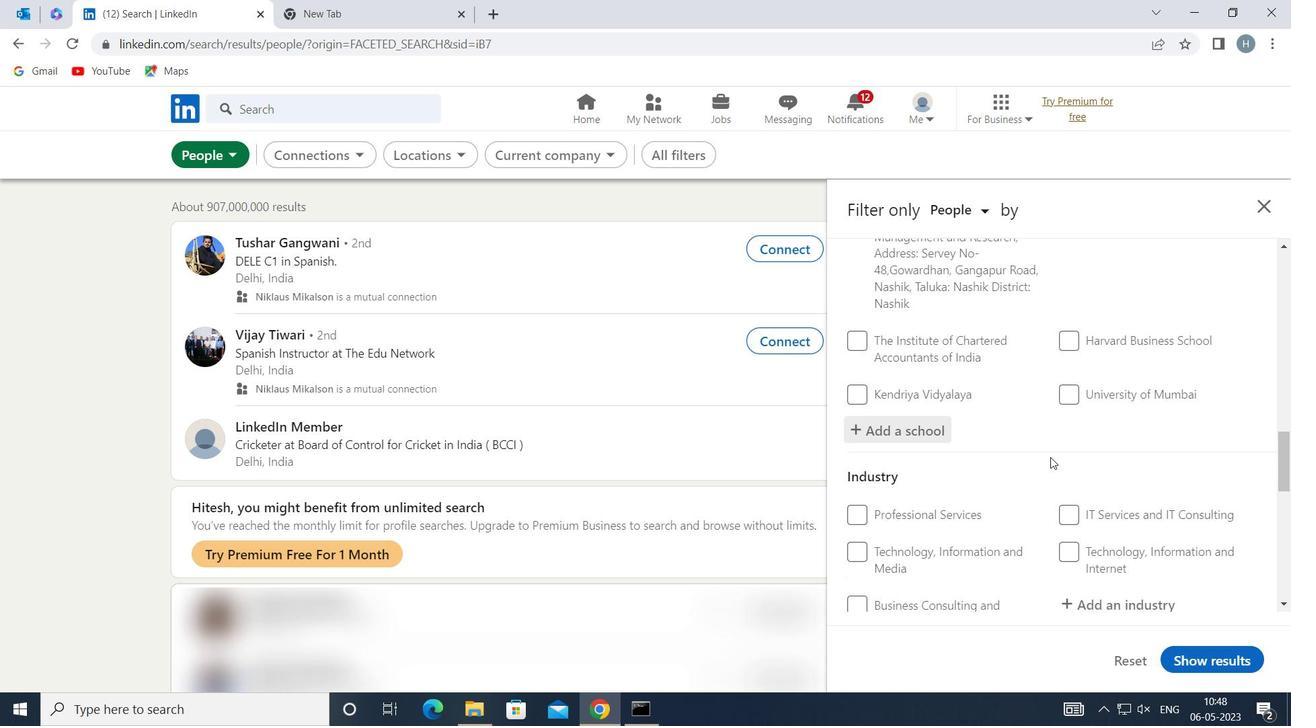 
Action: Mouse moved to (1112, 465)
Screenshot: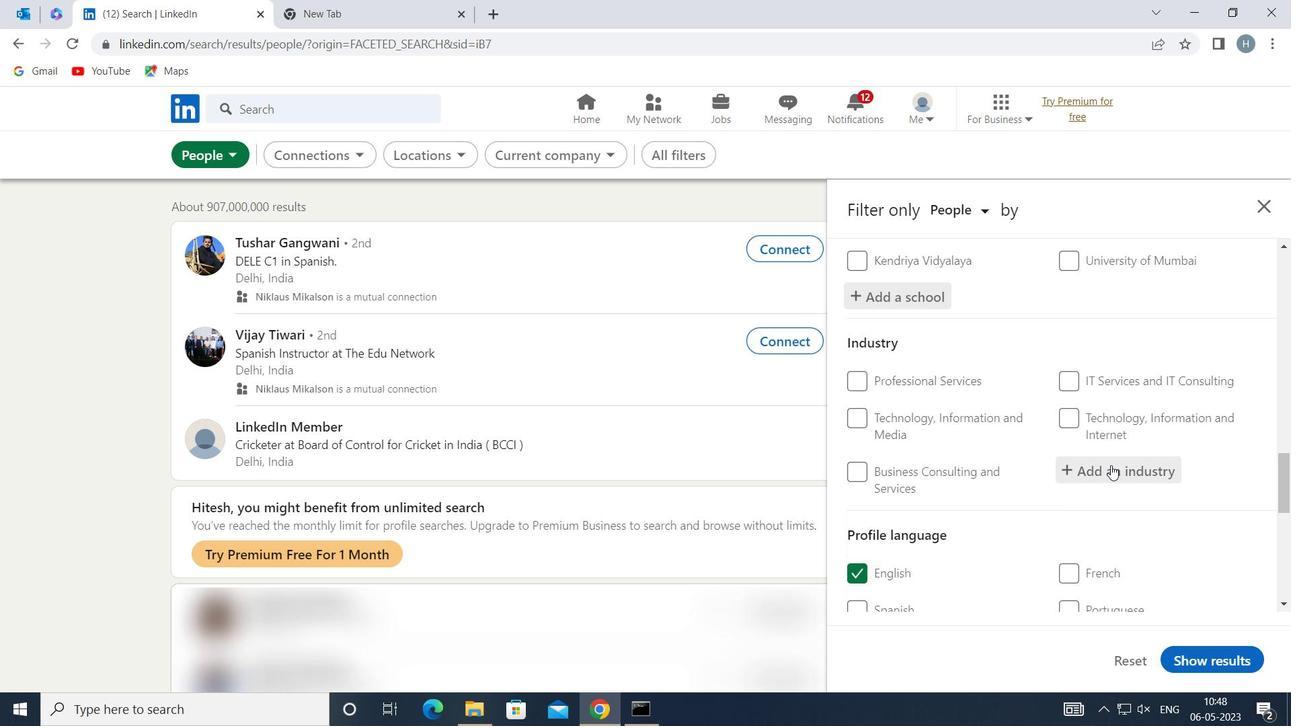 
Action: Mouse pressed left at (1112, 465)
Screenshot: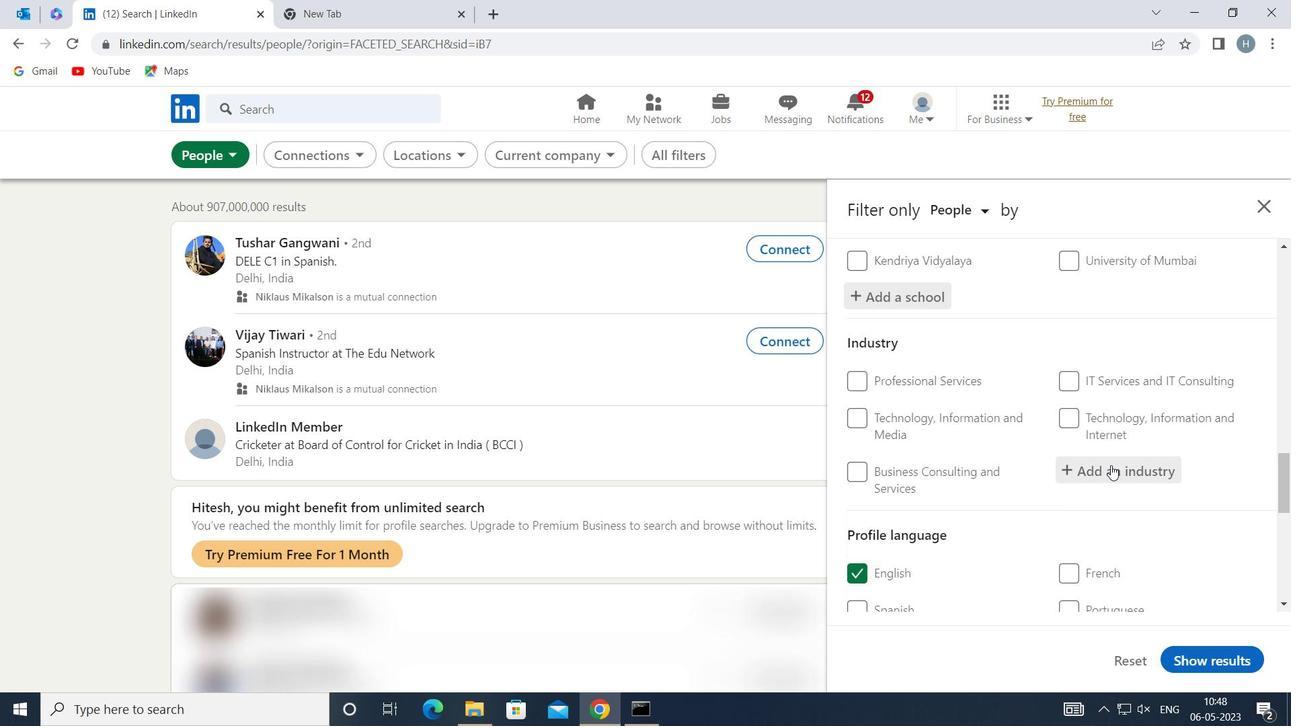 
Action: Key pressed <Key.shift>FOOTWEAR
Screenshot: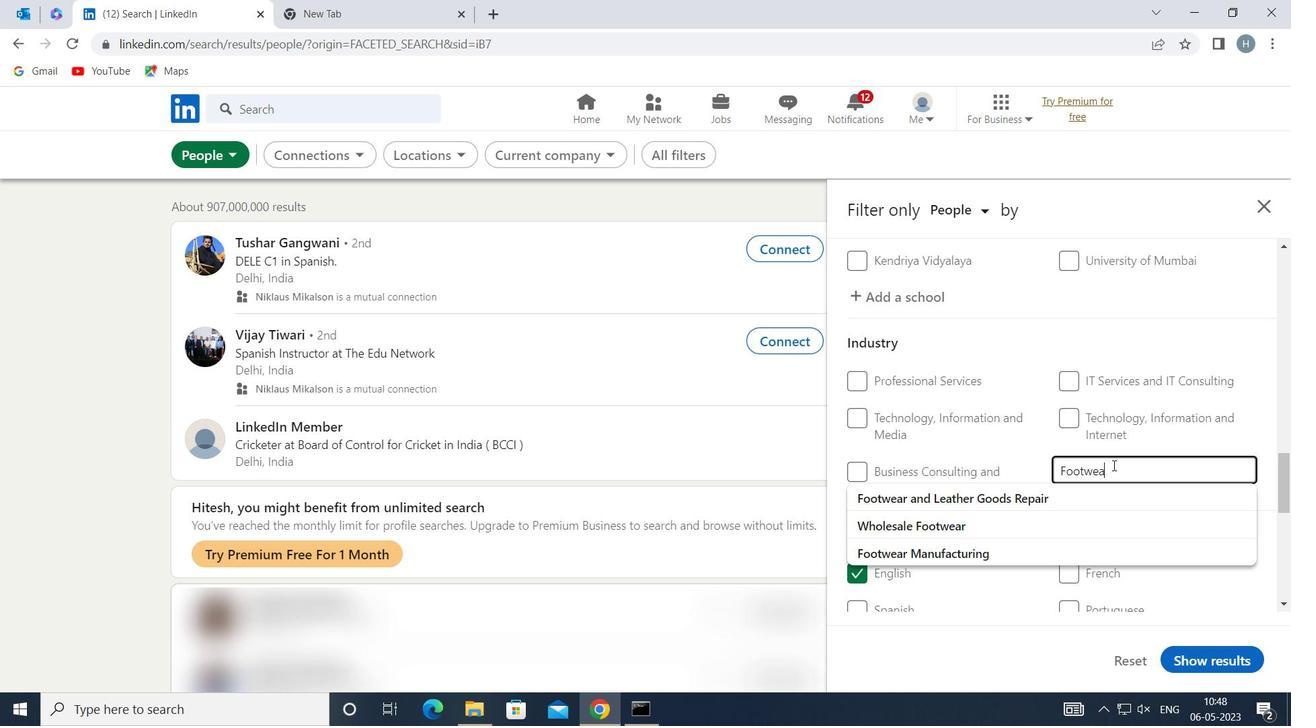 
Action: Mouse moved to (1053, 496)
Screenshot: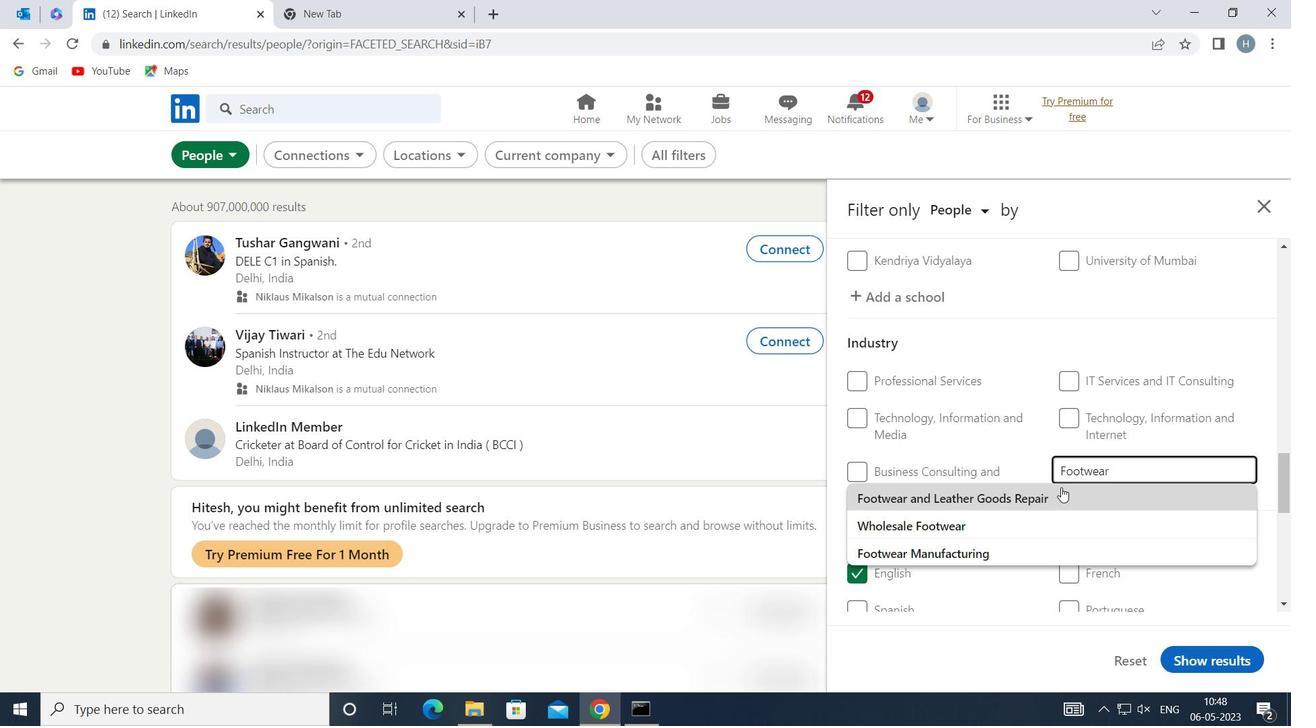 
Action: Mouse pressed left at (1053, 496)
Screenshot: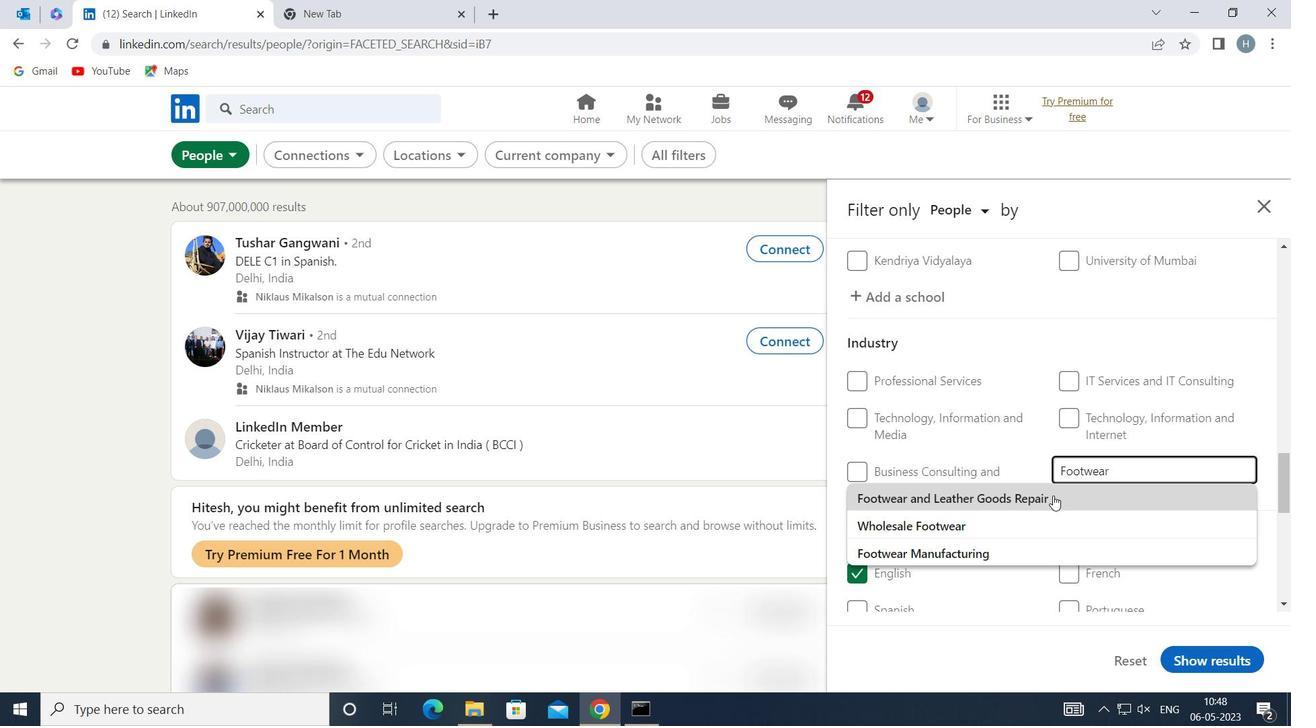 
Action: Mouse moved to (991, 476)
Screenshot: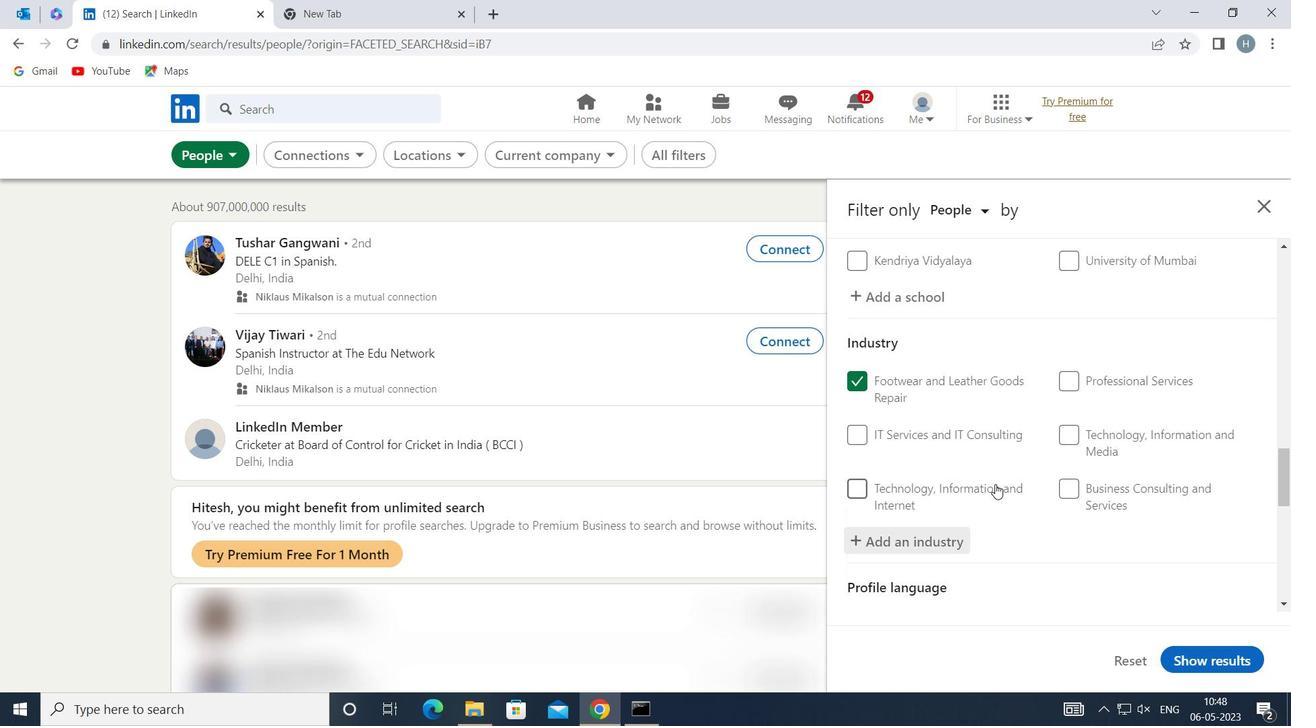 
Action: Mouse scrolled (991, 475) with delta (0, 0)
Screenshot: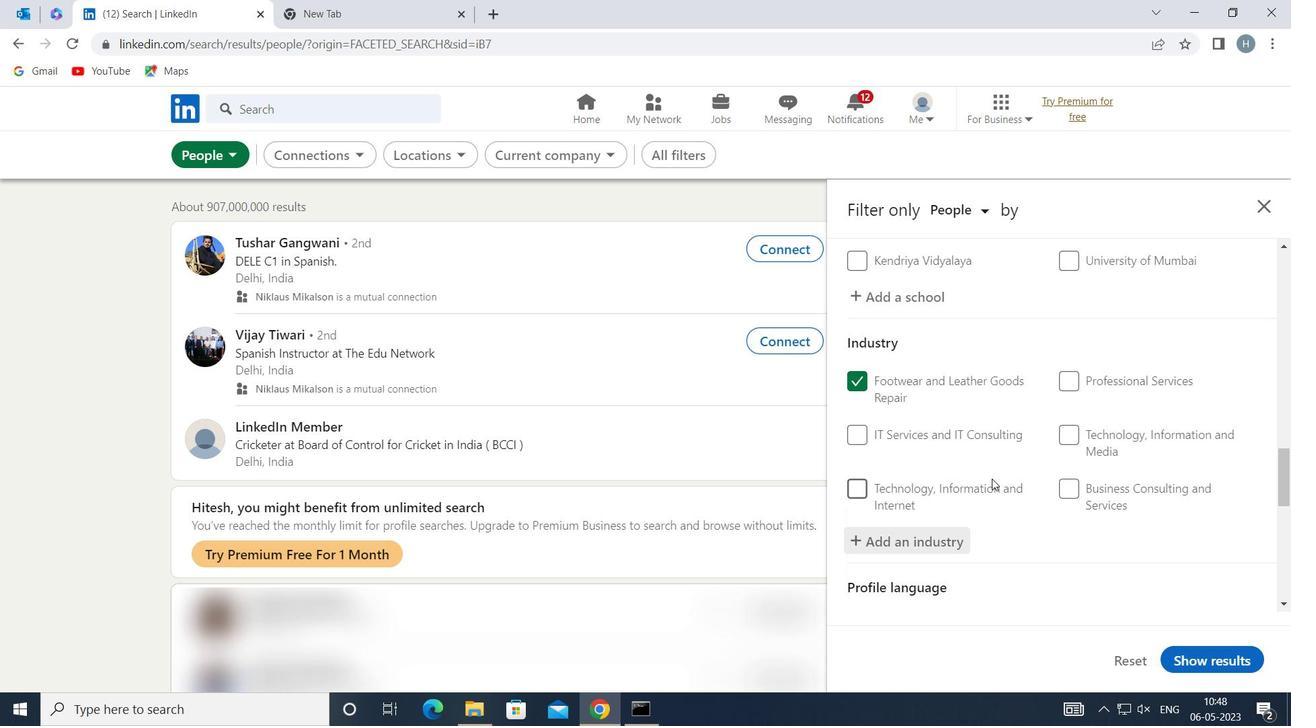 
Action: Mouse moved to (996, 473)
Screenshot: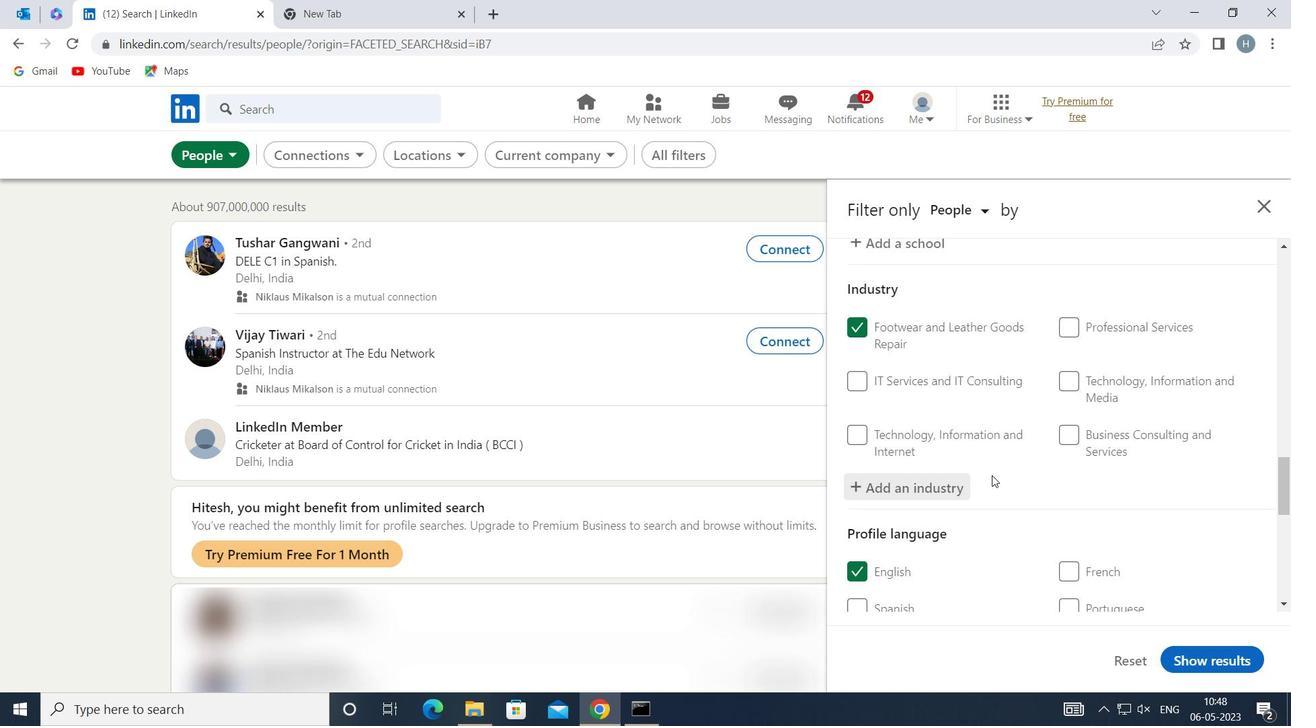 
Action: Mouse scrolled (996, 472) with delta (0, 0)
Screenshot: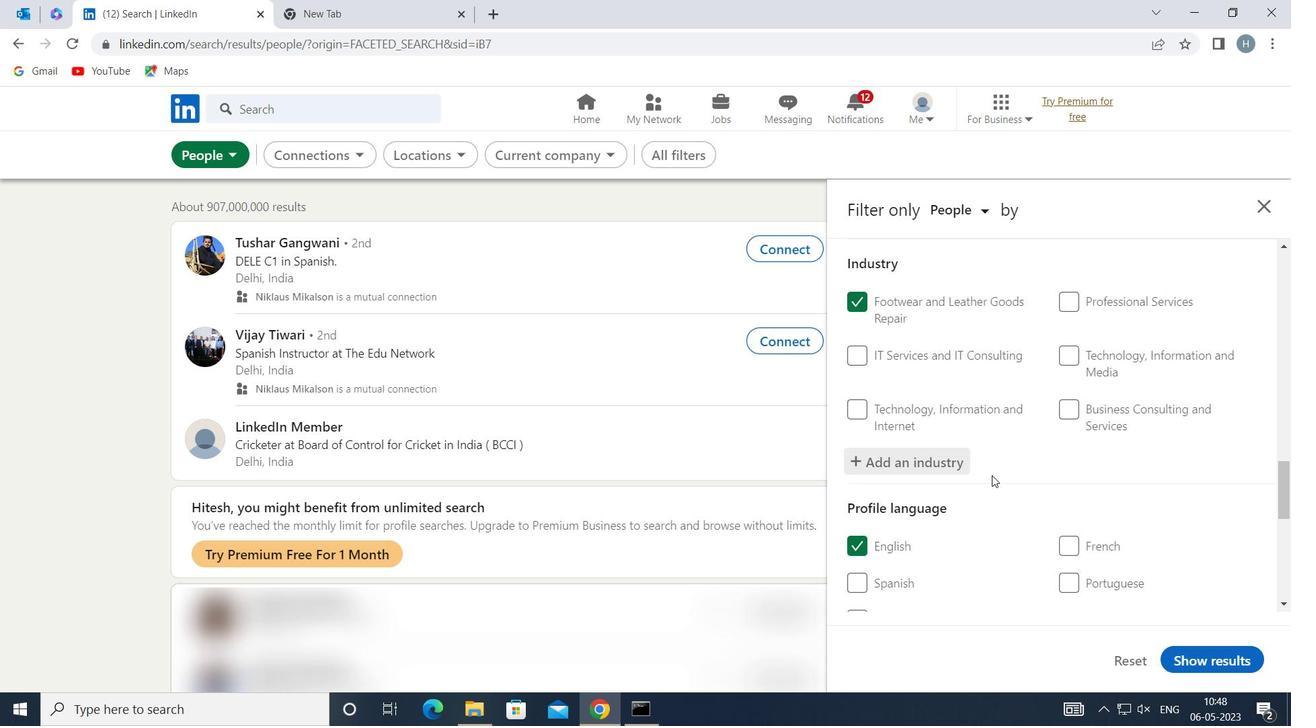 
Action: Mouse scrolled (996, 472) with delta (0, 0)
Screenshot: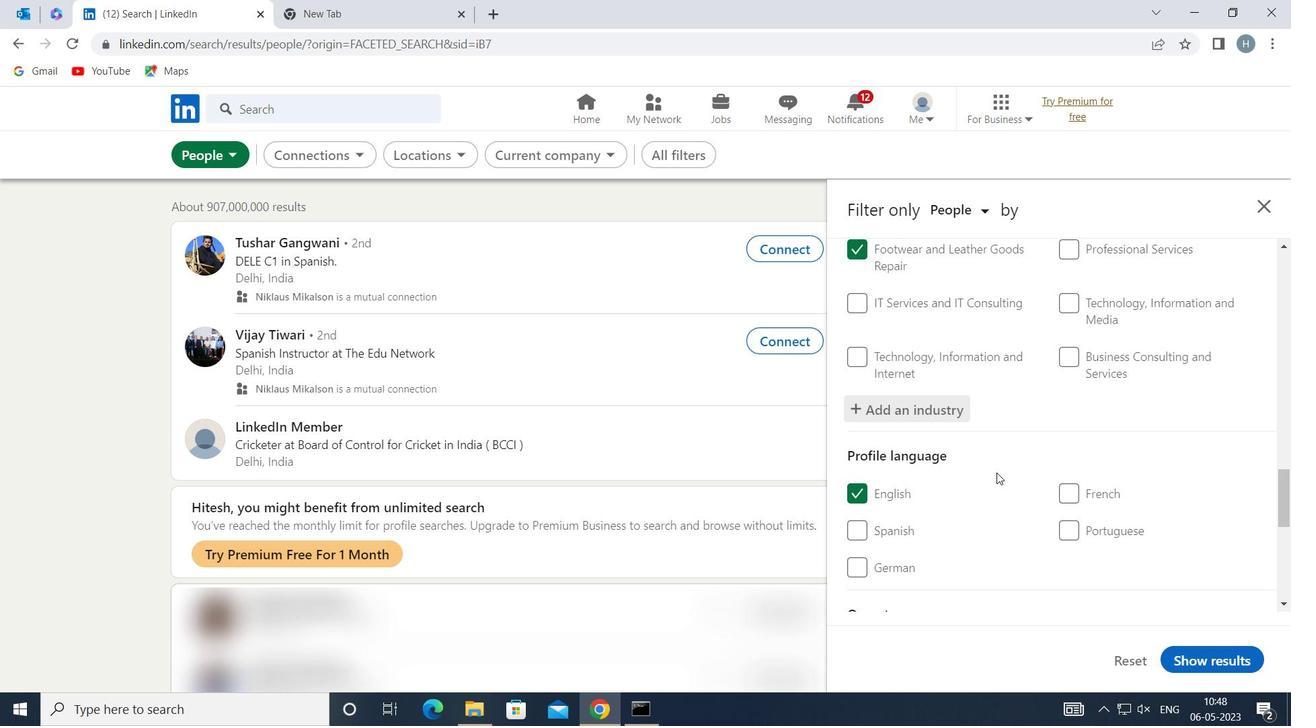 
Action: Mouse moved to (999, 472)
Screenshot: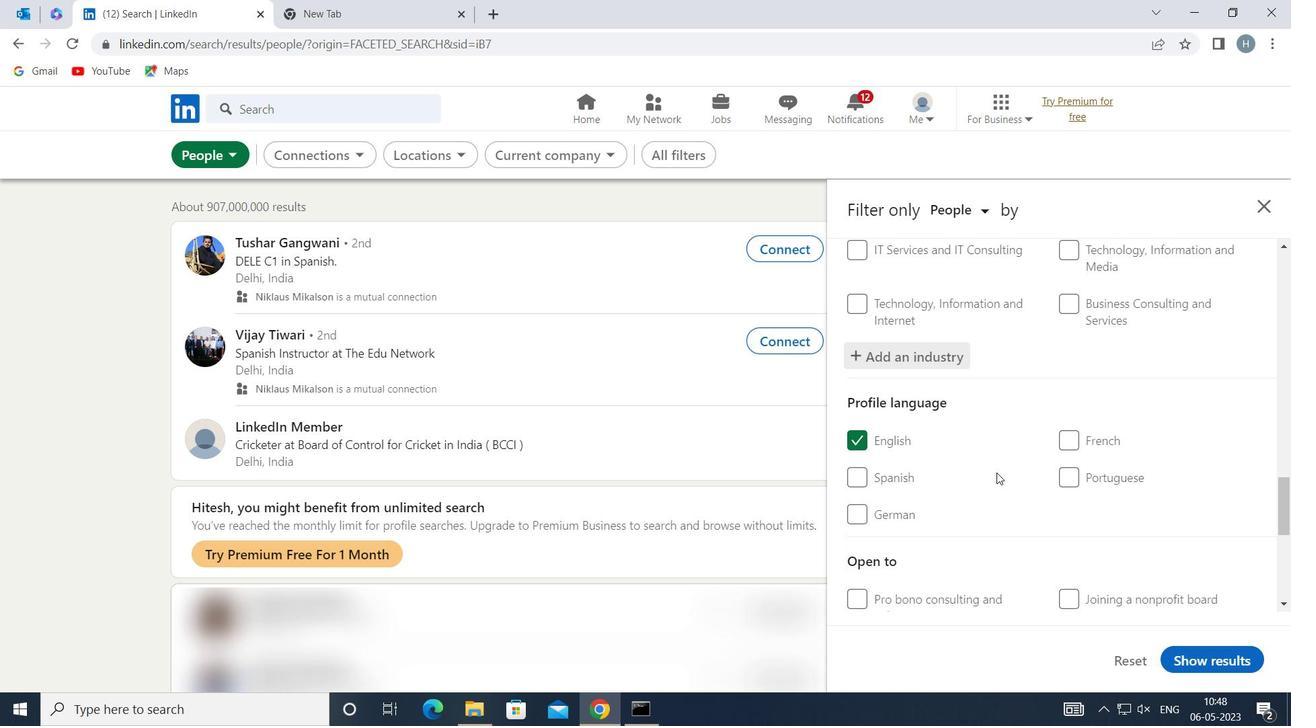
Action: Mouse scrolled (999, 471) with delta (0, 0)
Screenshot: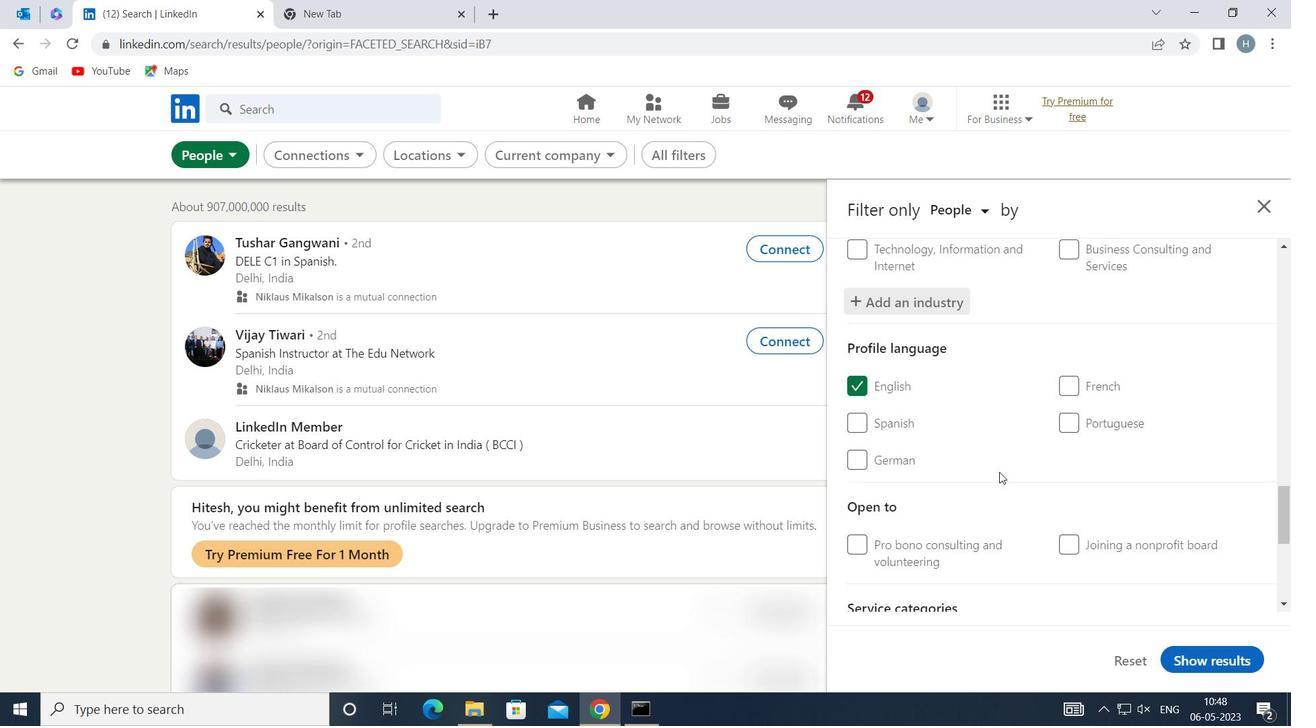 
Action: Mouse moved to (1001, 472)
Screenshot: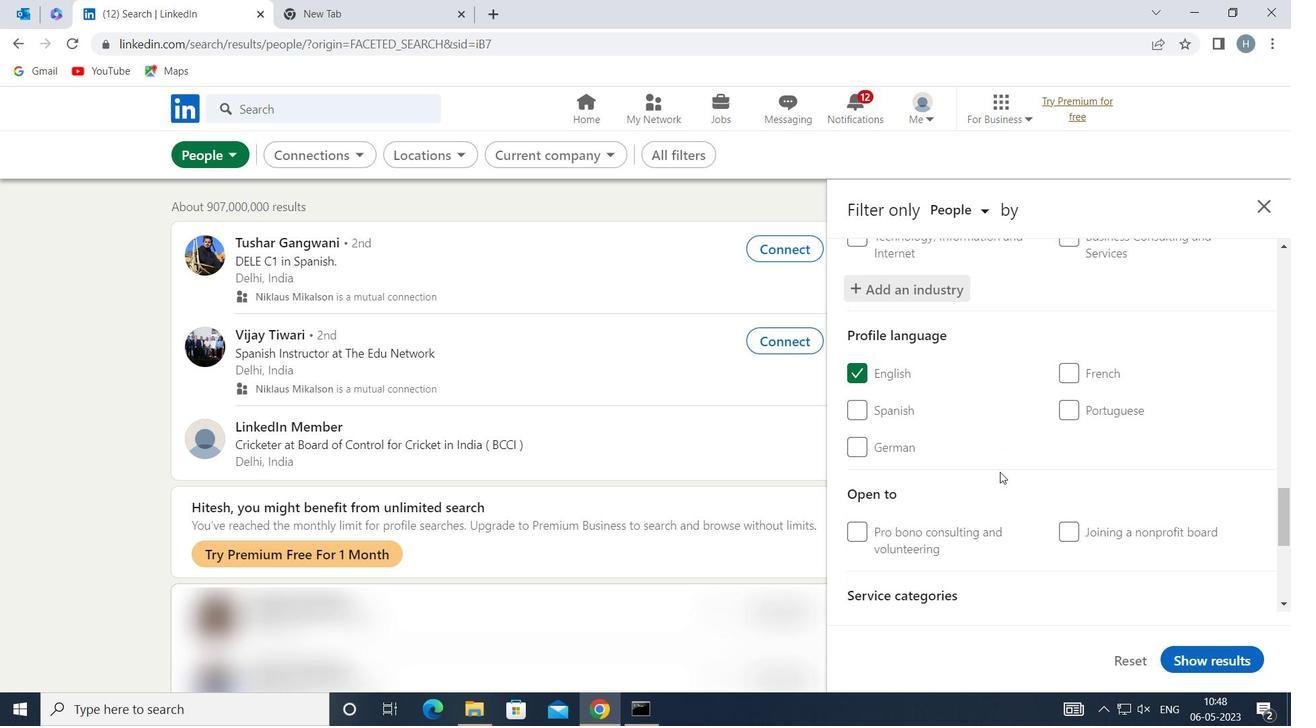 
Action: Mouse scrolled (1001, 471) with delta (0, 0)
Screenshot: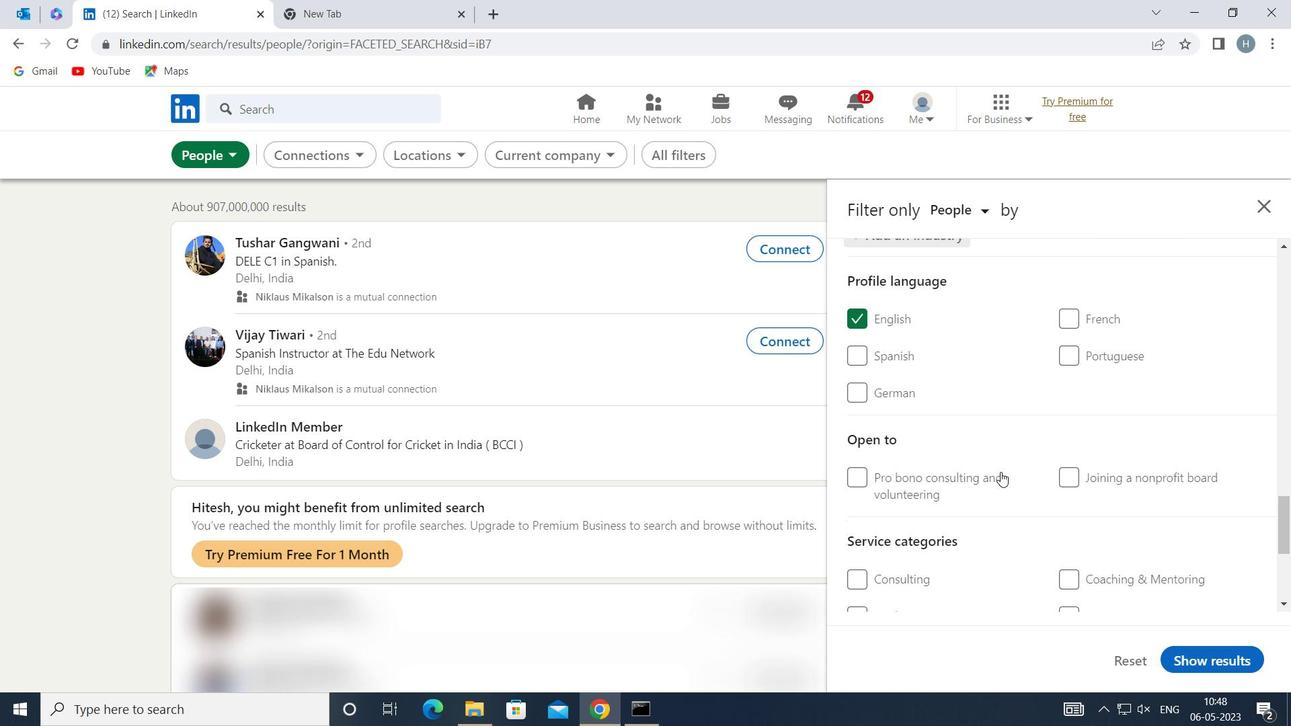 
Action: Mouse moved to (1001, 472)
Screenshot: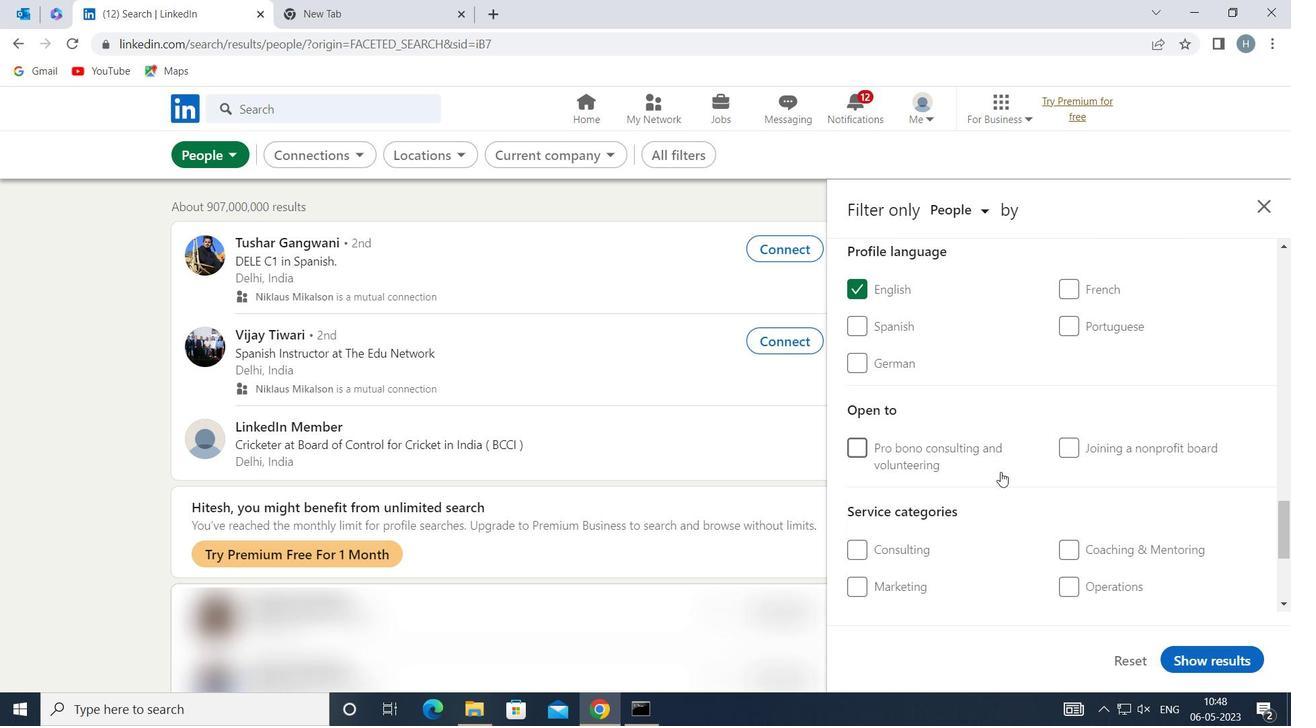 
Action: Mouse scrolled (1001, 471) with delta (0, 0)
Screenshot: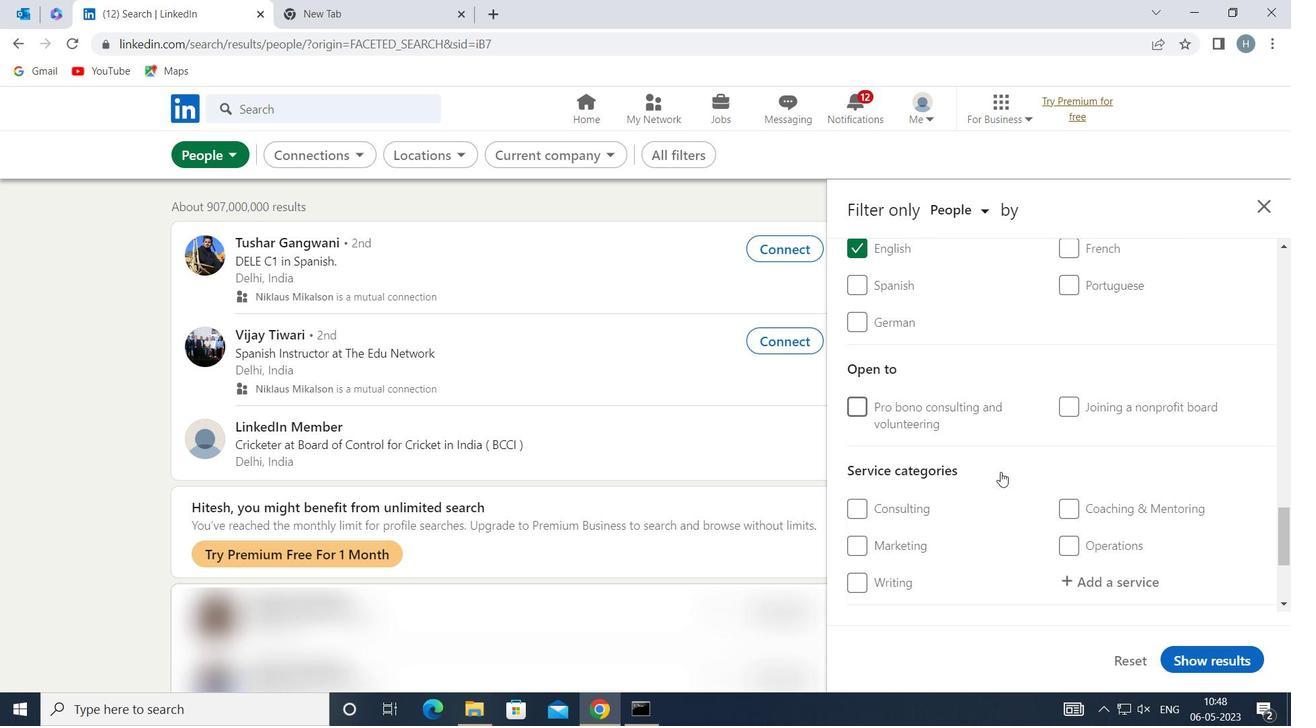 
Action: Mouse moved to (1118, 455)
Screenshot: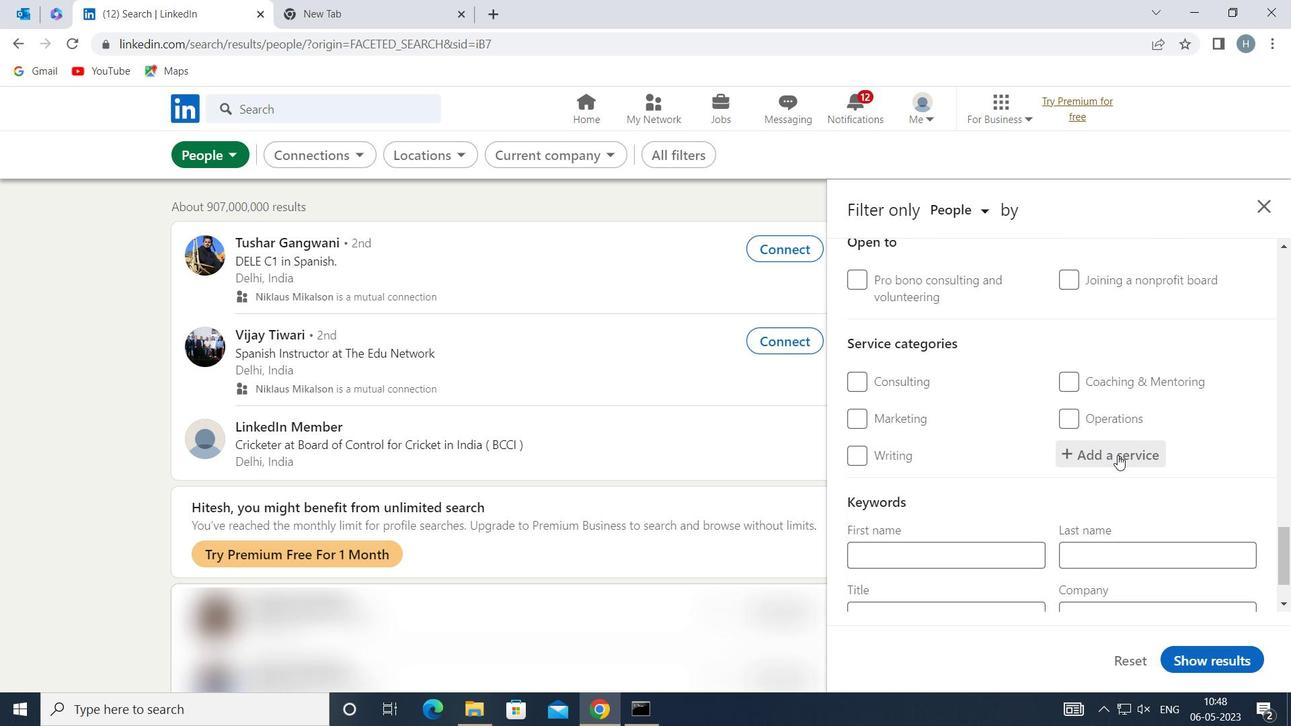 
Action: Mouse pressed left at (1118, 455)
Screenshot: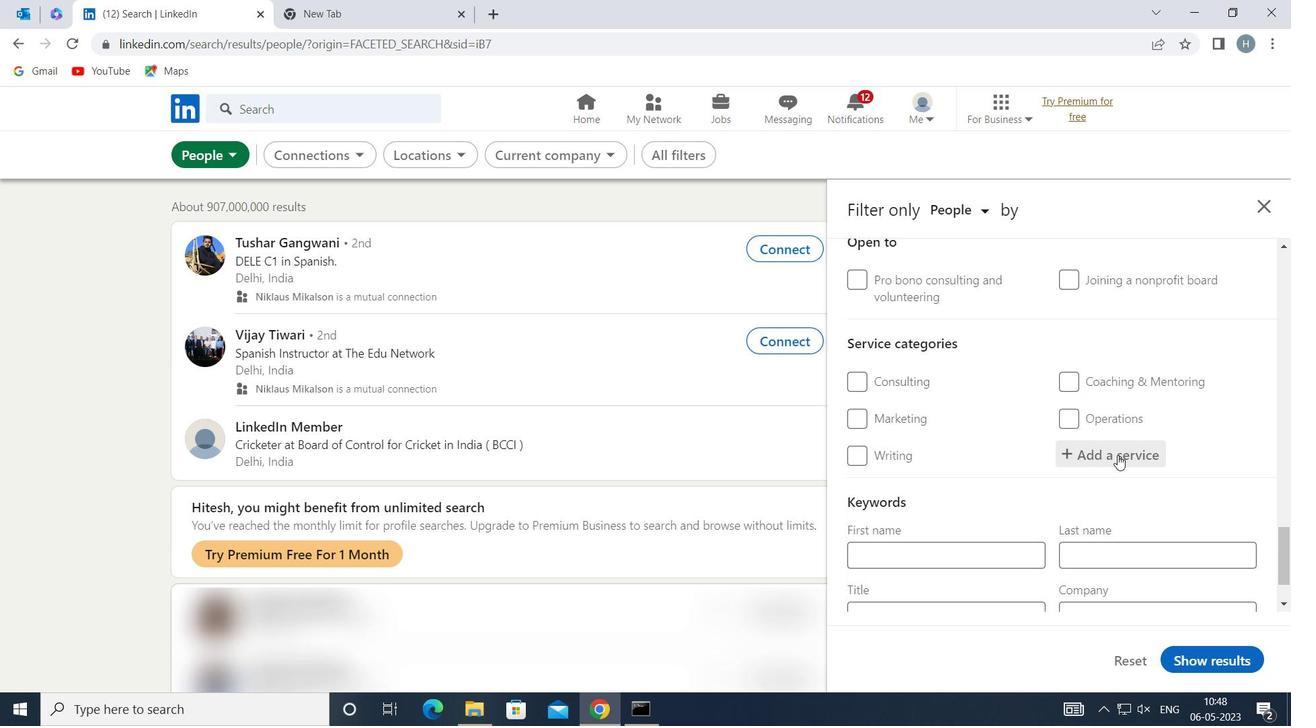 
Action: Key pressed <Key.shift>ADMINI
Screenshot: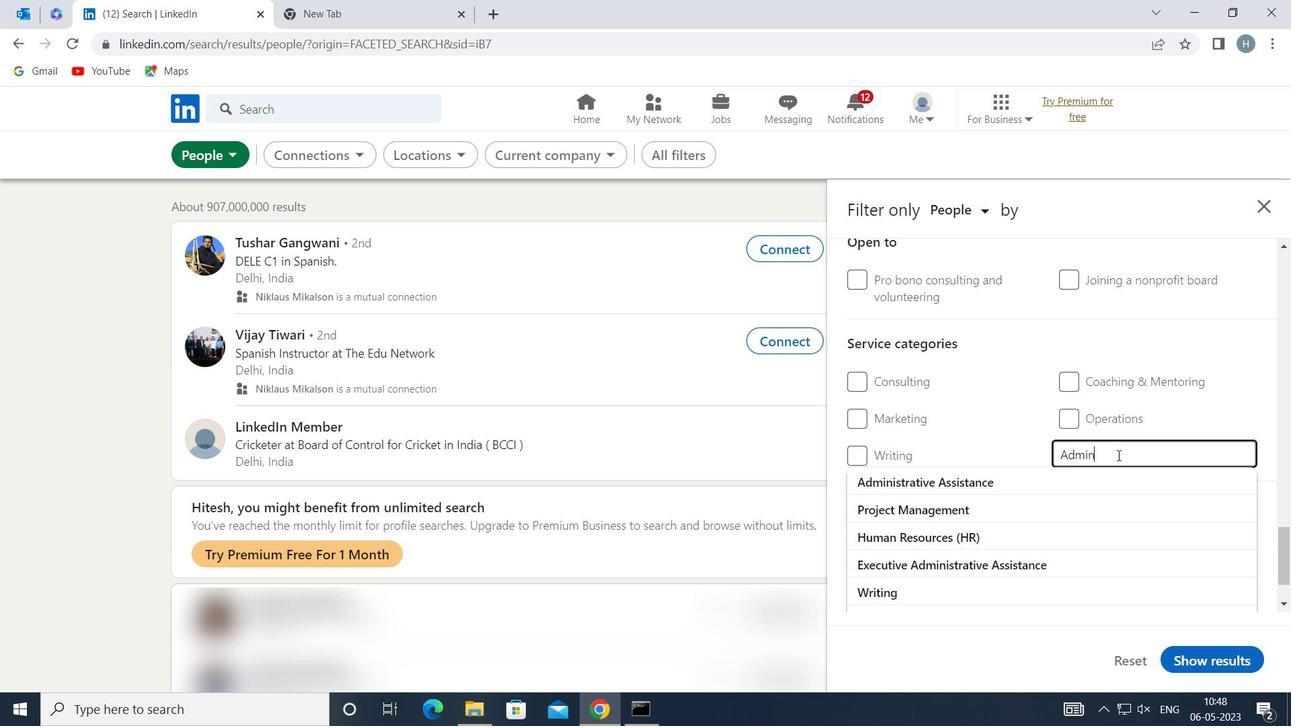 
Action: Mouse moved to (1117, 455)
Screenshot: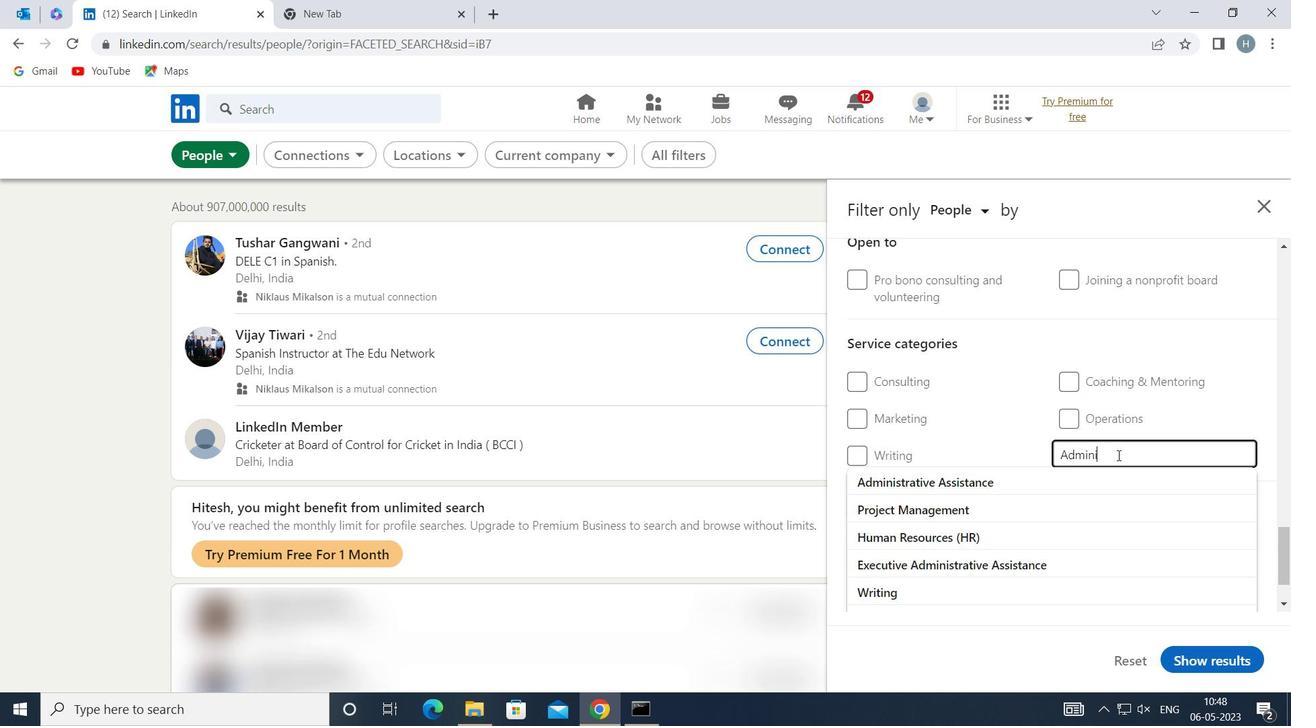 
Action: Key pressed STRATIV
Screenshot: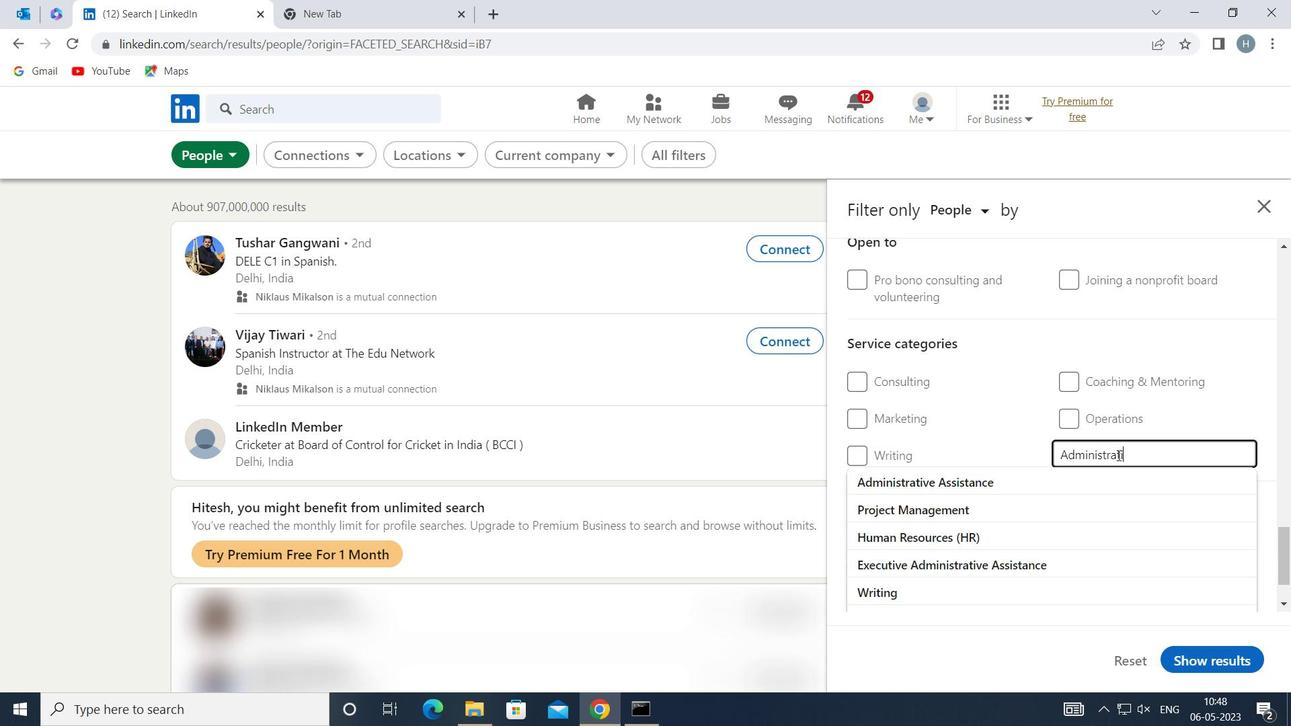
Action: Mouse moved to (1116, 456)
Screenshot: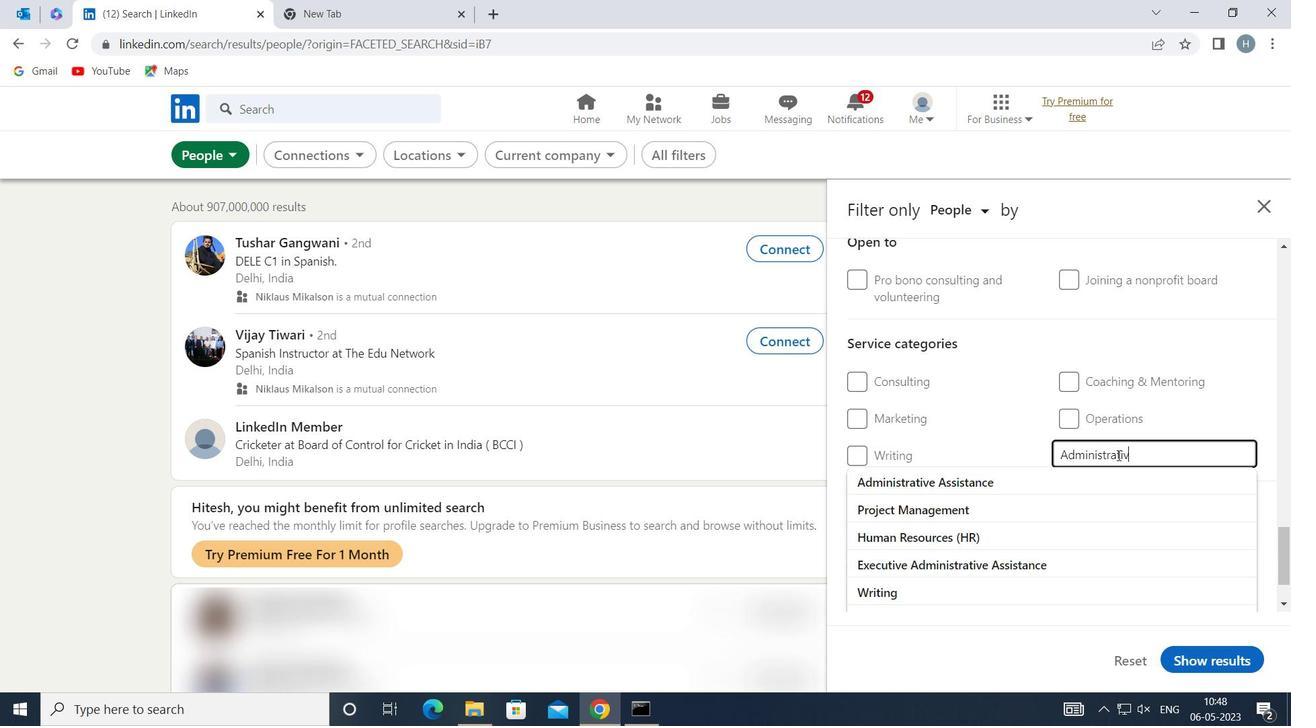 
Action: Key pressed E<Key.space>
Screenshot: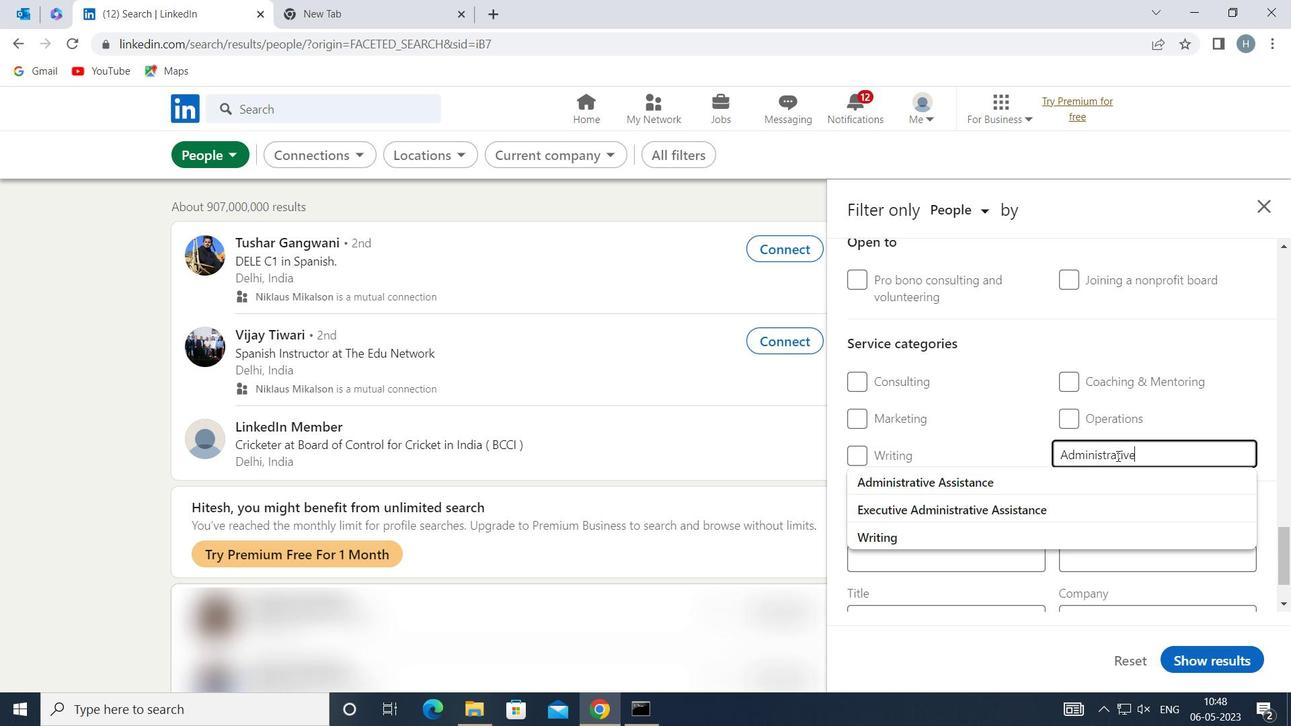
Action: Mouse moved to (1214, 416)
Screenshot: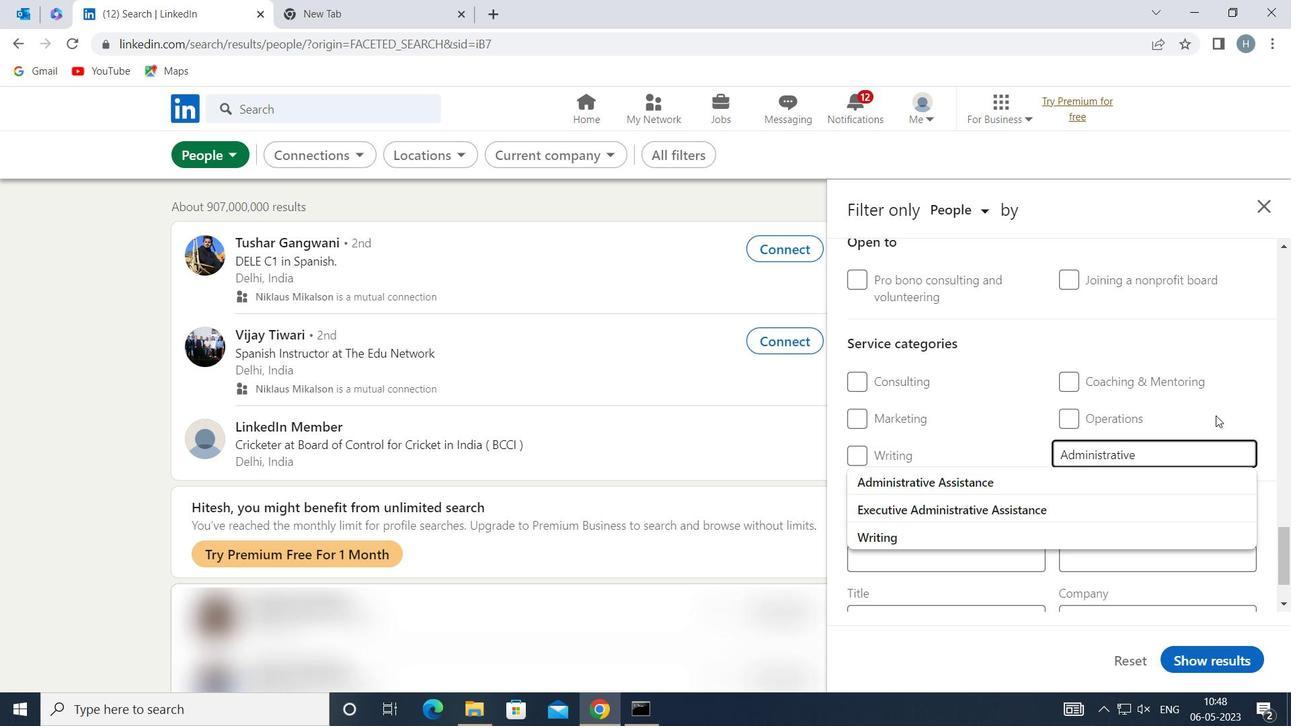 
Action: Mouse pressed left at (1214, 416)
Screenshot: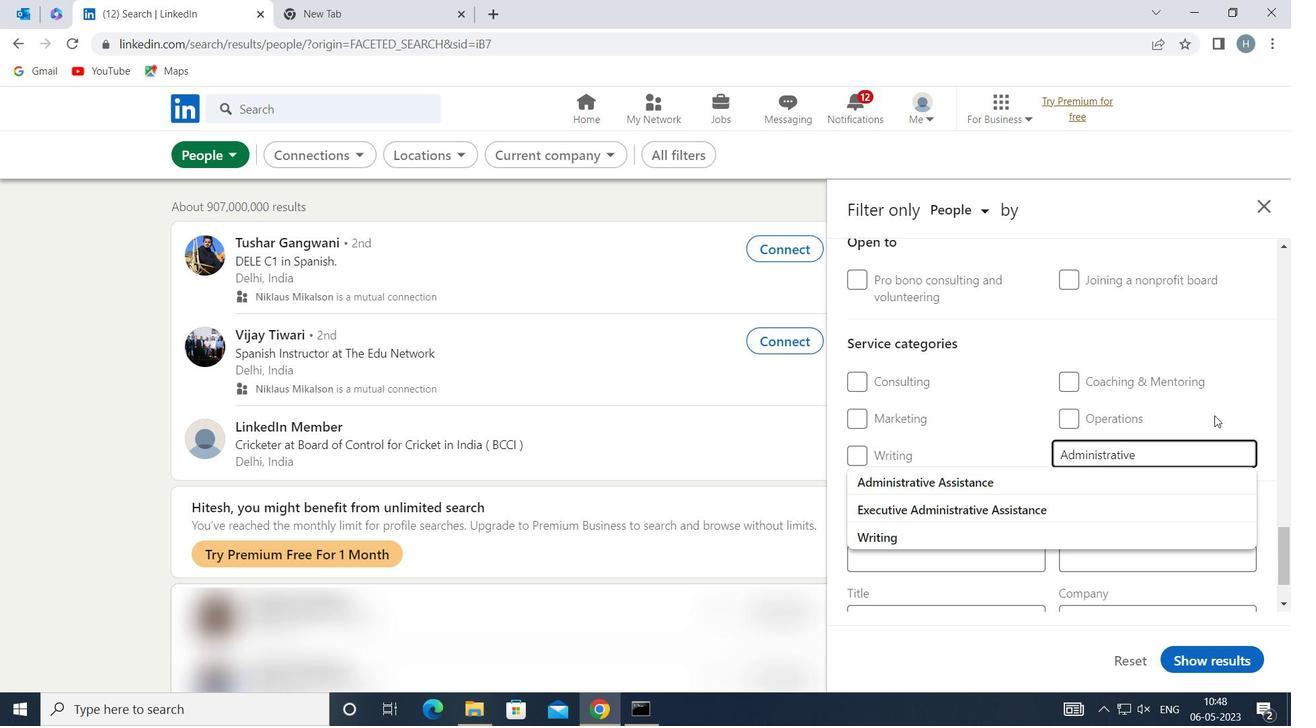 
Action: Mouse moved to (1186, 440)
Screenshot: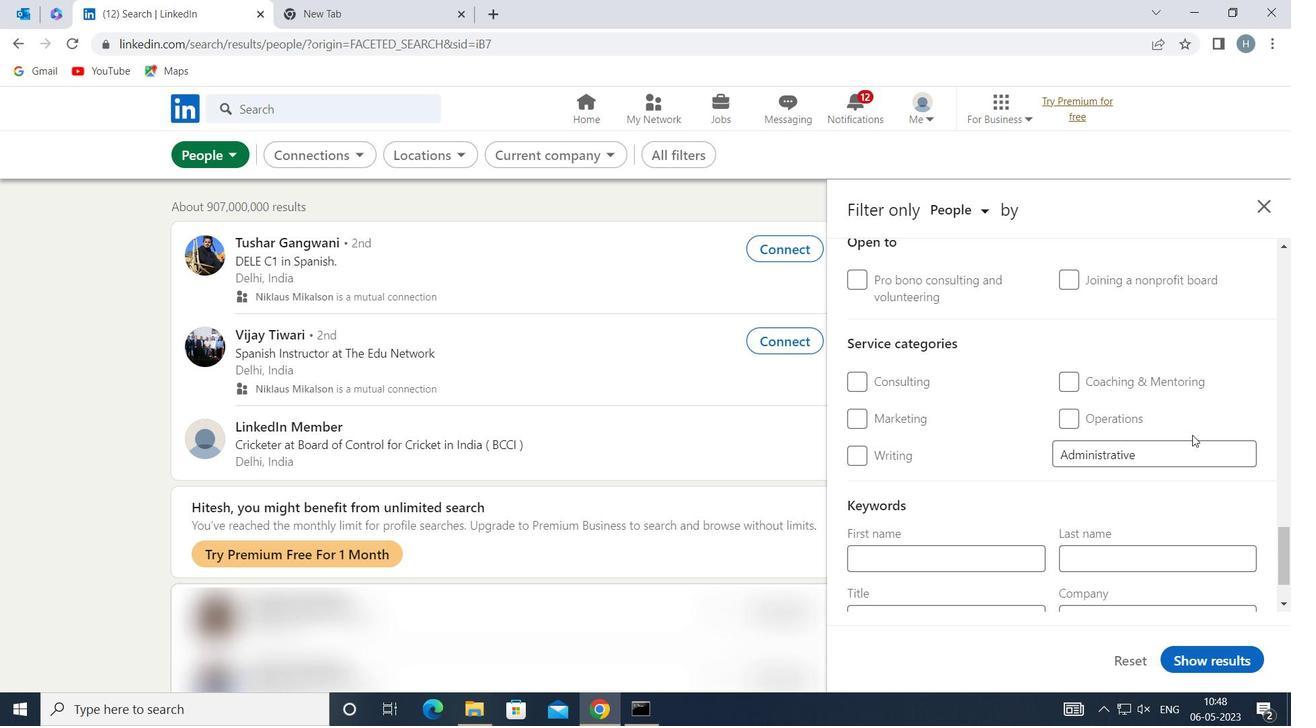 
Action: Mouse scrolled (1186, 439) with delta (0, 0)
Screenshot: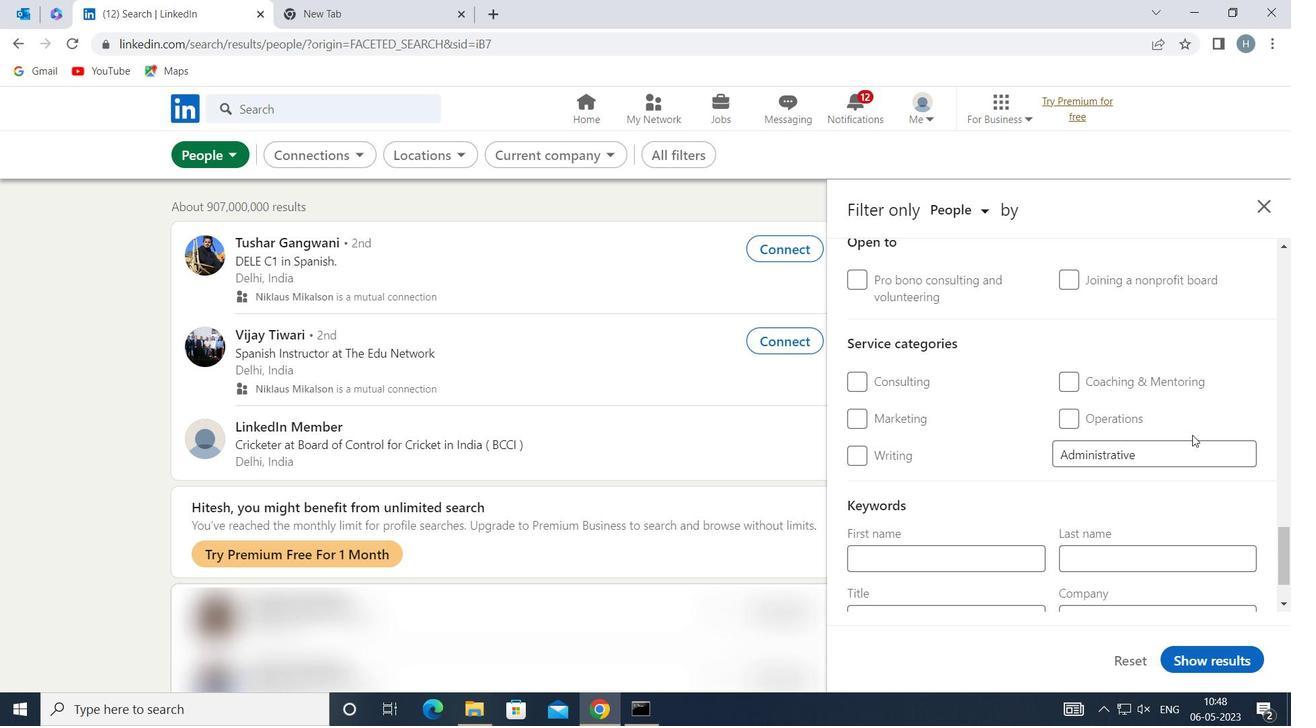 
Action: Mouse moved to (1184, 441)
Screenshot: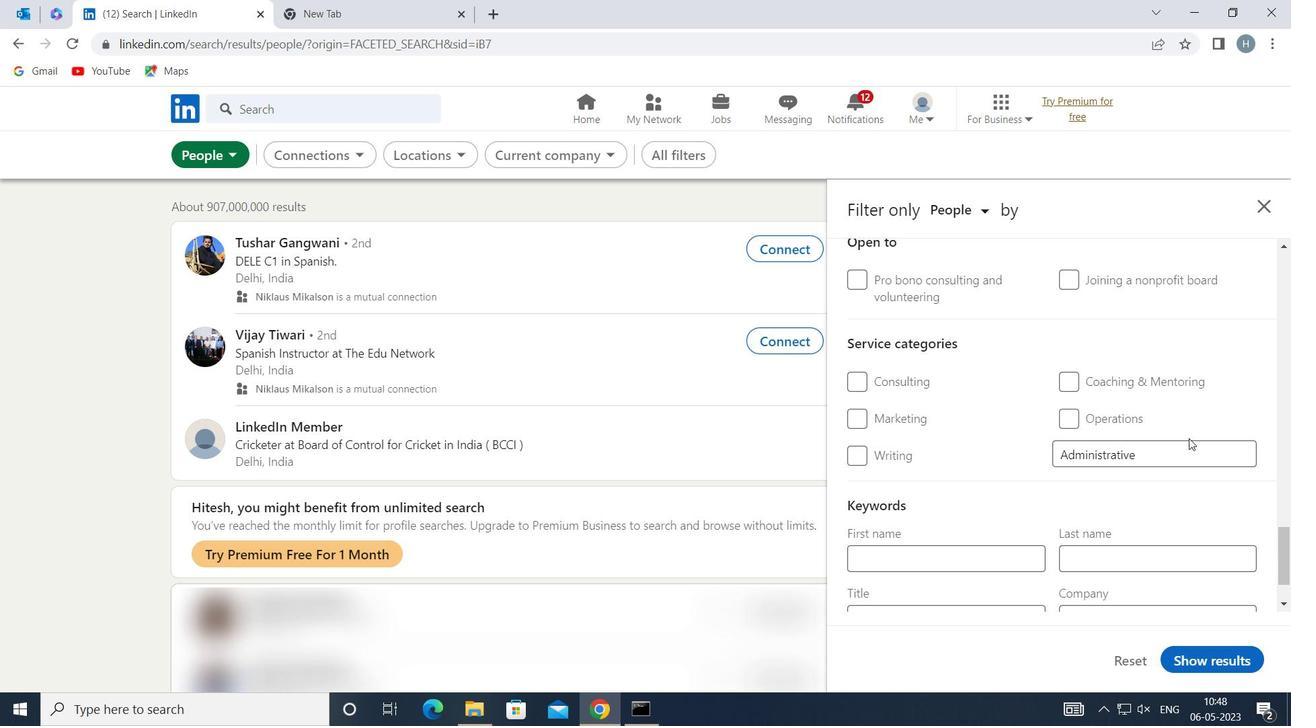 
Action: Mouse scrolled (1184, 441) with delta (0, 0)
Screenshot: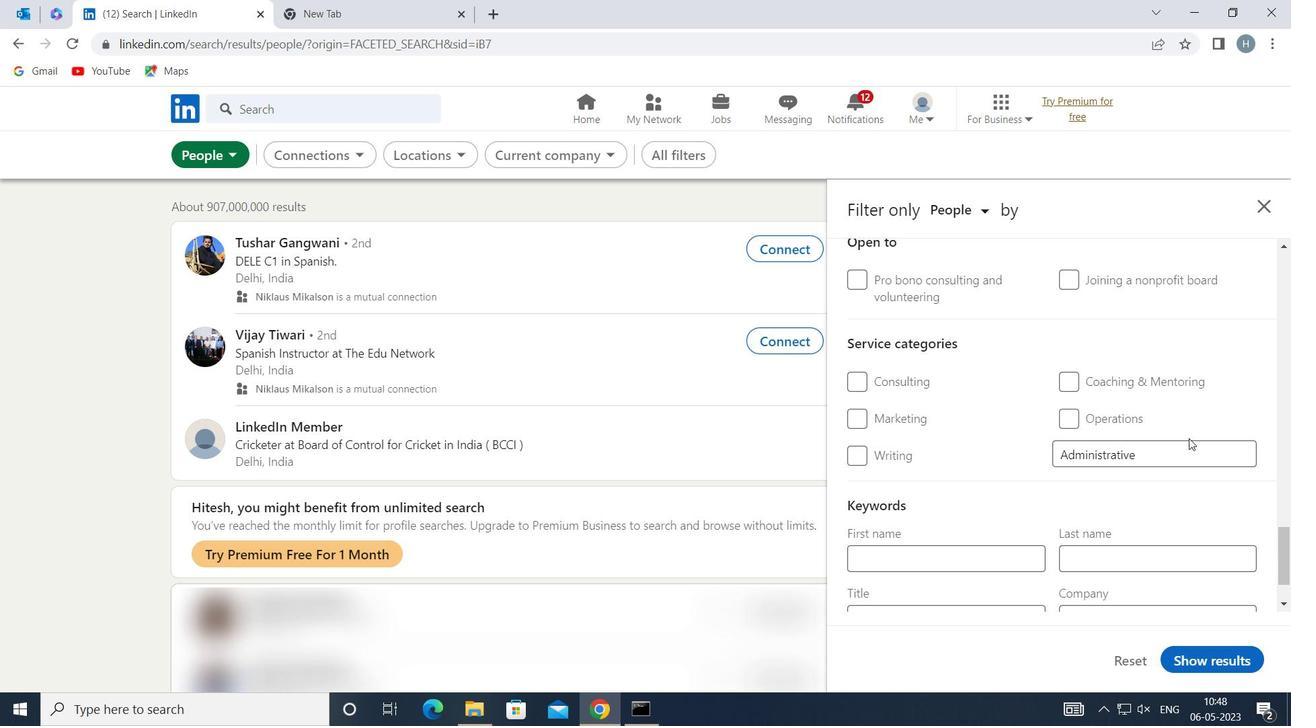 
Action: Mouse moved to (1159, 446)
Screenshot: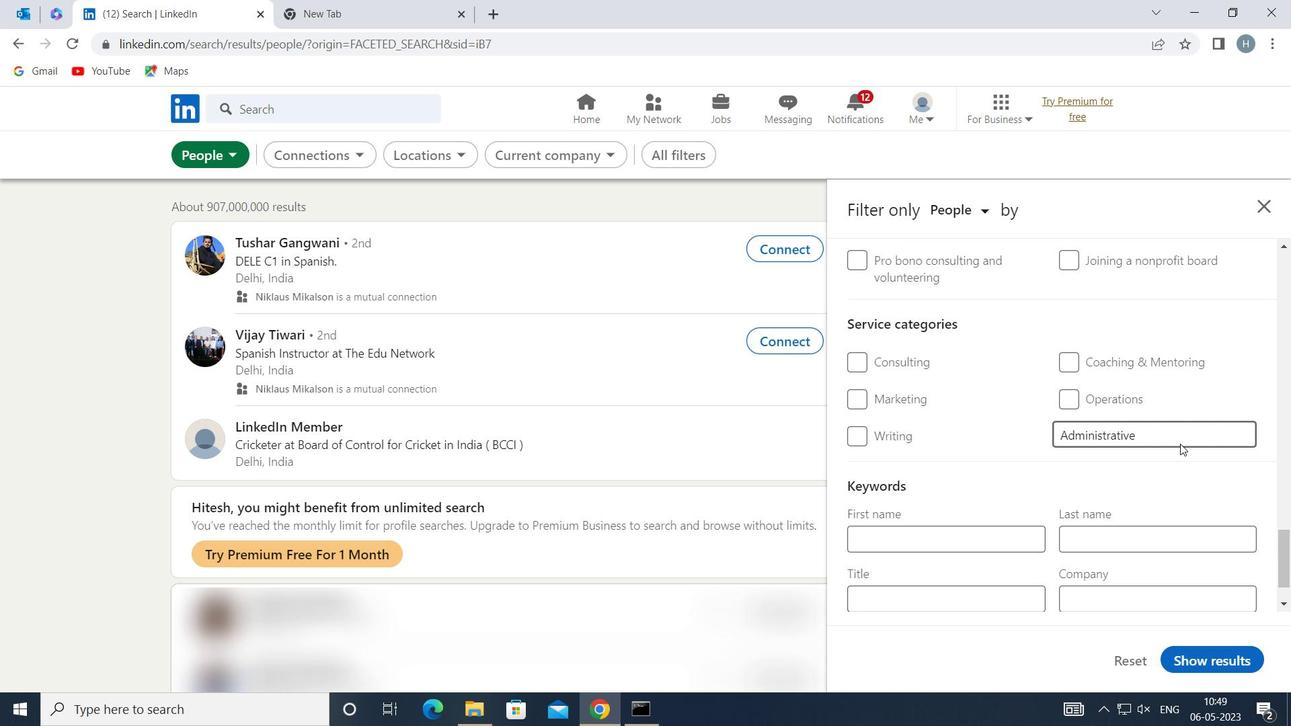 
Action: Mouse scrolled (1159, 445) with delta (0, 0)
Screenshot: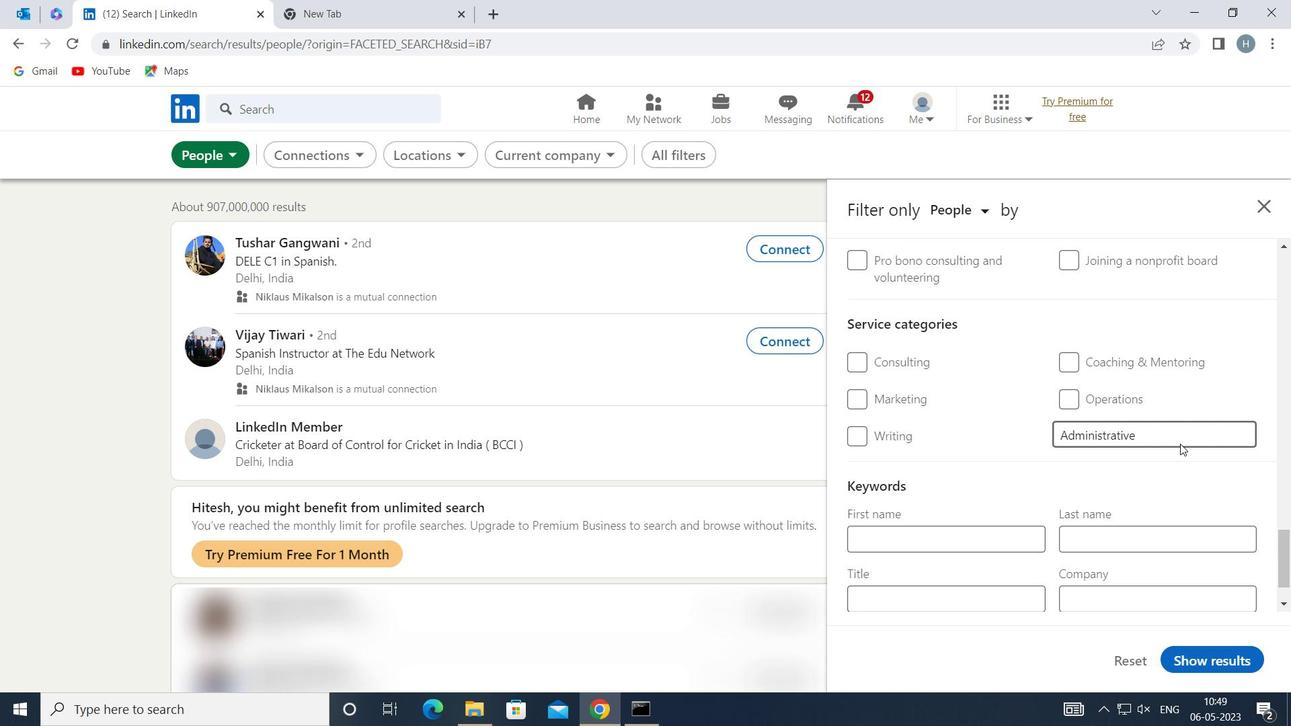 
Action: Mouse moved to (997, 529)
Screenshot: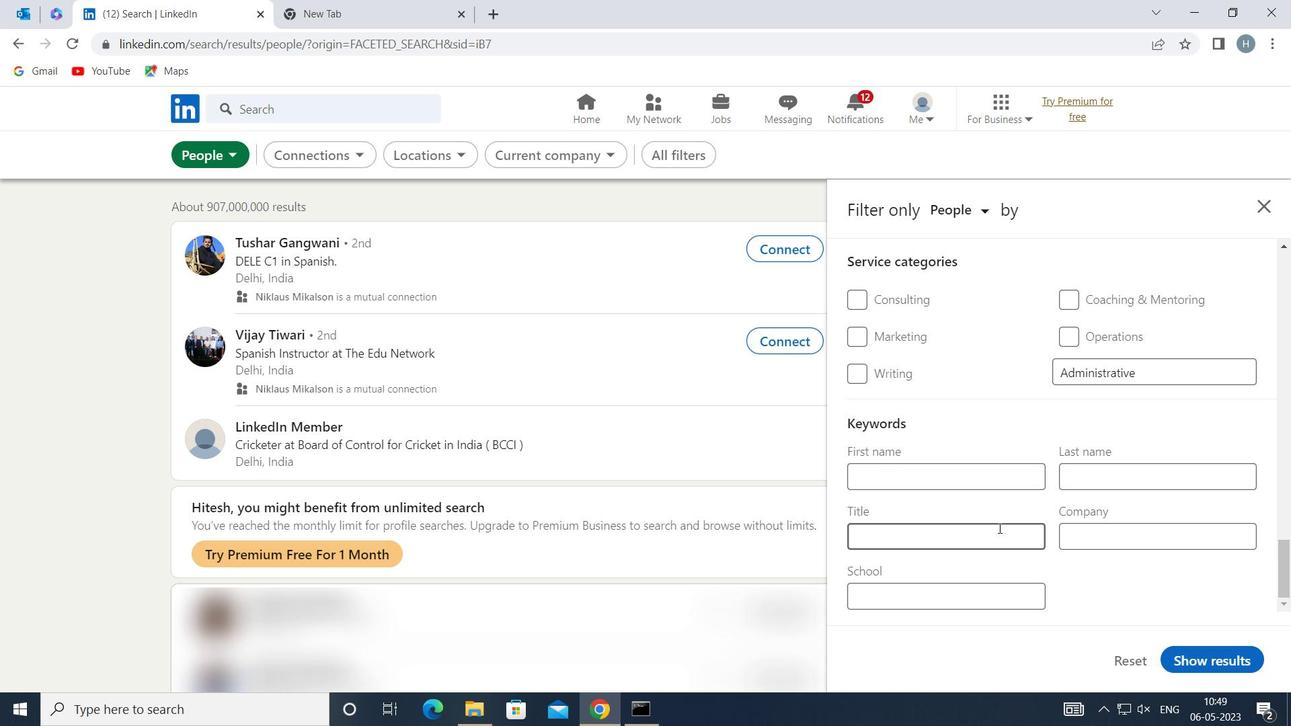
Action: Mouse pressed left at (997, 529)
Screenshot: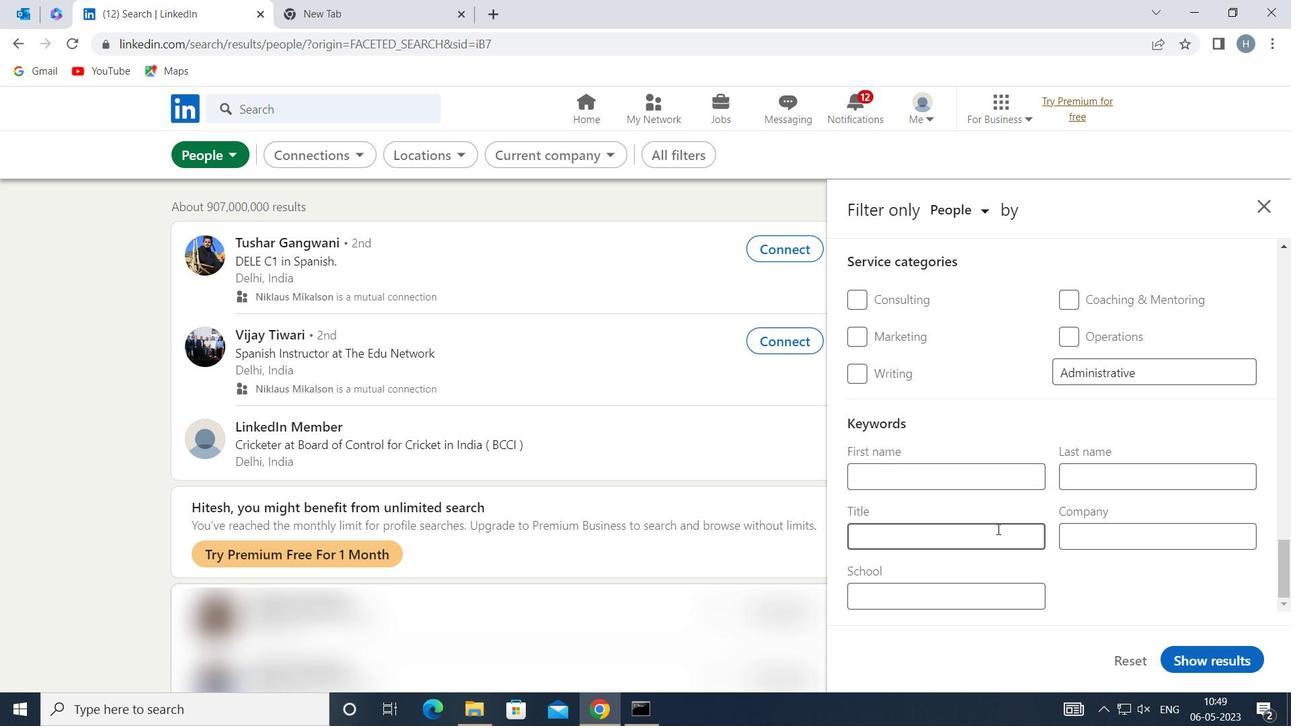 
Action: Key pressed <Key.shift>MARKETING<Key.space><Key.shift>DIRECTOR
Screenshot: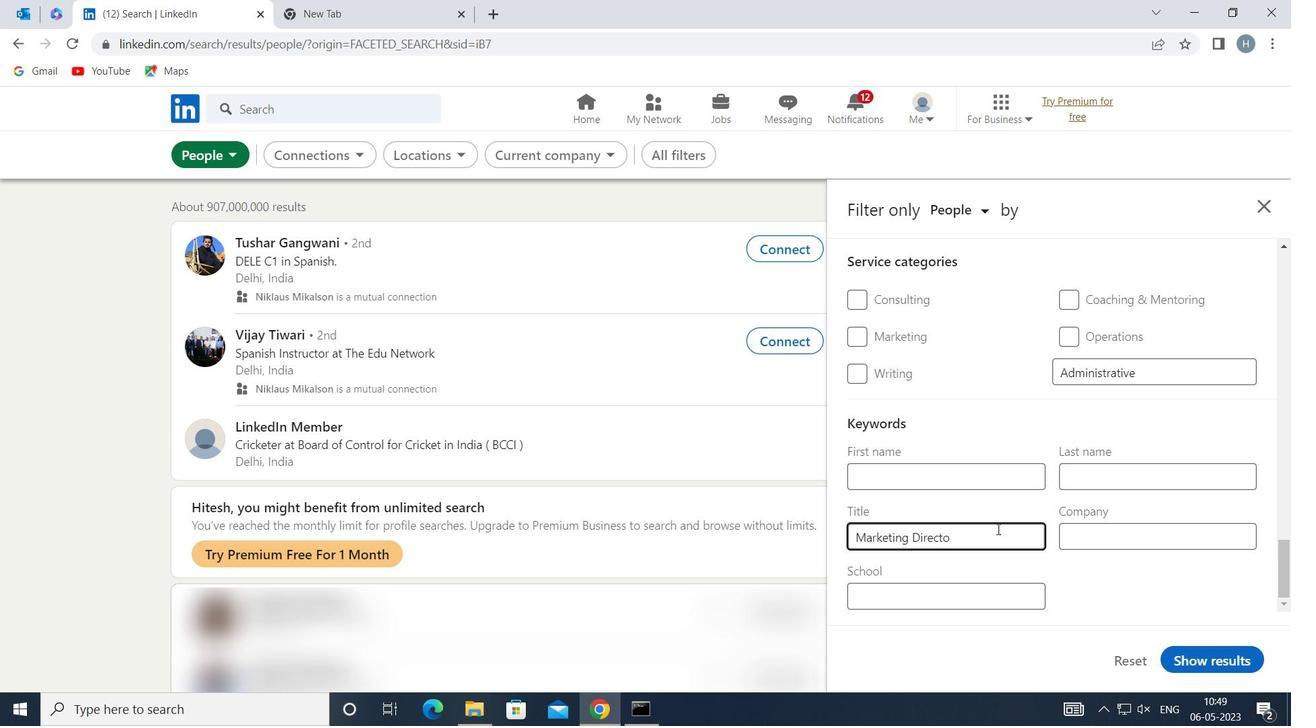 
Action: Mouse moved to (1229, 660)
Screenshot: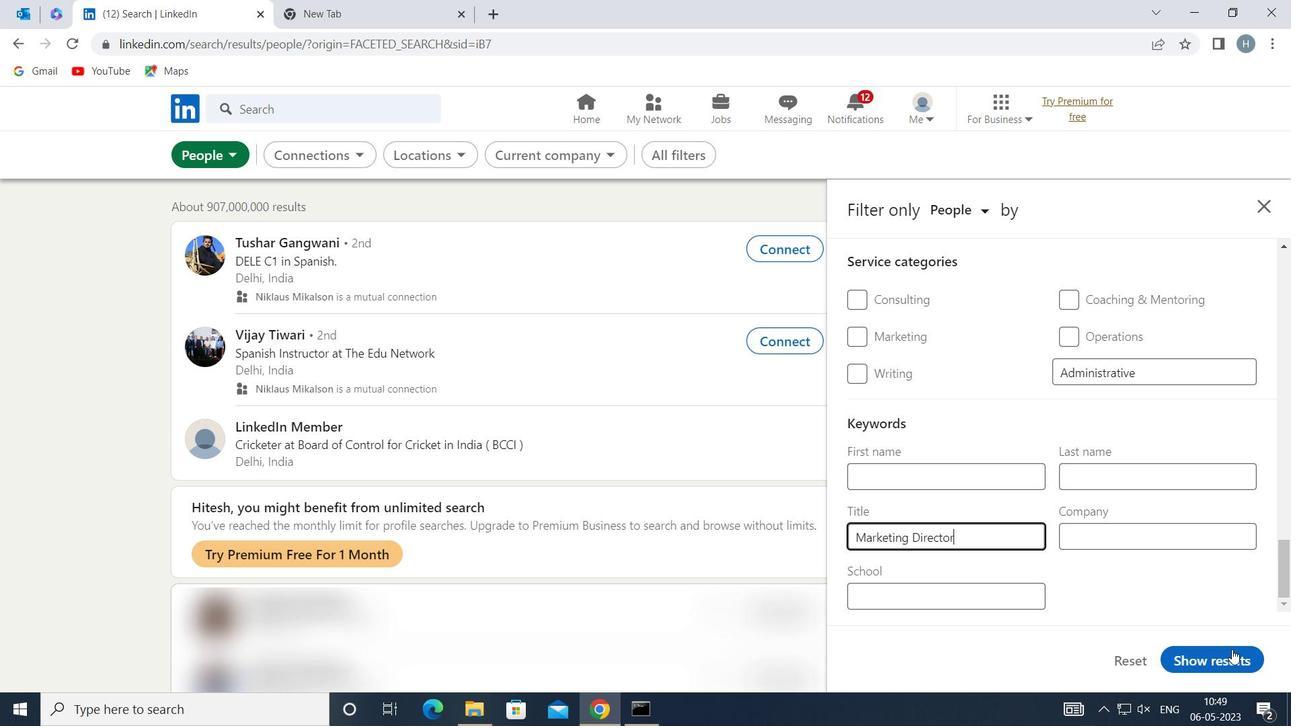 
Action: Mouse pressed left at (1229, 660)
Screenshot: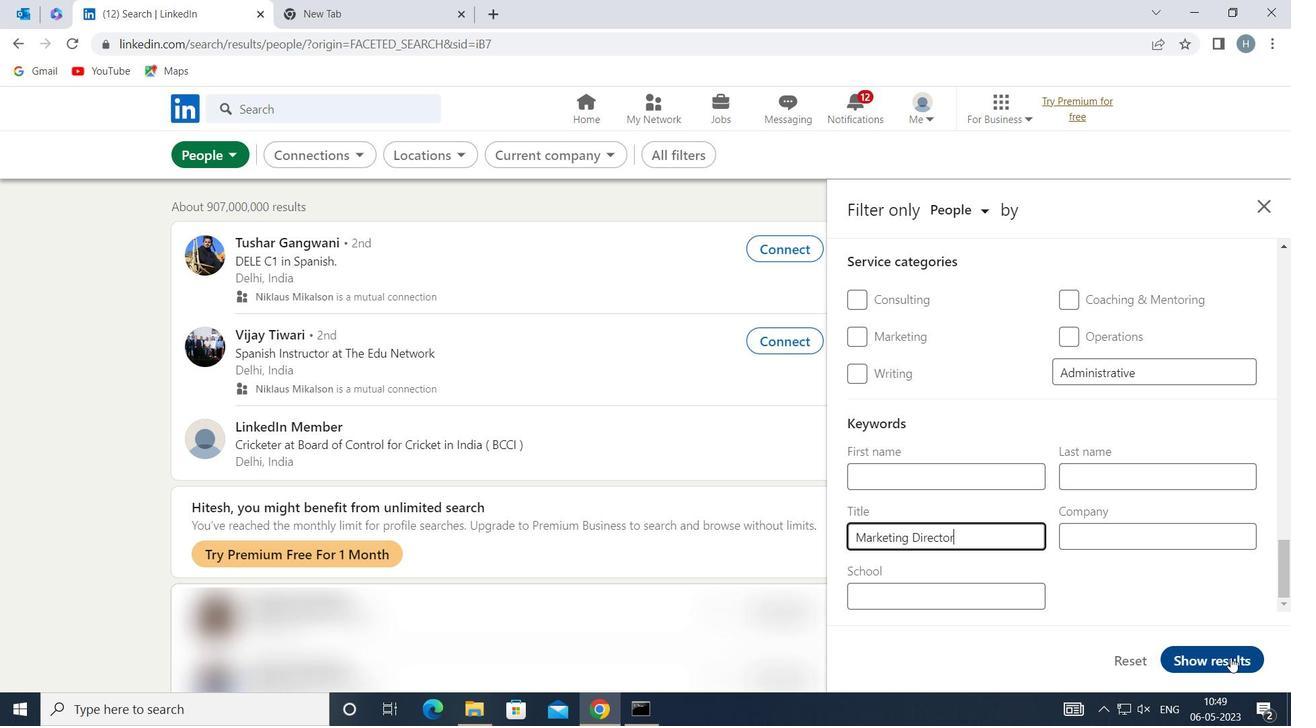 
Action: Mouse moved to (1125, 521)
Screenshot: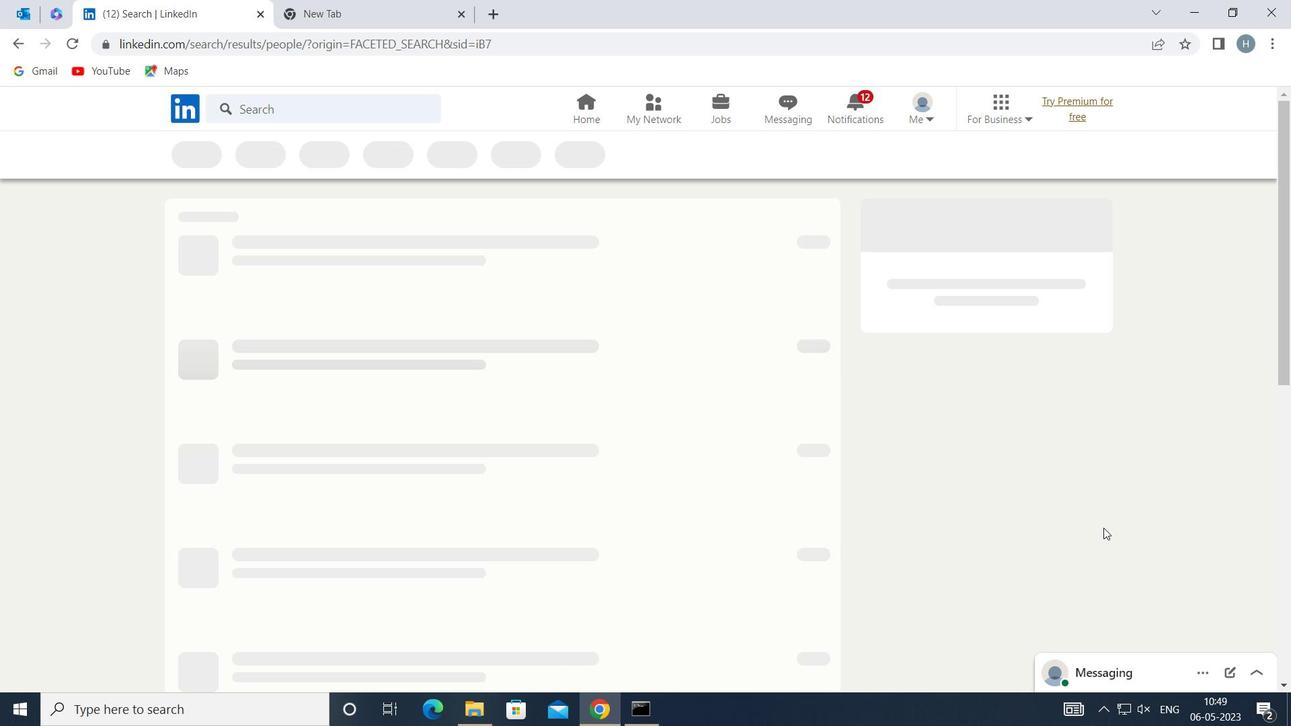 
